 Task: Provide the results of the 2023 Victory Lane Racing Xfinity Series for the track "Circuit of the Americas".
Action: Mouse moved to (204, 398)
Screenshot: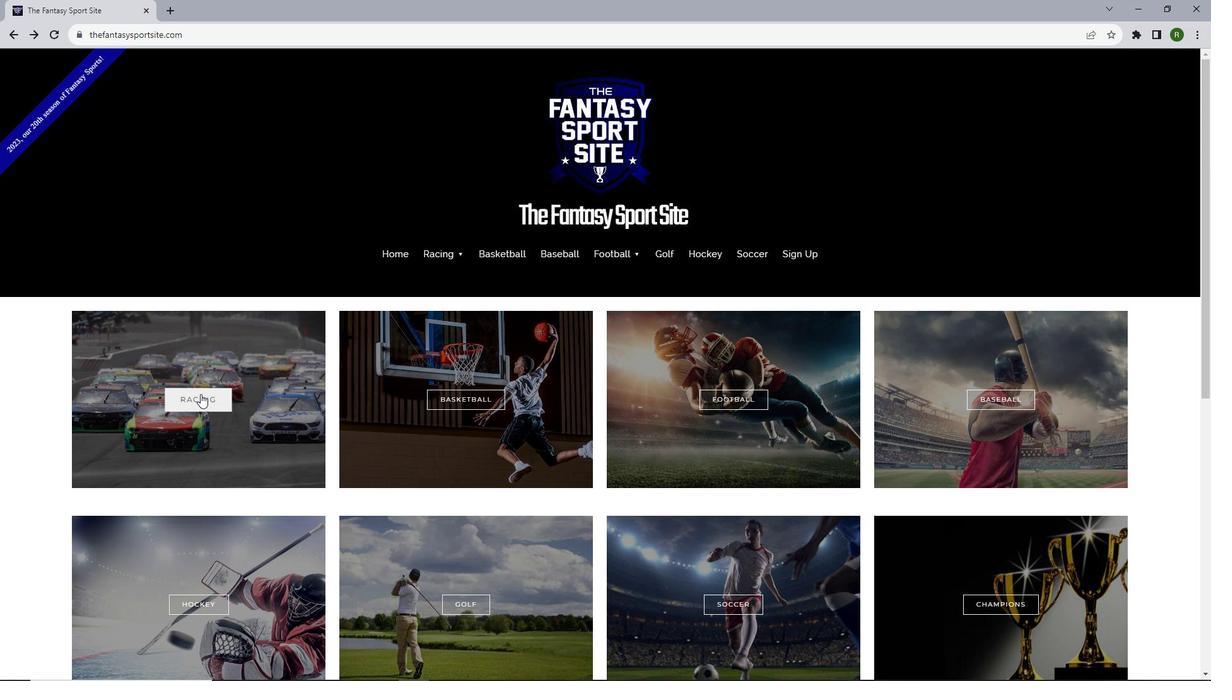 
Action: Mouse pressed left at (204, 398)
Screenshot: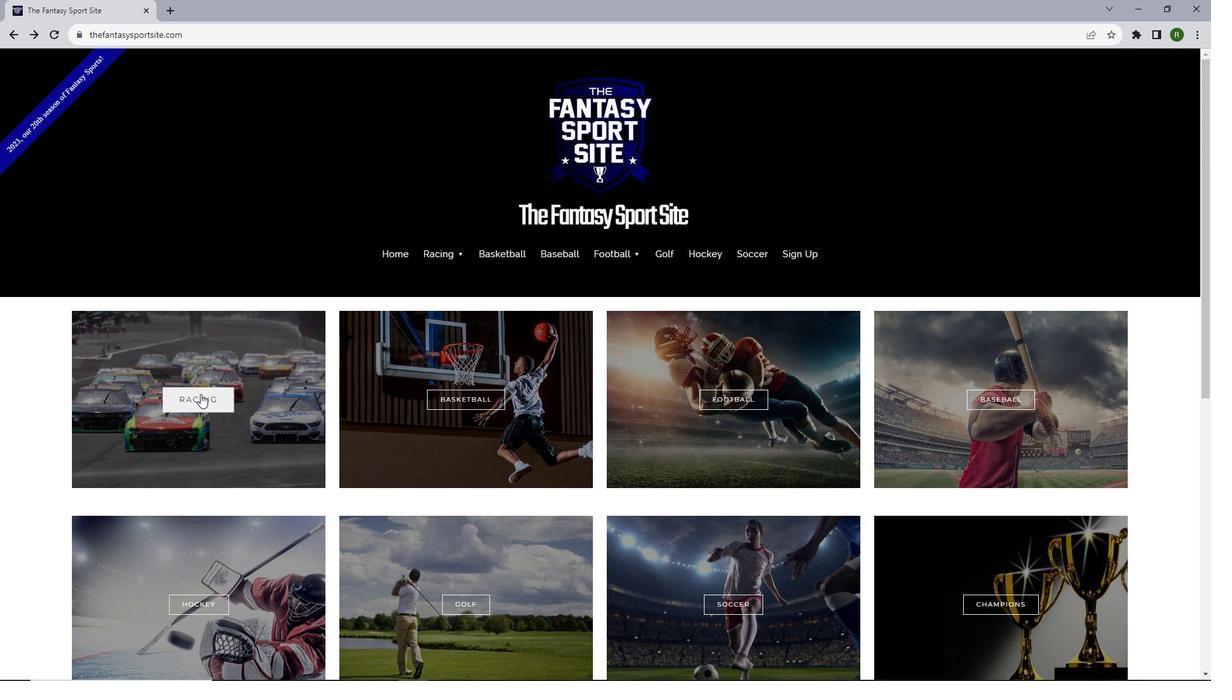 
Action: Mouse moved to (640, 563)
Screenshot: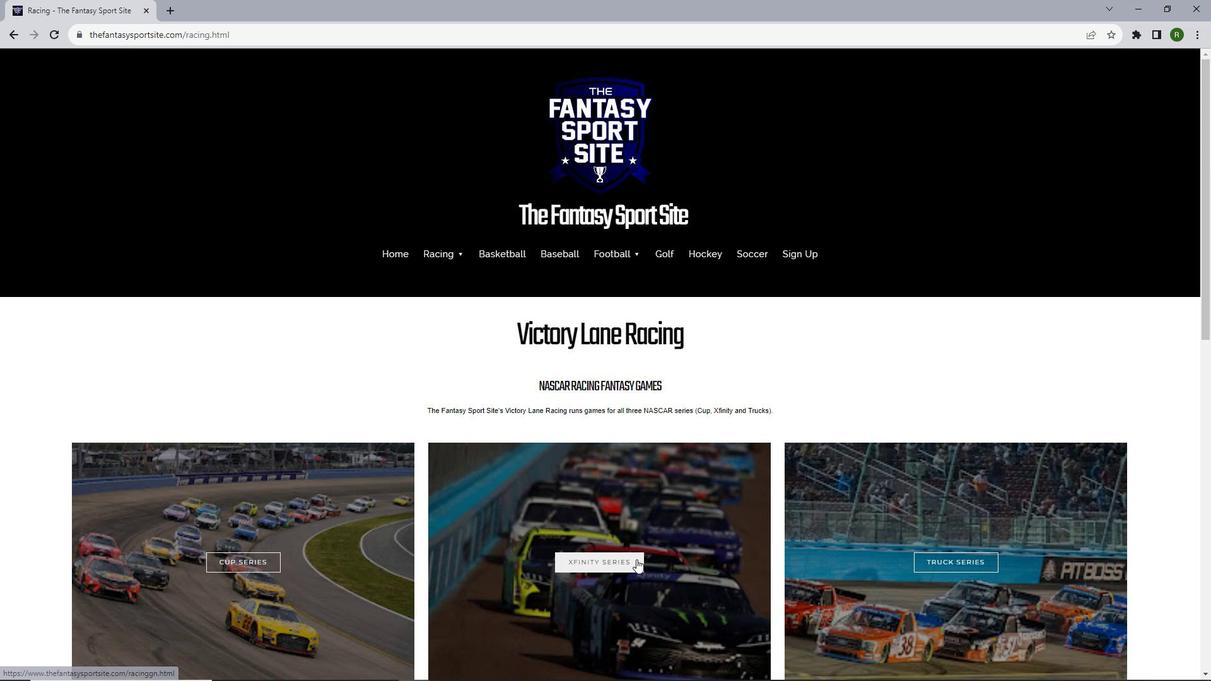 
Action: Mouse pressed left at (640, 563)
Screenshot: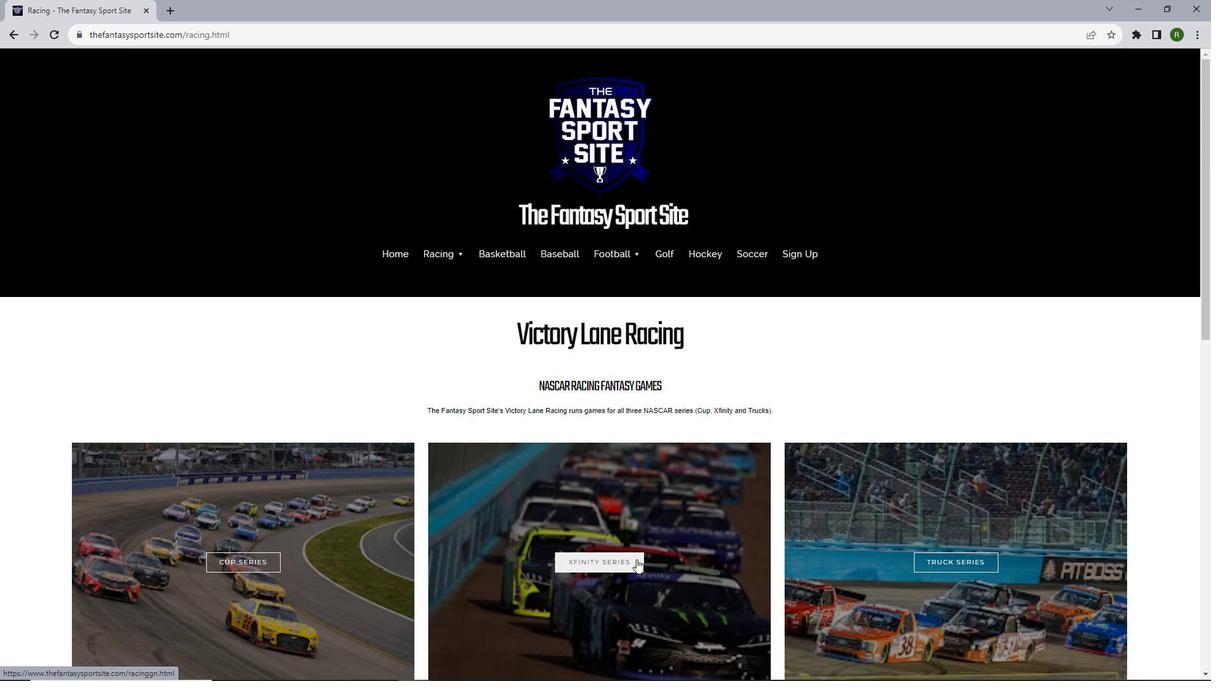 
Action: Mouse moved to (541, 418)
Screenshot: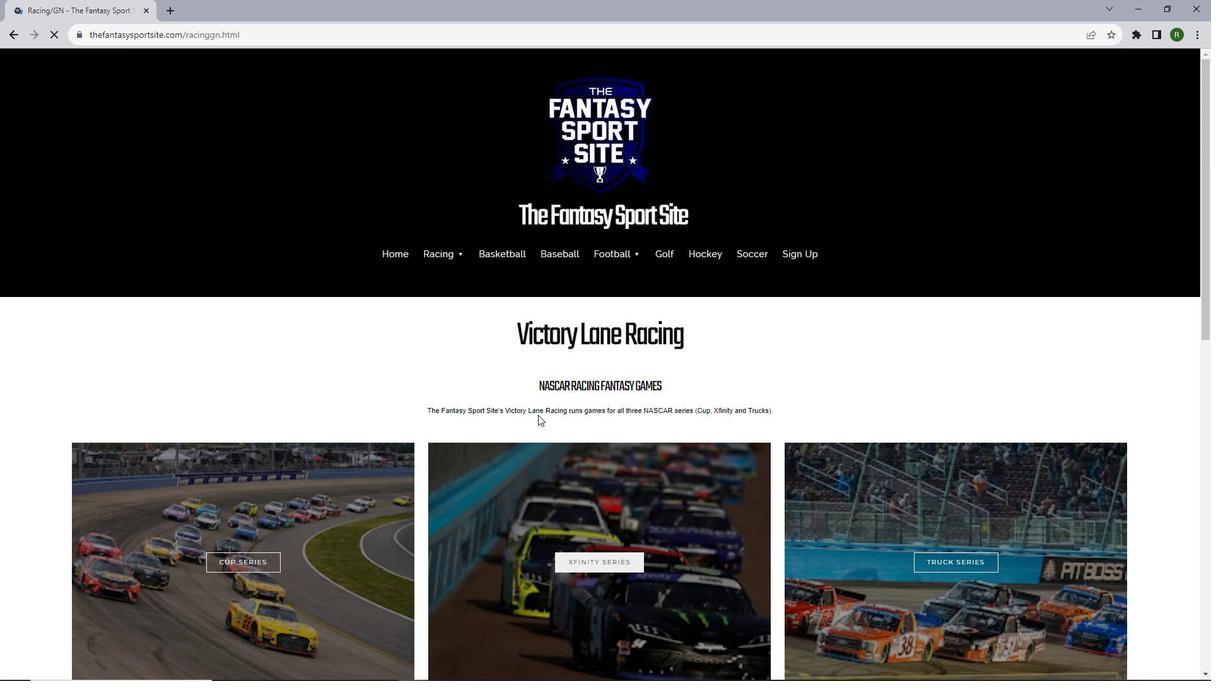 
Action: Mouse scrolled (541, 418) with delta (0, 0)
Screenshot: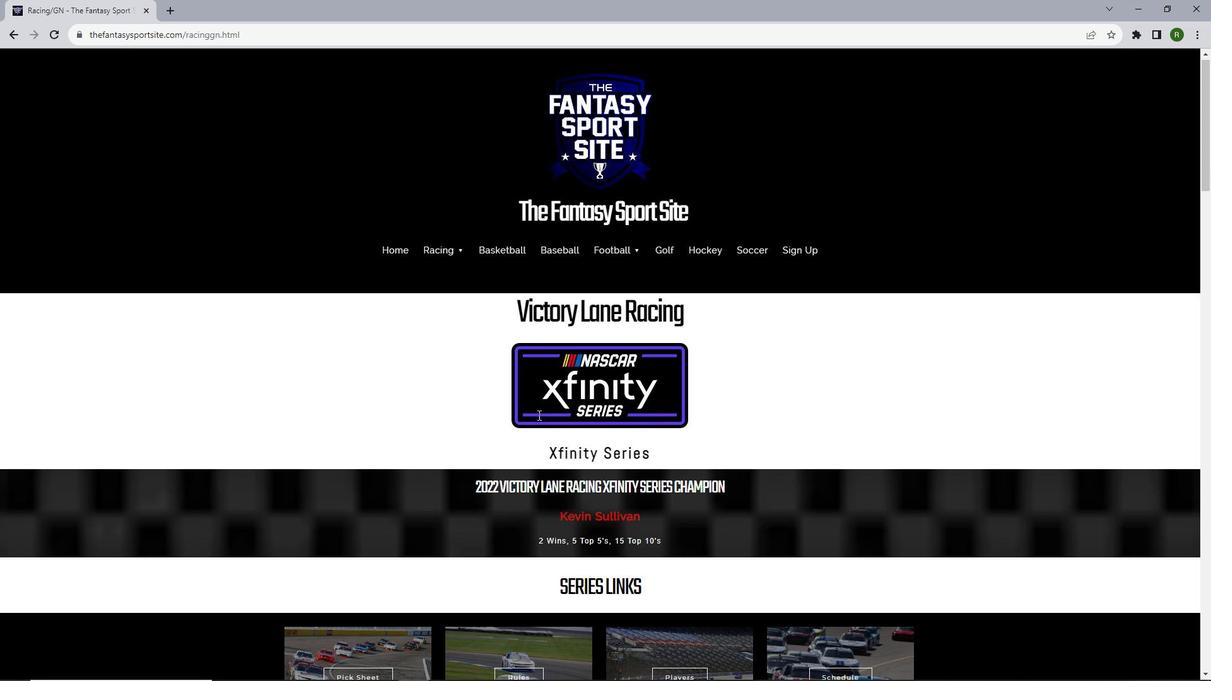 
Action: Mouse scrolled (541, 418) with delta (0, 0)
Screenshot: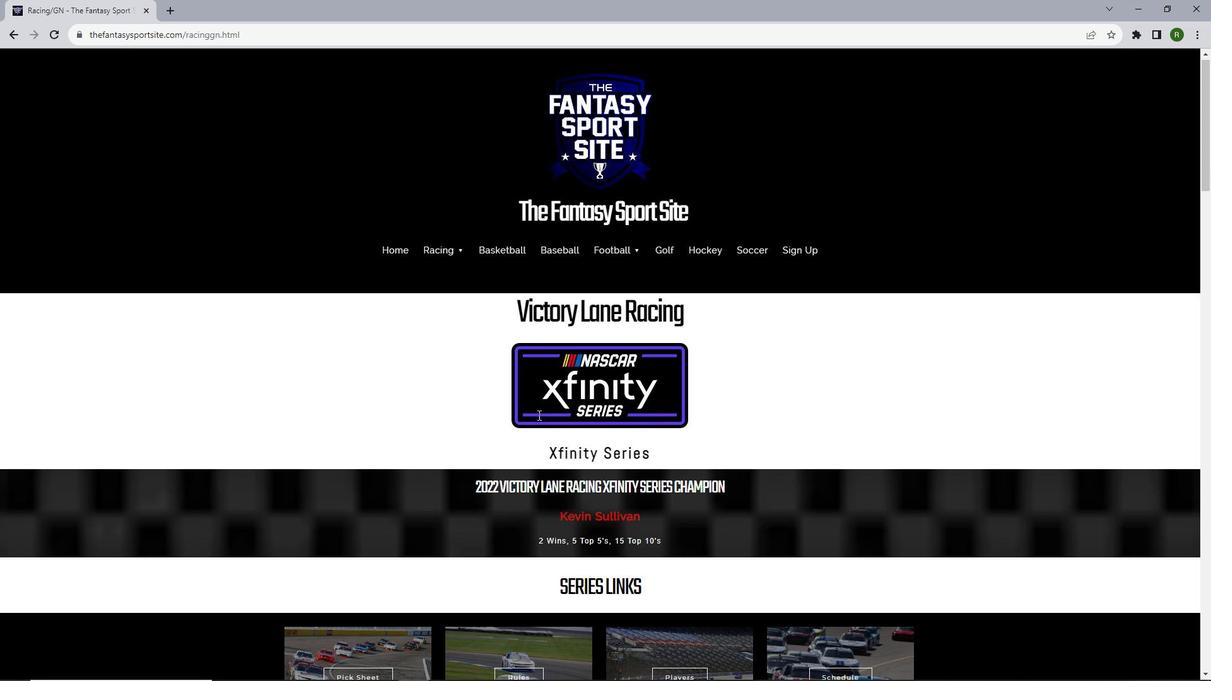 
Action: Mouse scrolled (541, 418) with delta (0, 0)
Screenshot: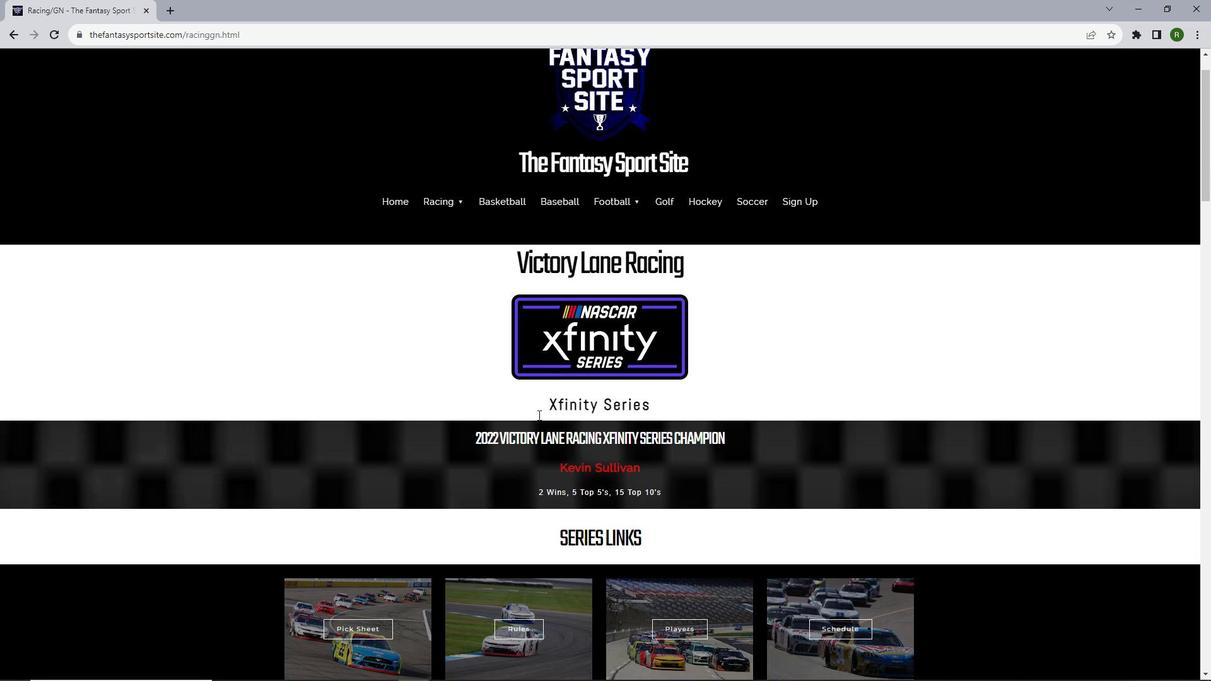 
Action: Mouse scrolled (541, 418) with delta (0, 0)
Screenshot: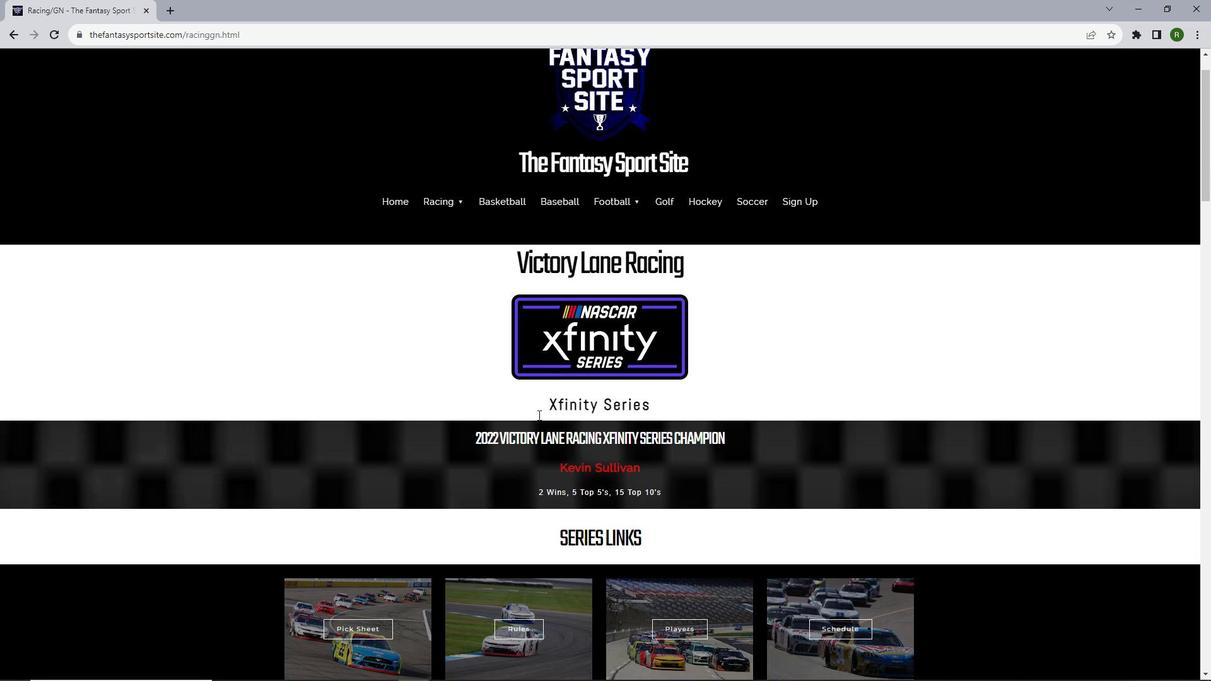 
Action: Mouse moved to (355, 550)
Screenshot: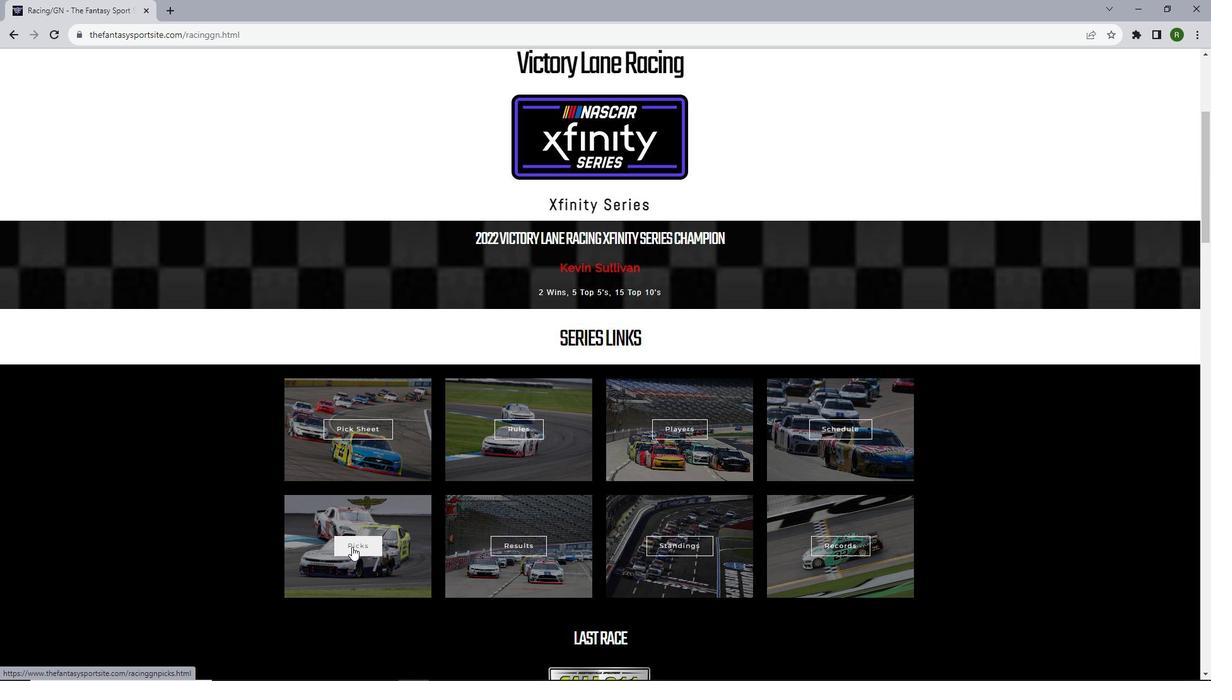 
Action: Mouse pressed left at (355, 550)
Screenshot: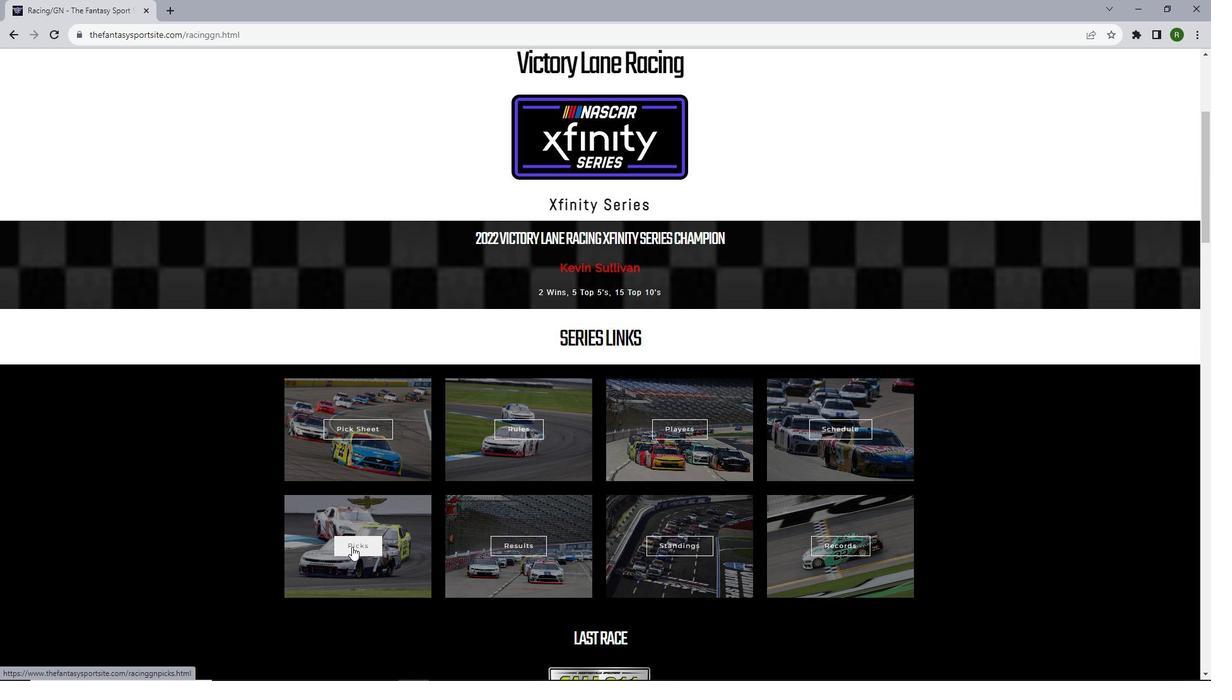 
Action: Mouse moved to (463, 454)
Screenshot: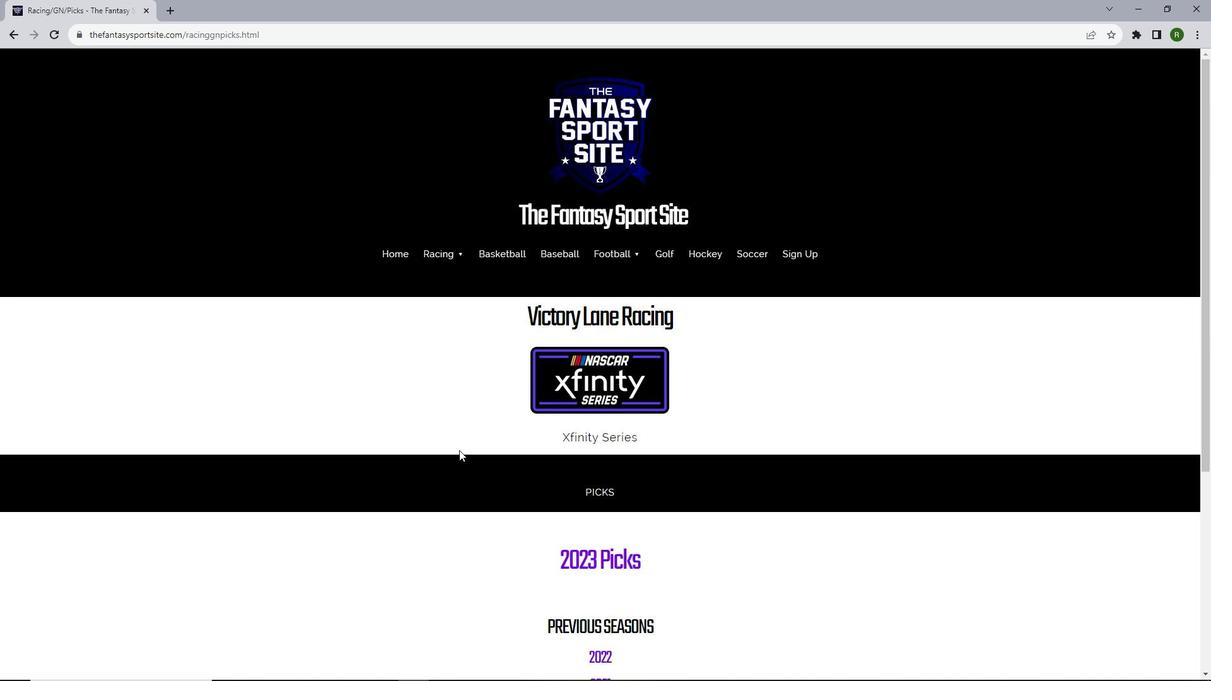 
Action: Mouse scrolled (463, 453) with delta (0, 0)
Screenshot: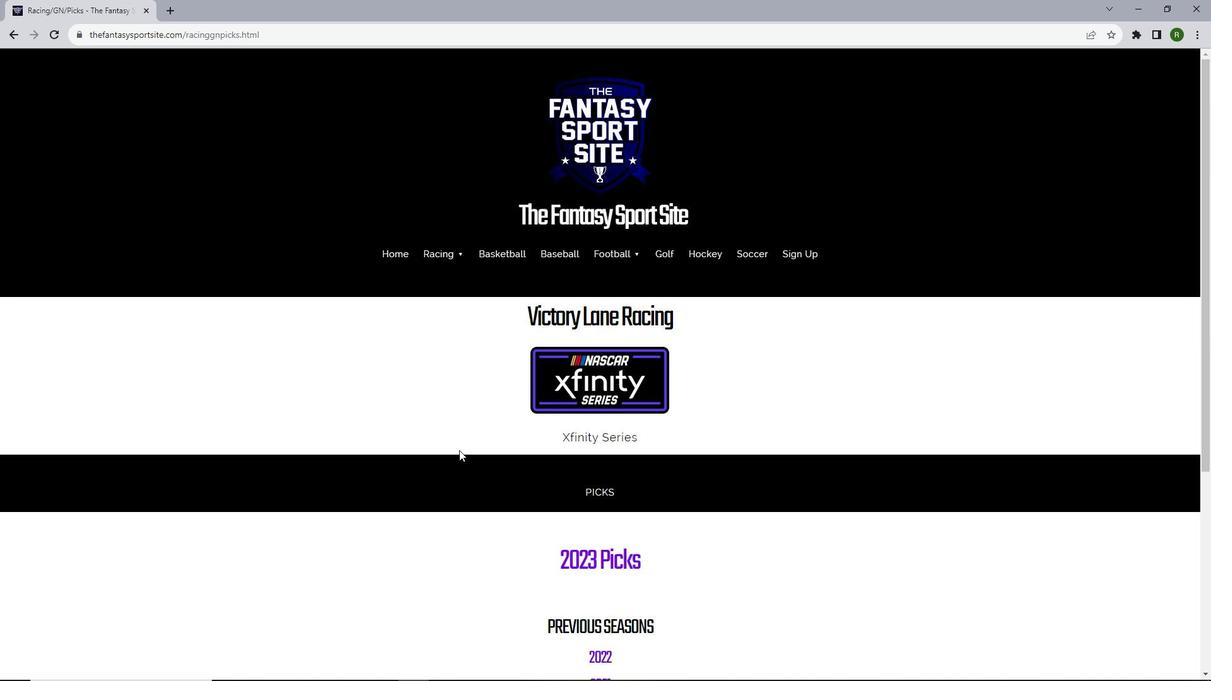 
Action: Mouse scrolled (463, 453) with delta (0, 0)
Screenshot: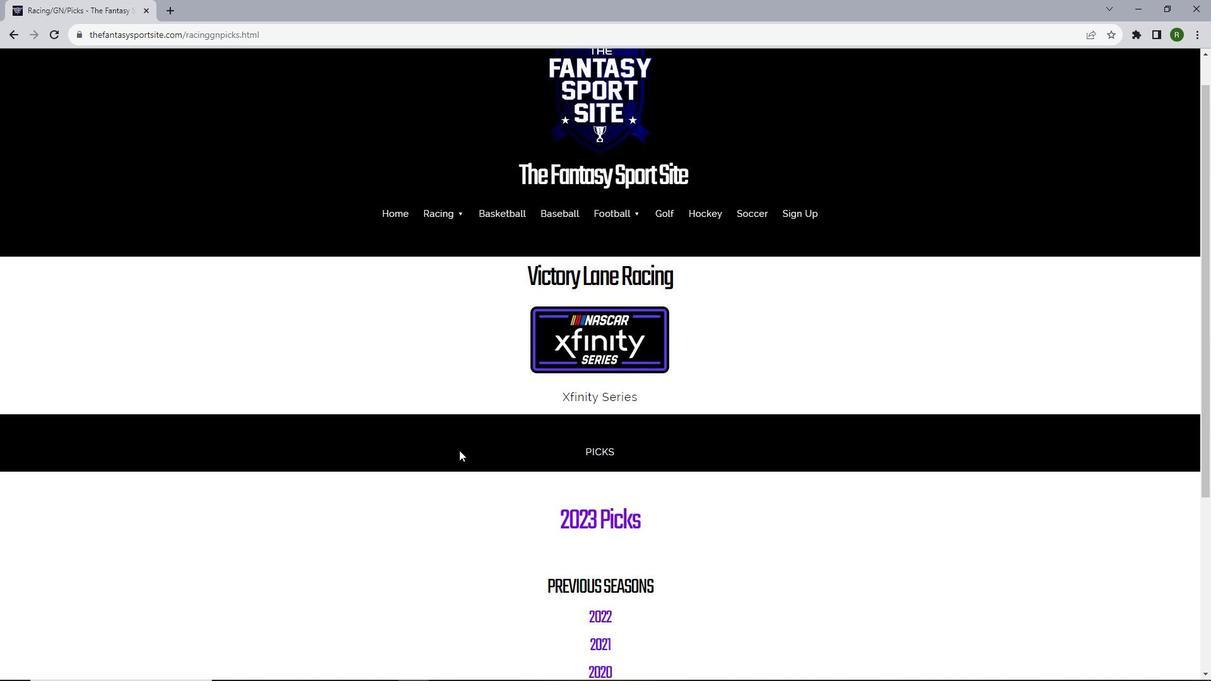 
Action: Mouse scrolled (463, 453) with delta (0, 0)
Screenshot: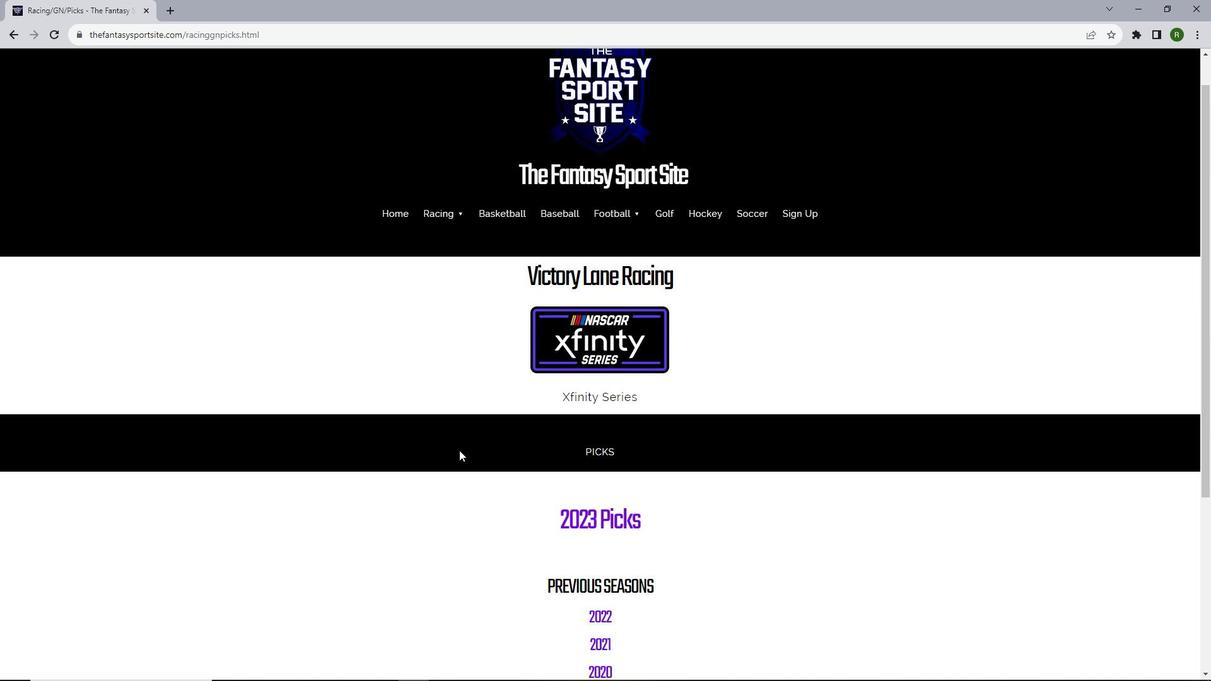 
Action: Mouse scrolled (463, 453) with delta (0, 0)
Screenshot: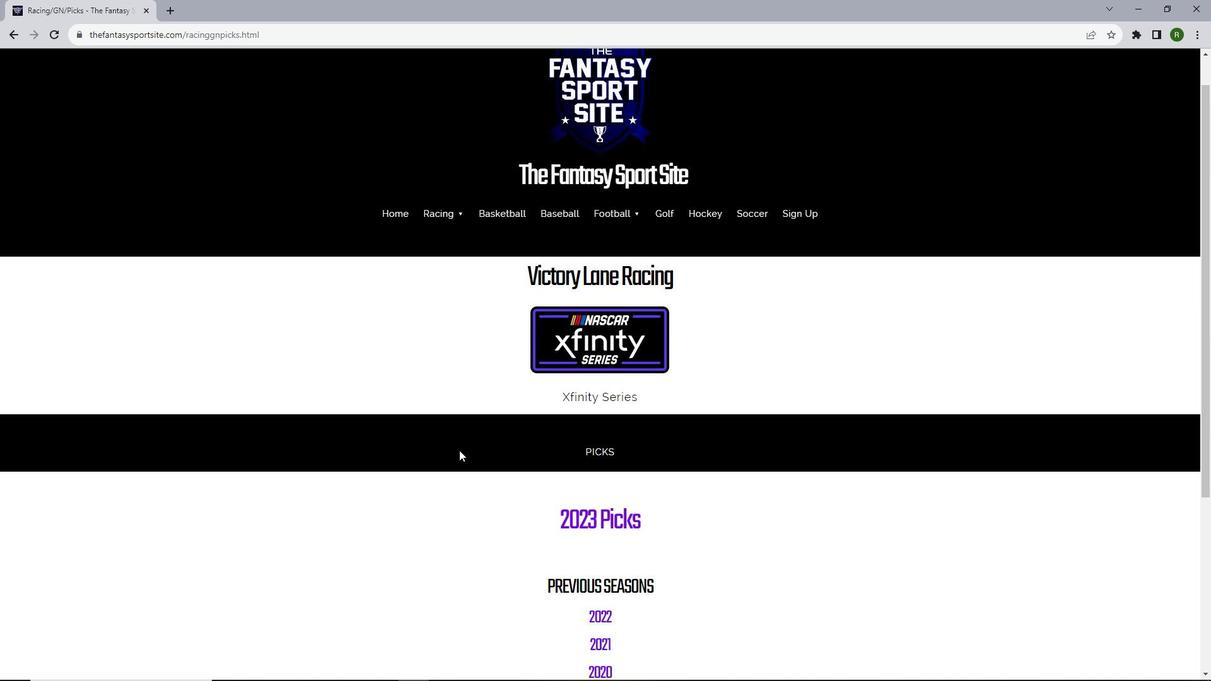 
Action: Mouse moved to (613, 308)
Screenshot: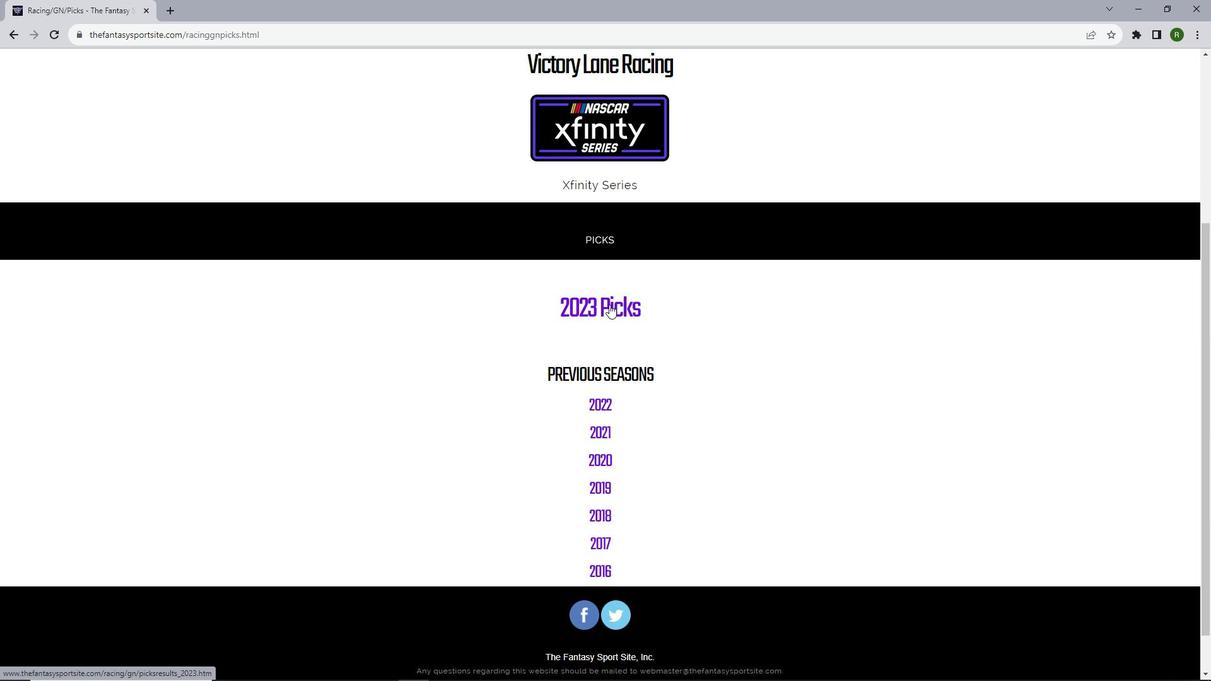 
Action: Mouse pressed left at (613, 308)
Screenshot: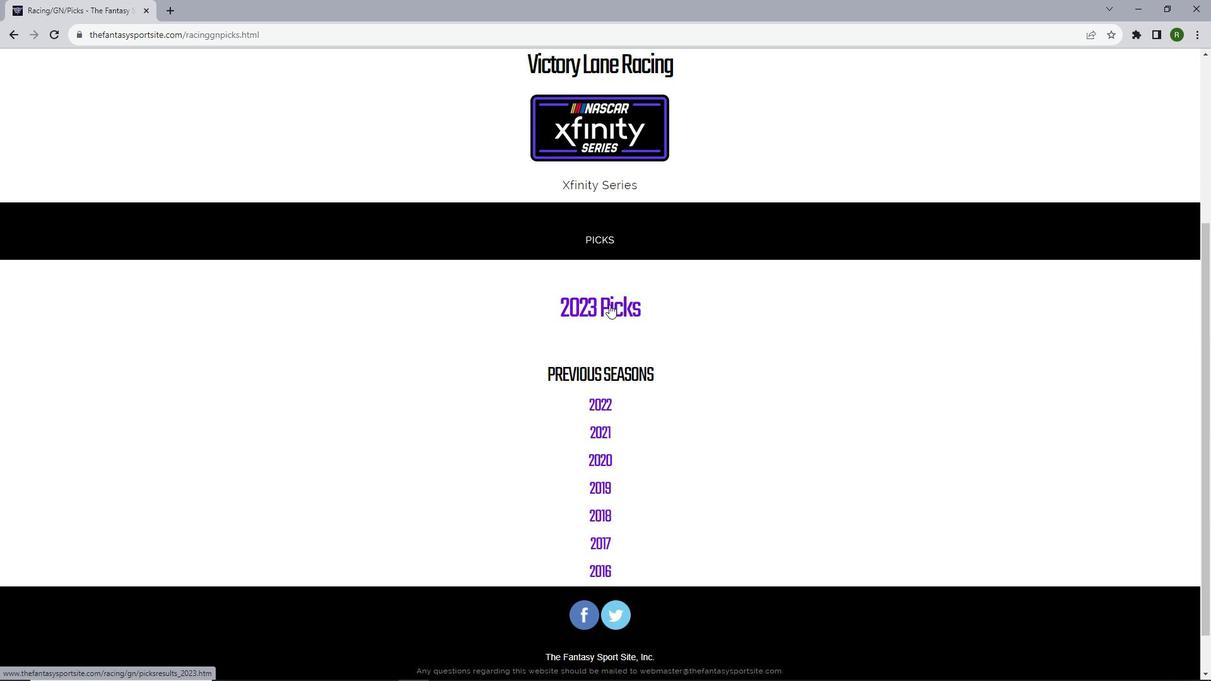
Action: Mouse moved to (701, 190)
Screenshot: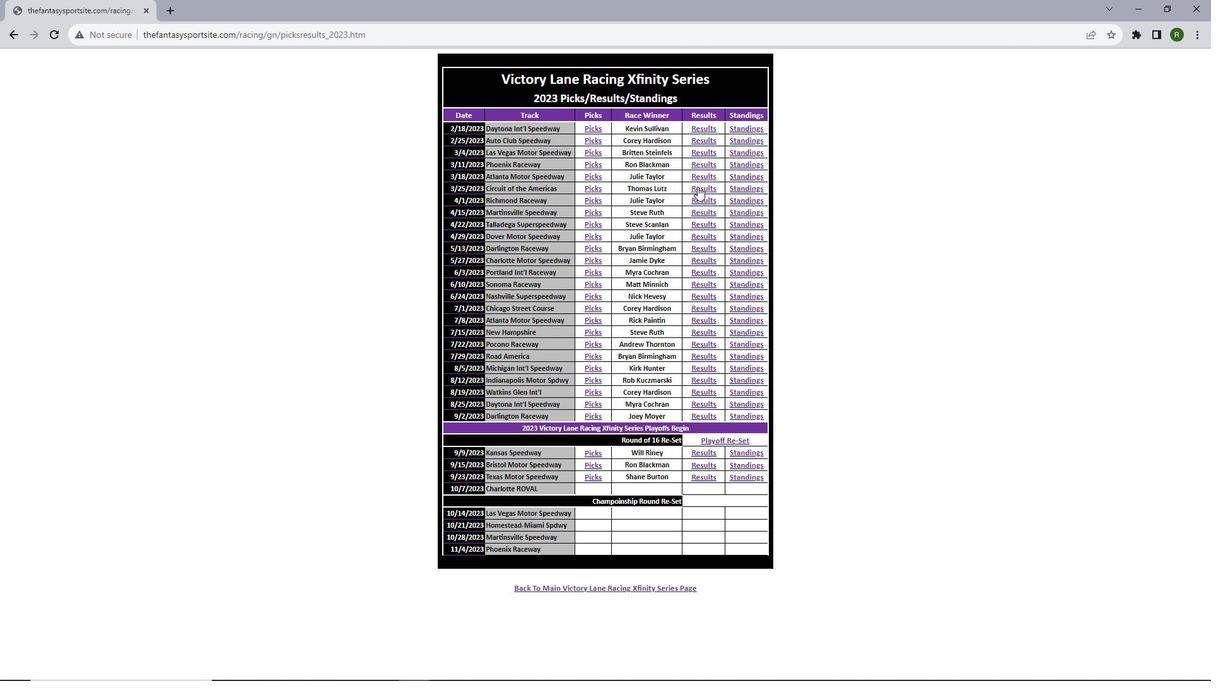 
Action: Mouse pressed left at (701, 190)
Screenshot: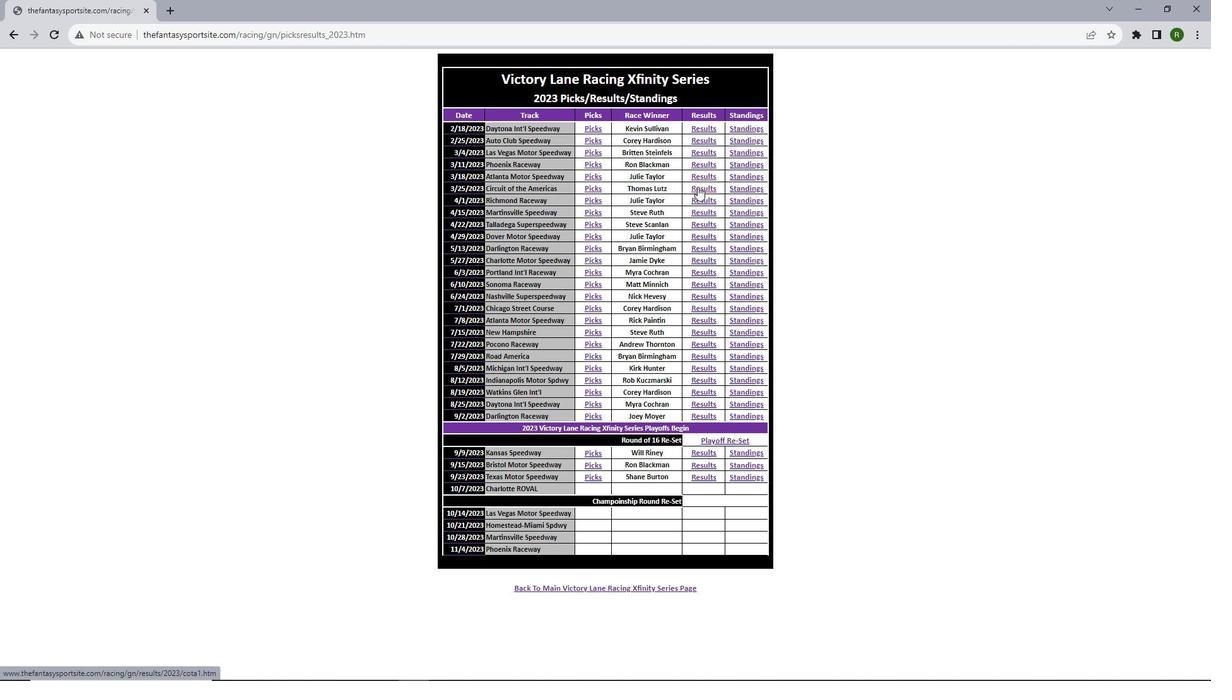 
Action: Mouse moved to (702, 190)
Screenshot: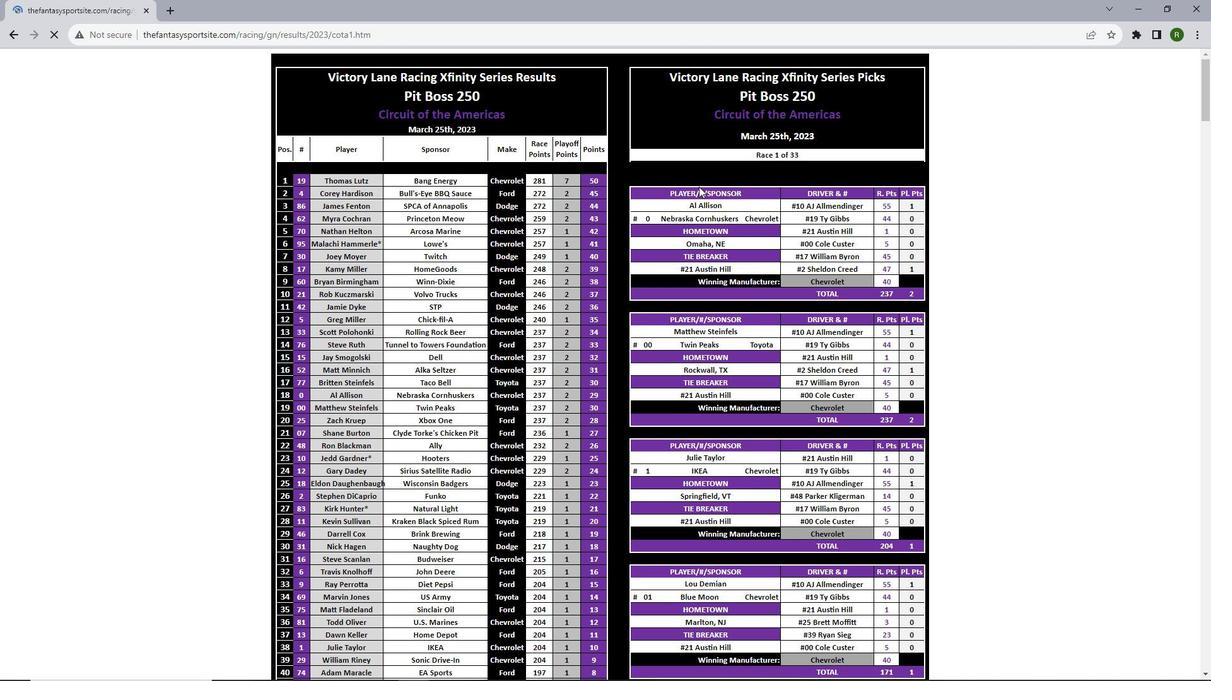 
Action: Mouse scrolled (702, 189) with delta (0, 0)
Screenshot: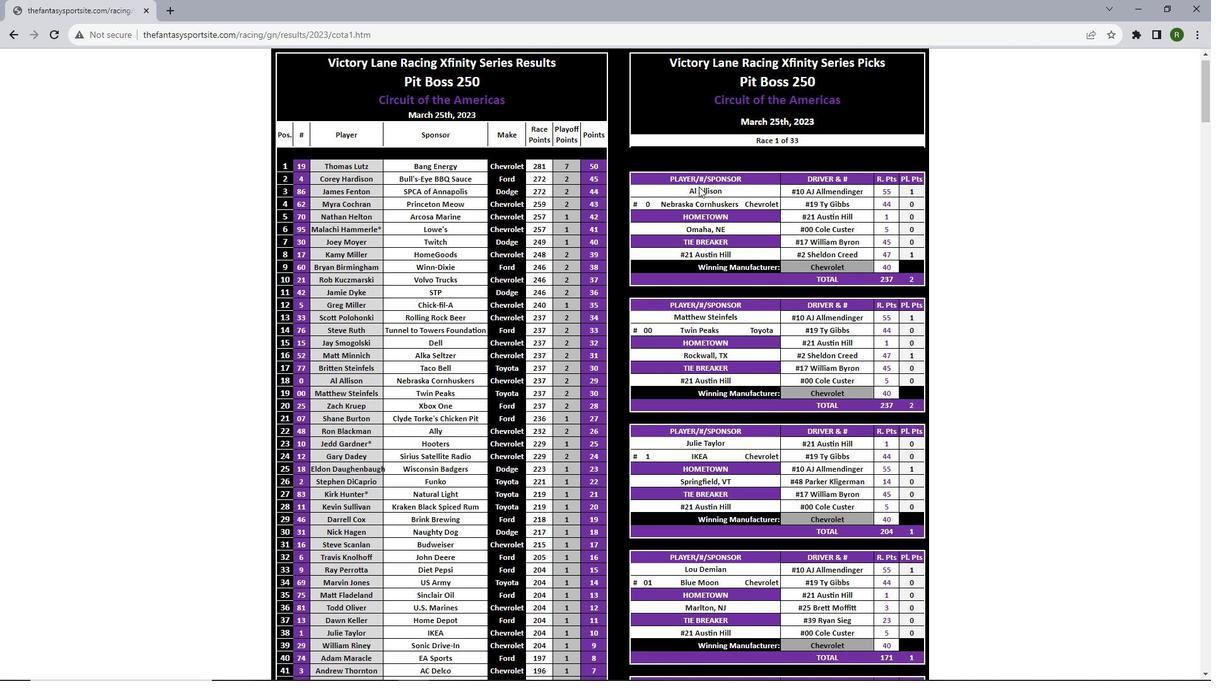 
Action: Mouse scrolled (702, 189) with delta (0, 0)
Screenshot: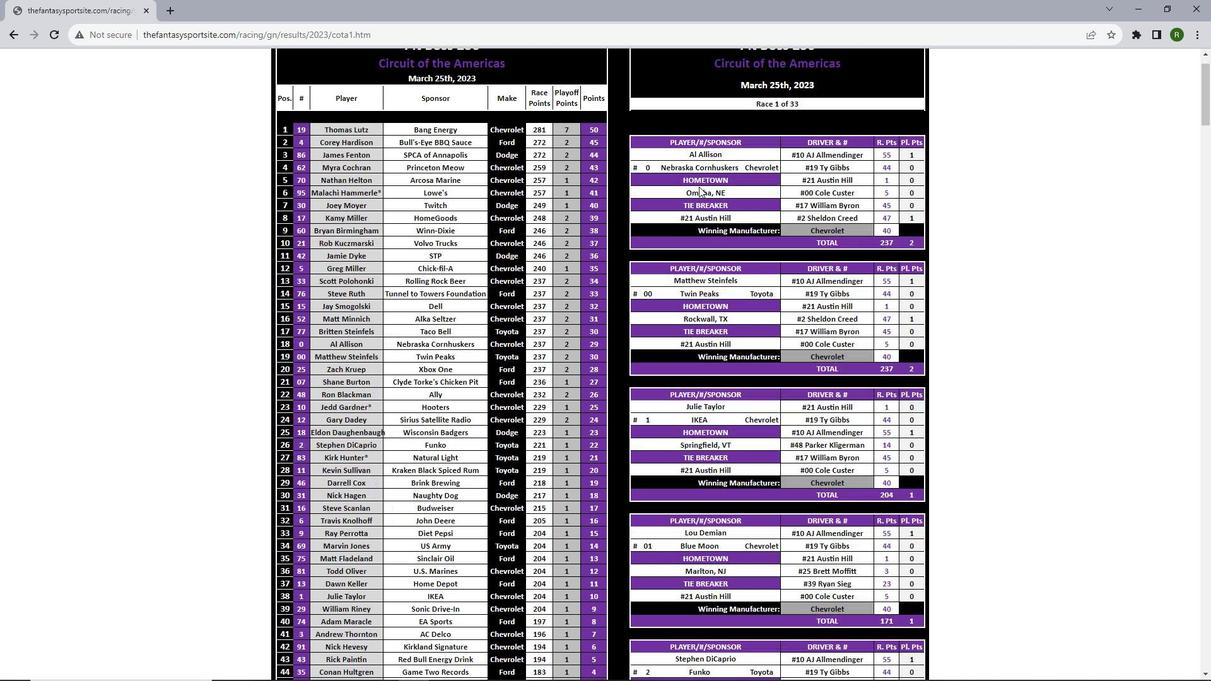 
Action: Mouse scrolled (702, 189) with delta (0, 0)
Screenshot: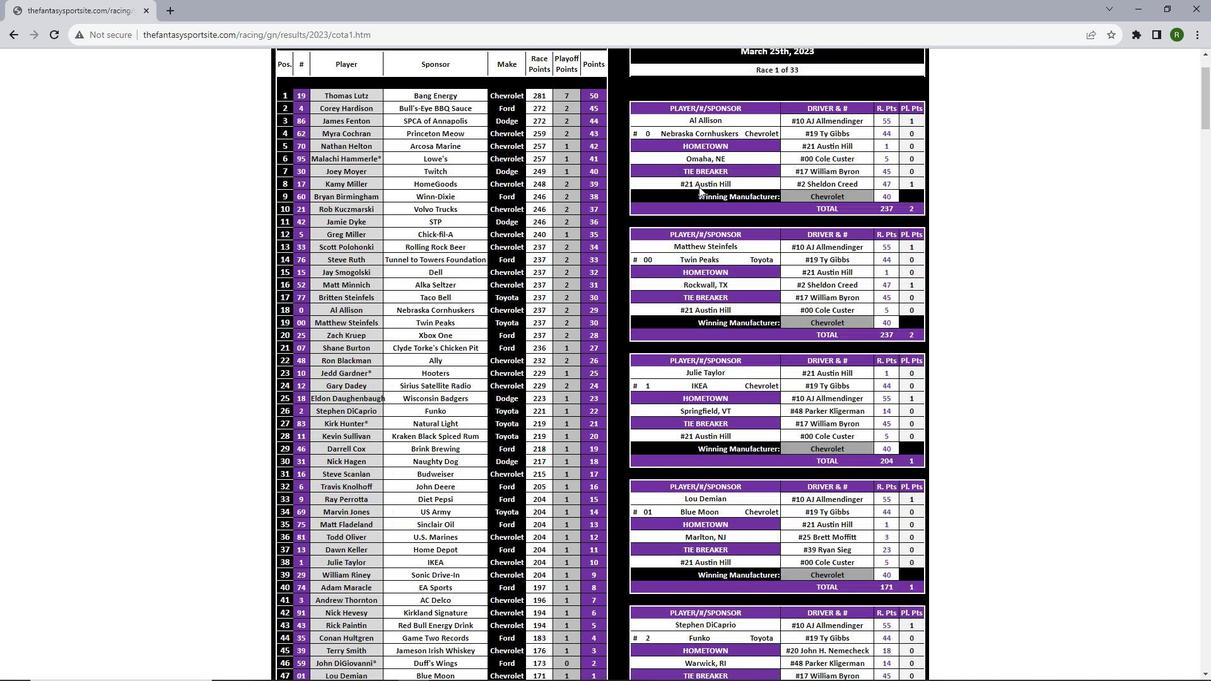 
Action: Mouse scrolled (702, 189) with delta (0, 0)
Screenshot: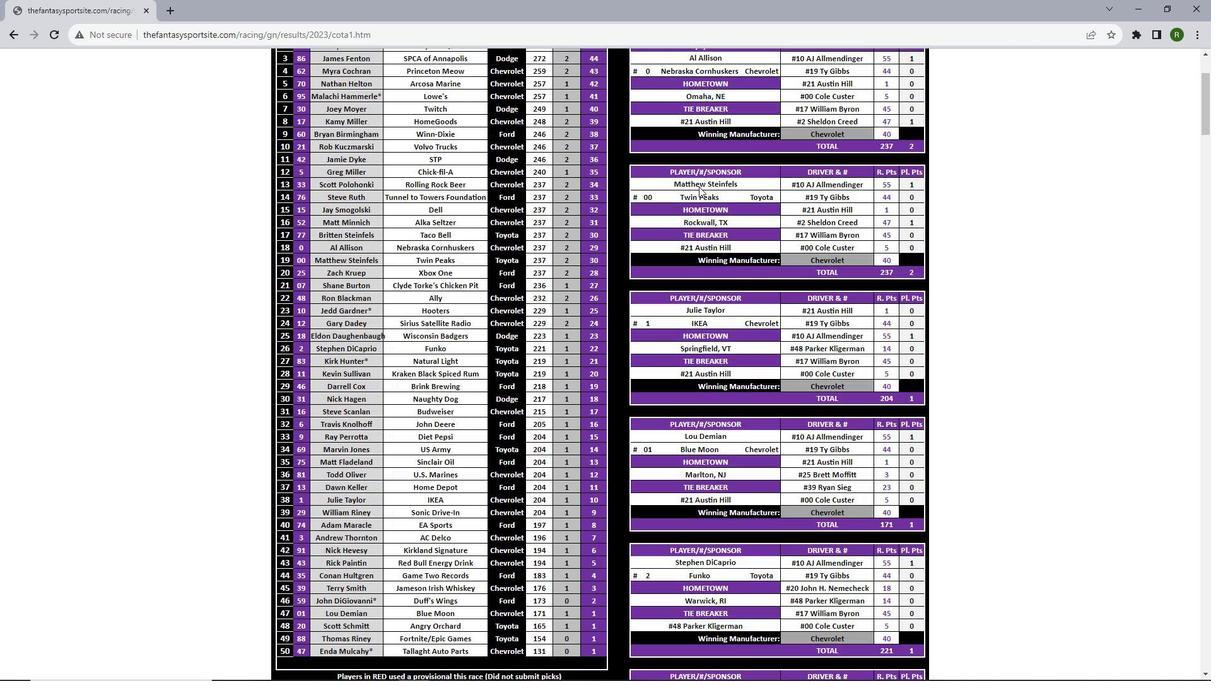 
Action: Mouse scrolled (702, 189) with delta (0, 0)
Screenshot: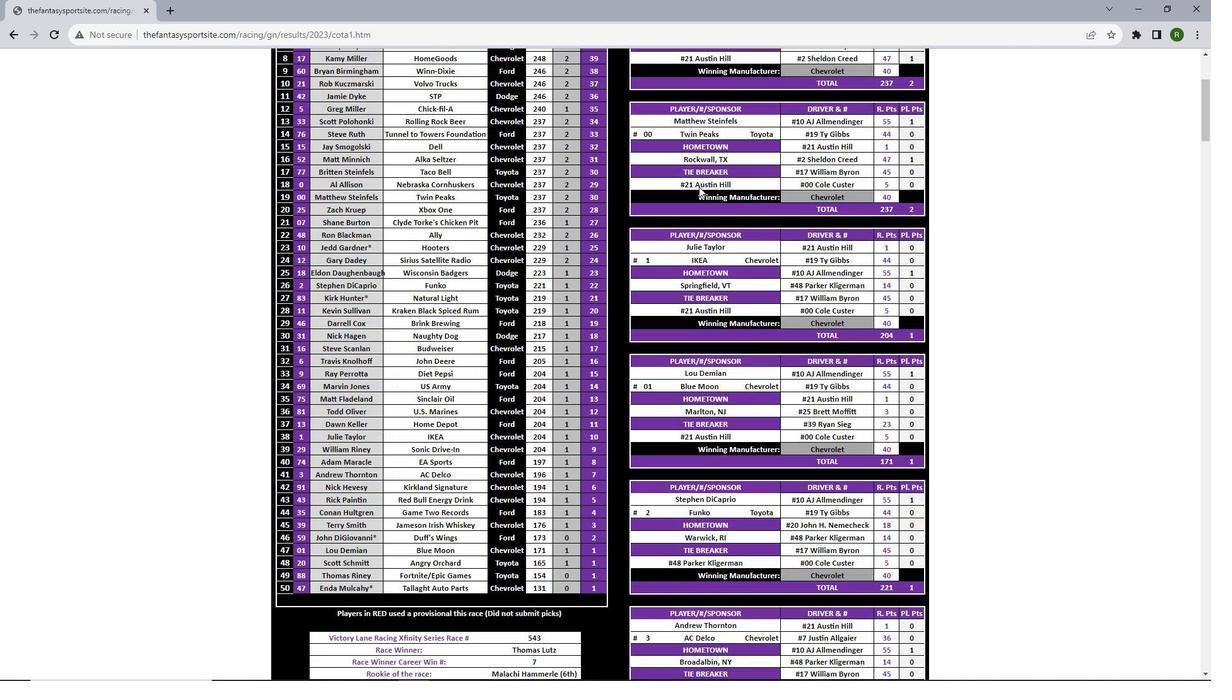 
Action: Mouse scrolled (702, 189) with delta (0, 0)
Screenshot: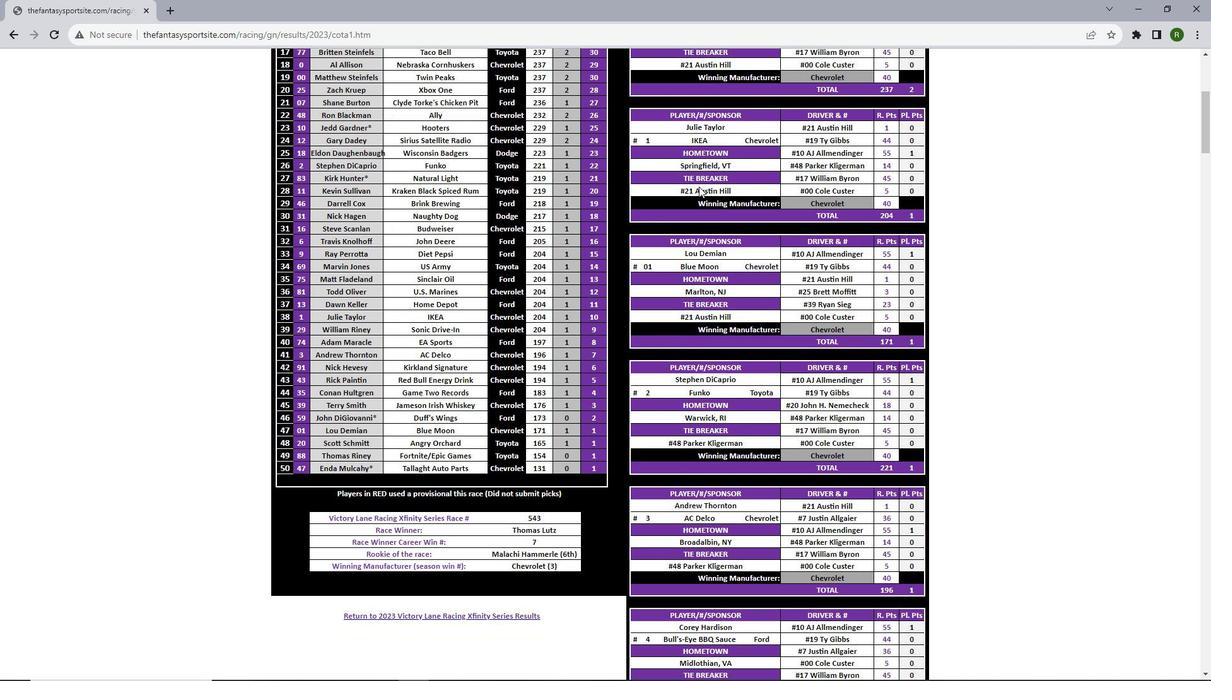 
Action: Mouse scrolled (702, 189) with delta (0, 0)
Screenshot: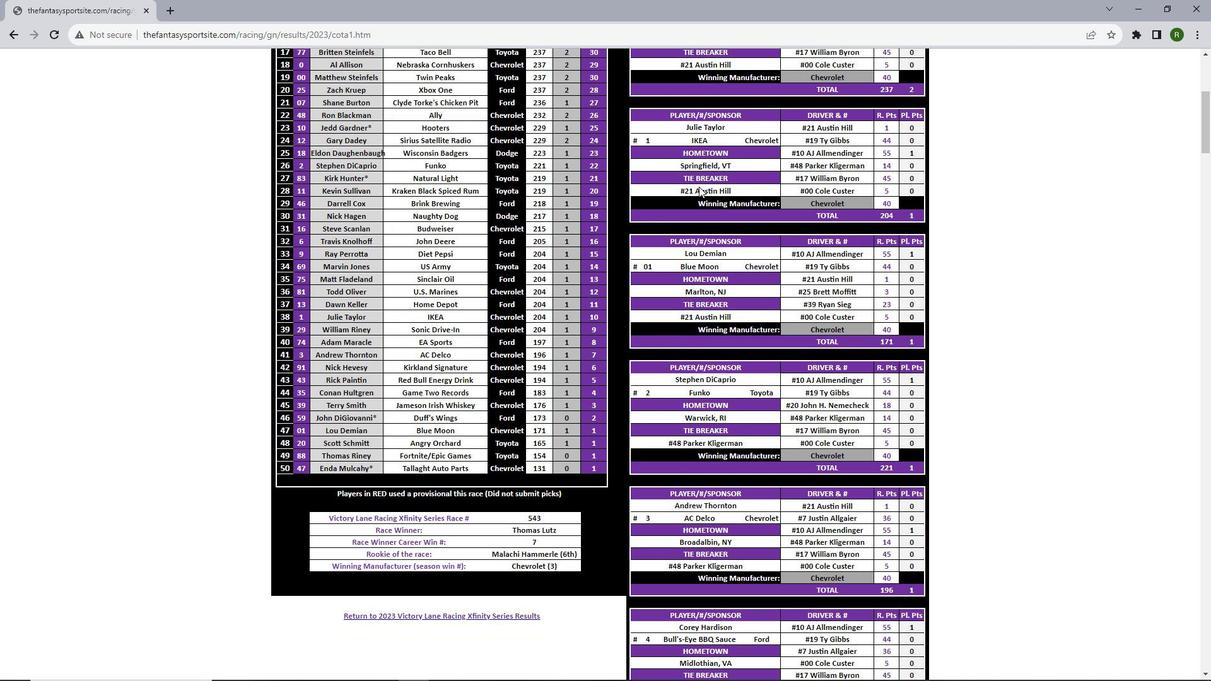 
Action: Mouse scrolled (702, 189) with delta (0, 0)
Screenshot: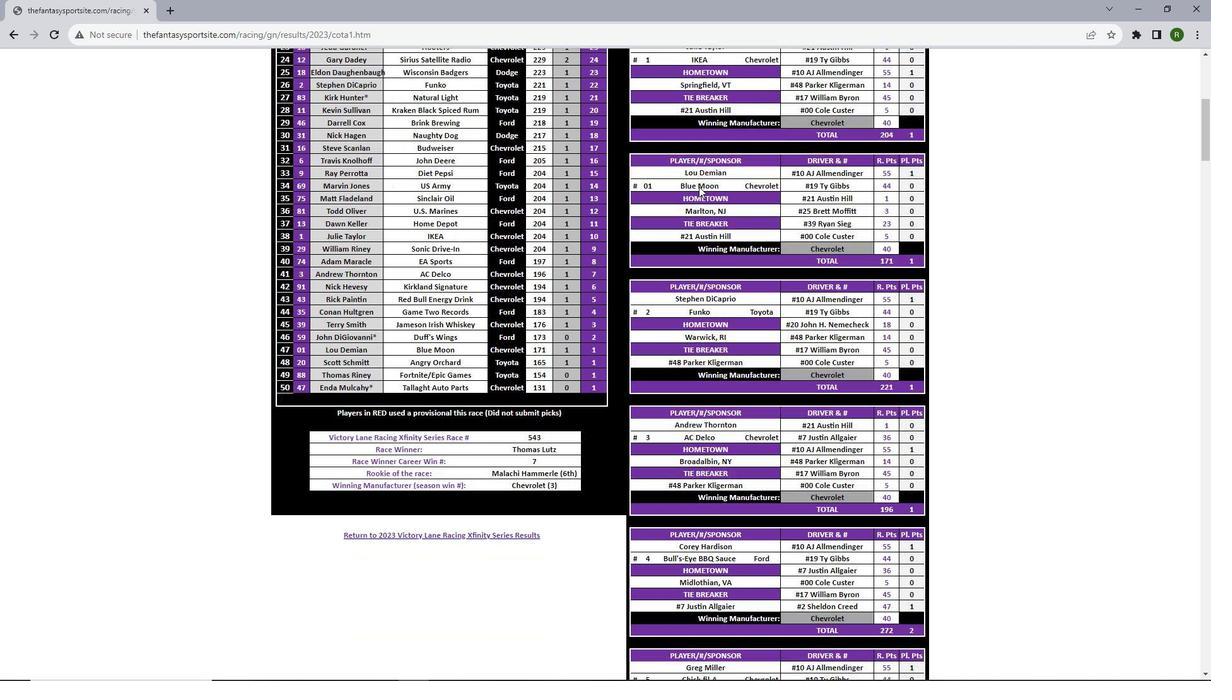 
Action: Mouse scrolled (702, 189) with delta (0, 0)
Screenshot: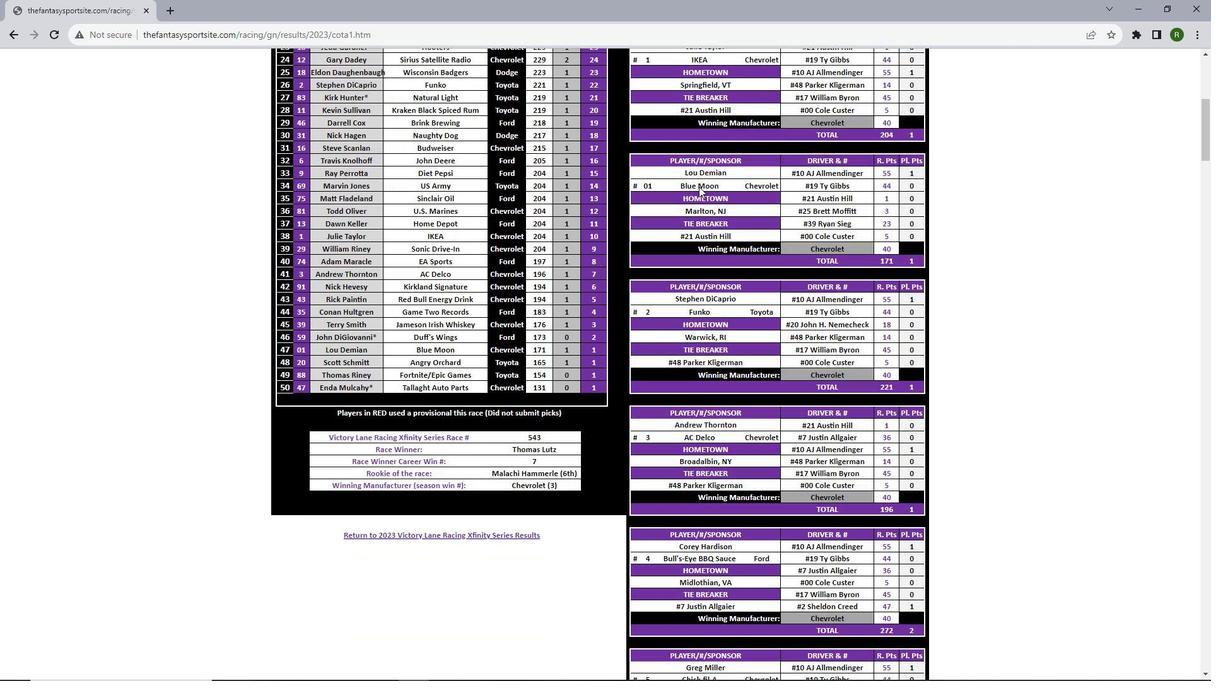
Action: Mouse scrolled (702, 189) with delta (0, 0)
Screenshot: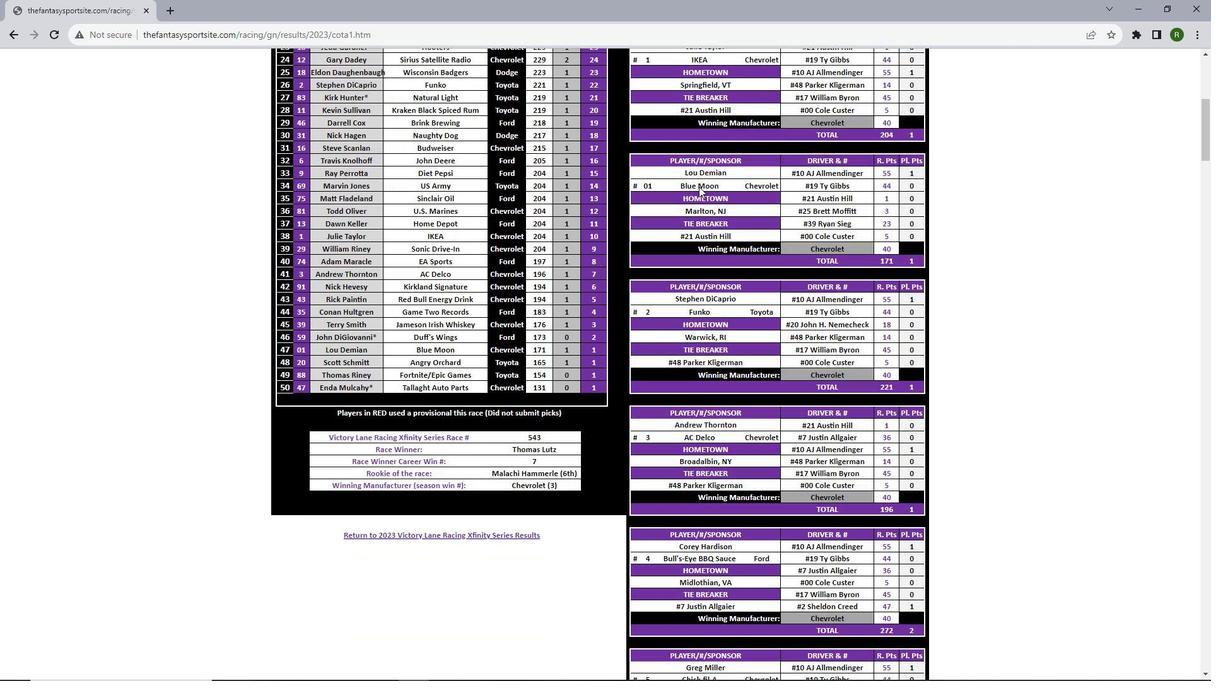 
Action: Mouse scrolled (702, 189) with delta (0, 0)
Screenshot: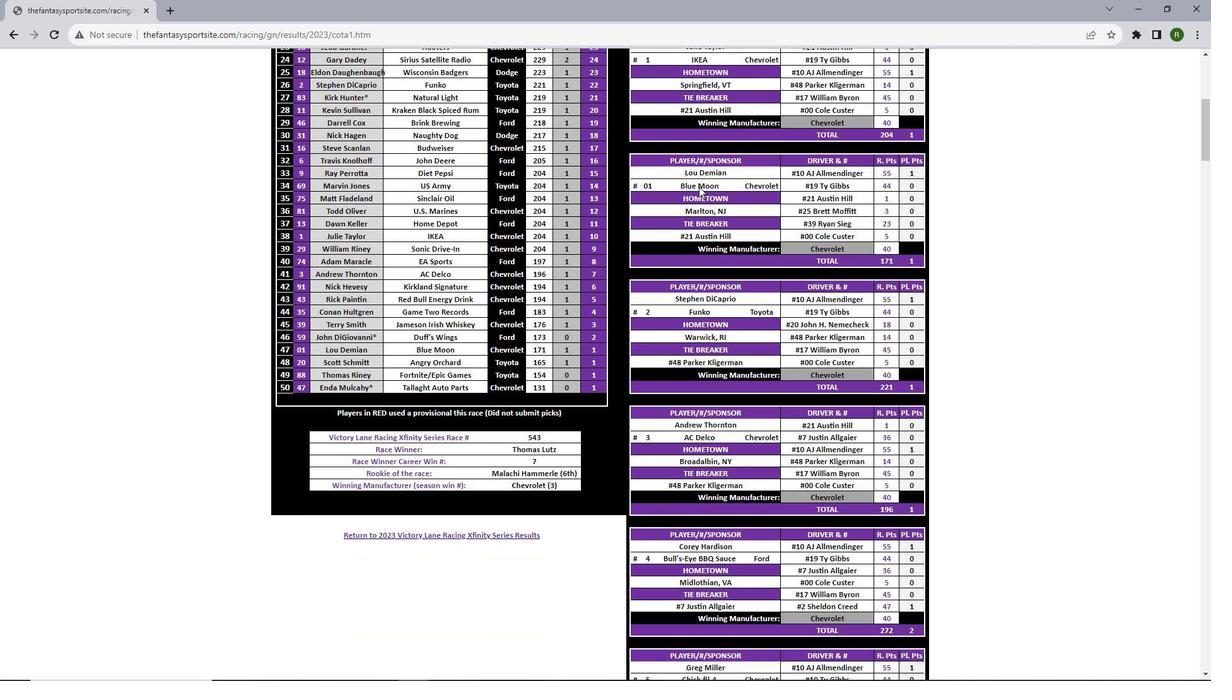
Action: Mouse moved to (709, 193)
Screenshot: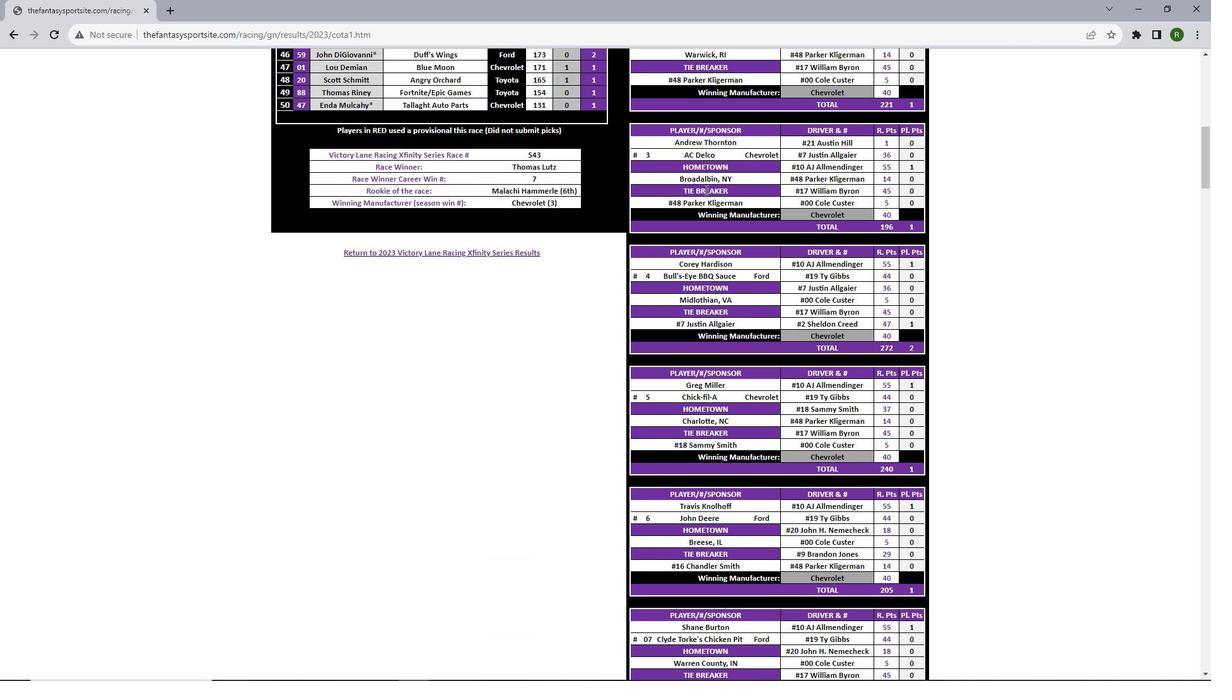 
Action: Mouse scrolled (709, 193) with delta (0, 0)
Screenshot: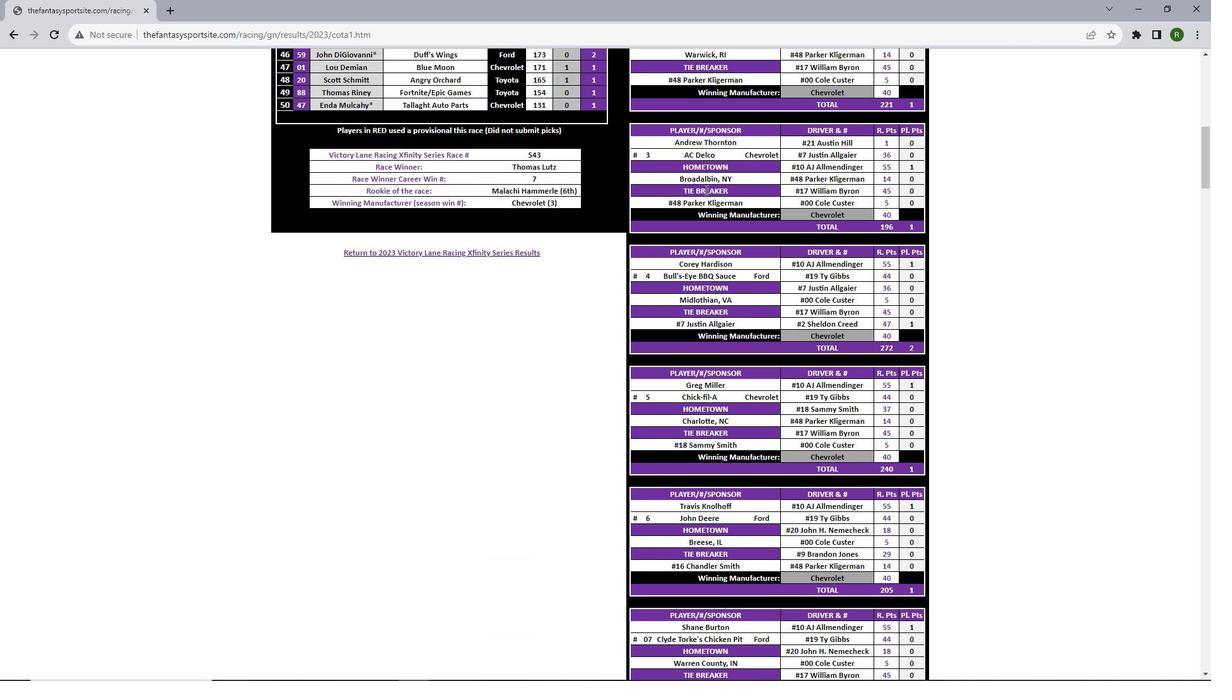 
Action: Mouse scrolled (709, 193) with delta (0, 0)
Screenshot: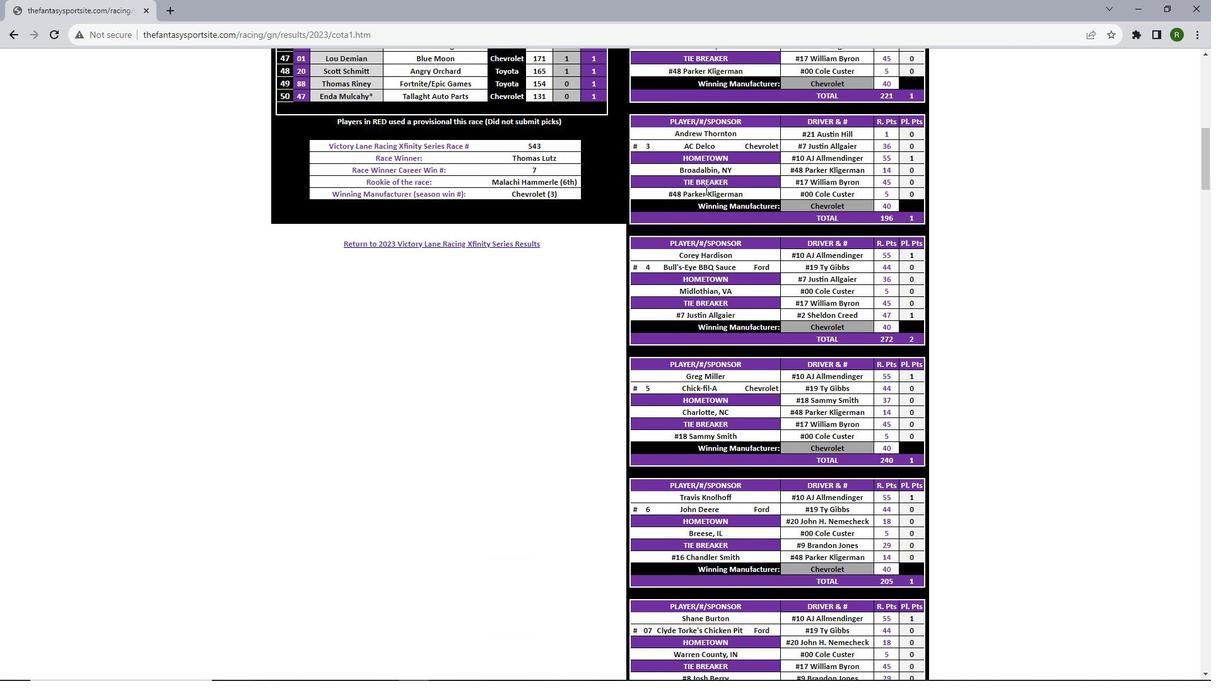 
Action: Mouse scrolled (709, 193) with delta (0, 0)
Screenshot: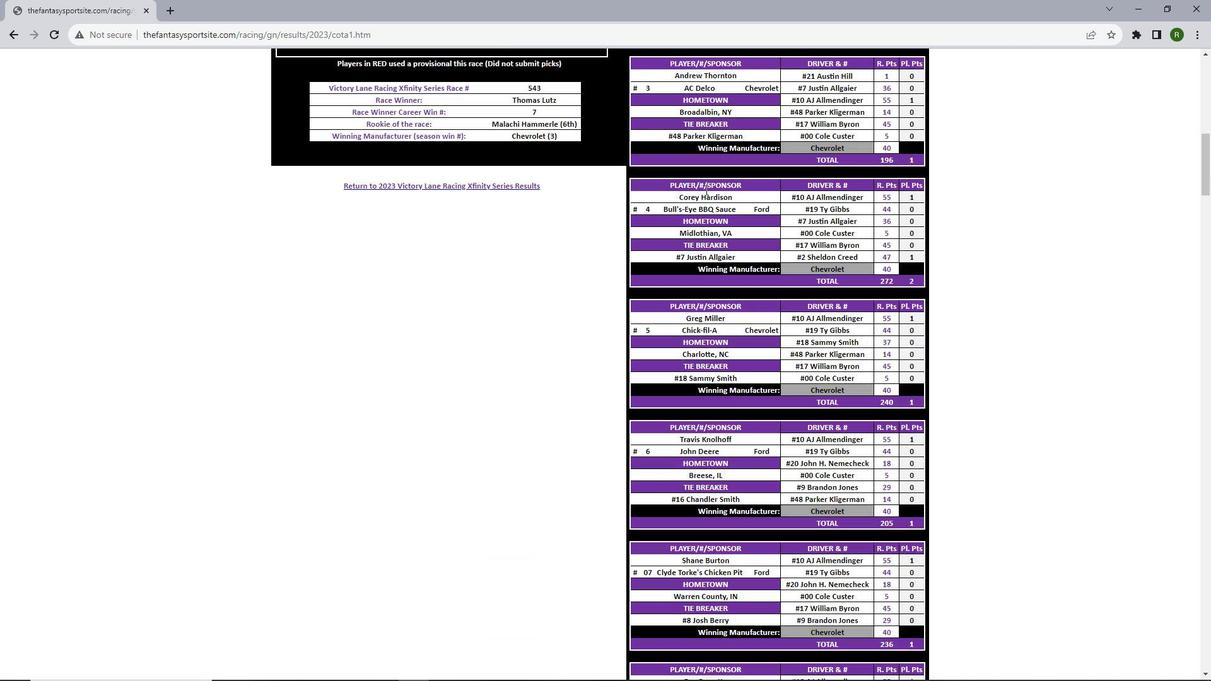 
Action: Mouse scrolled (709, 193) with delta (0, 0)
Screenshot: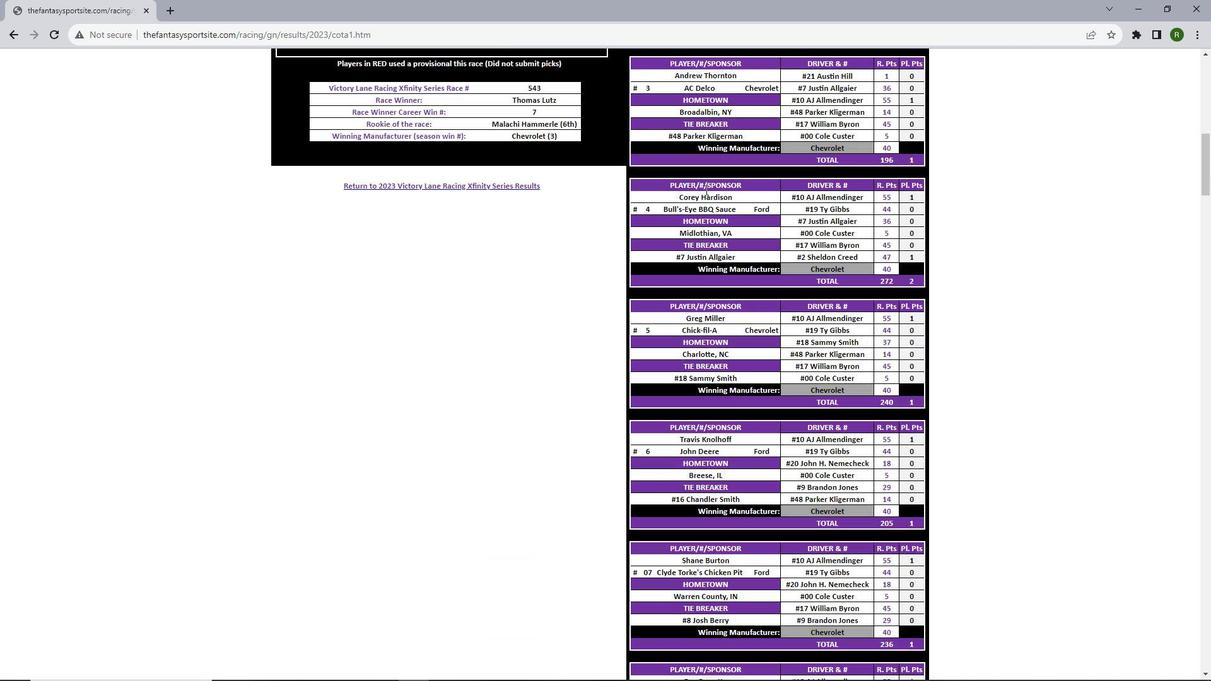 
Action: Mouse scrolled (709, 193) with delta (0, 0)
Screenshot: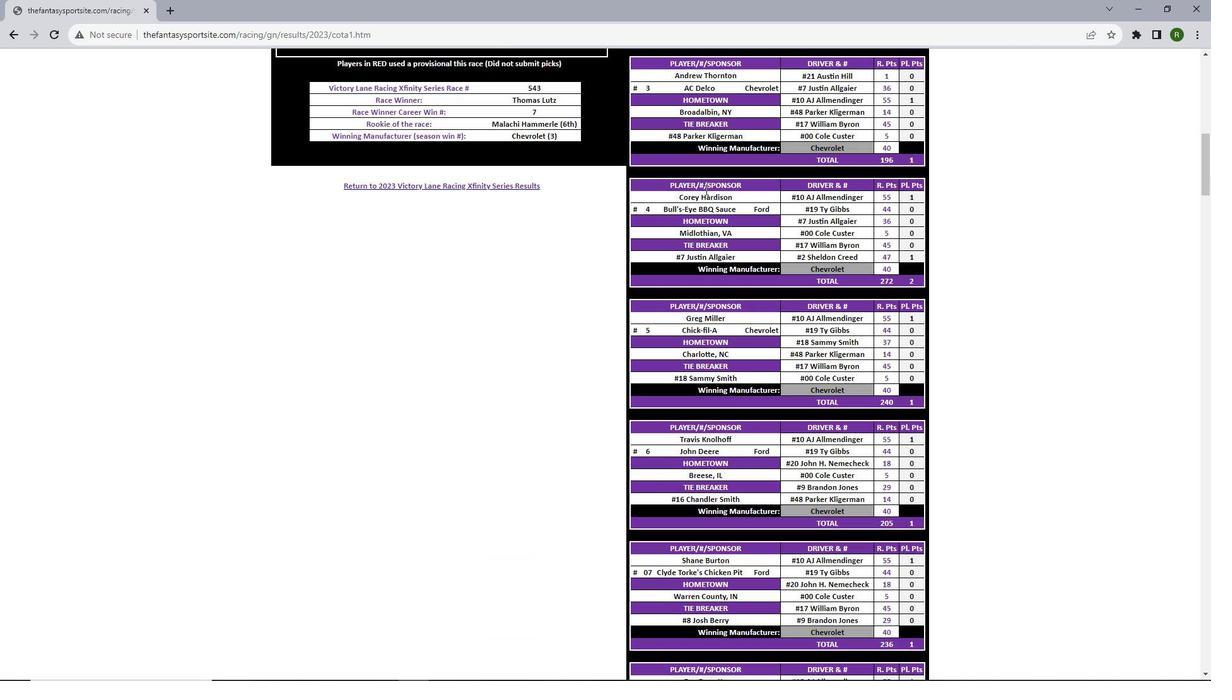 
Action: Mouse scrolled (709, 193) with delta (0, 0)
Screenshot: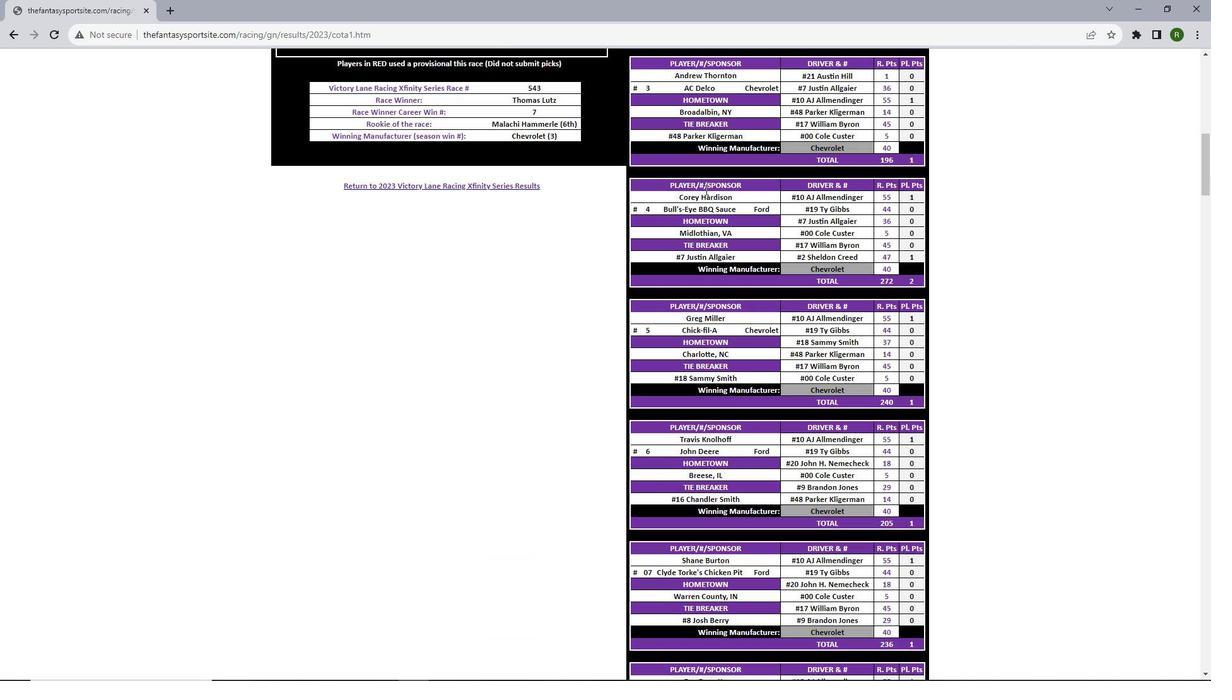 
Action: Mouse scrolled (709, 193) with delta (0, 0)
Screenshot: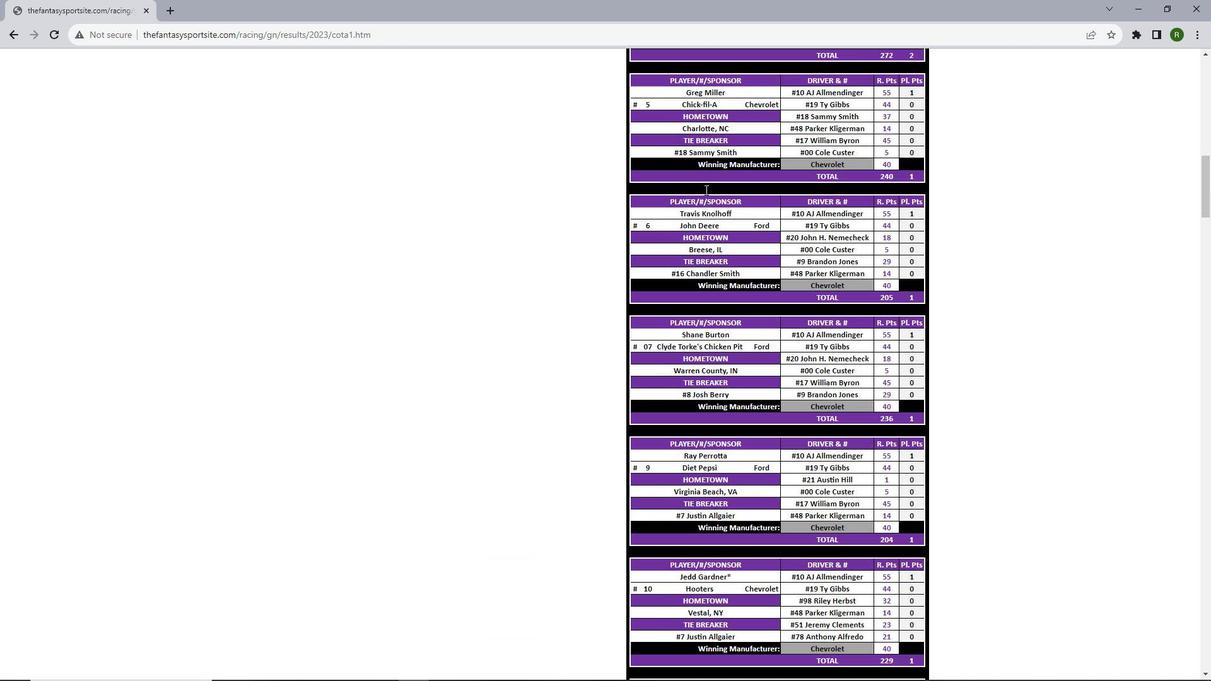 
Action: Mouse moved to (709, 194)
Screenshot: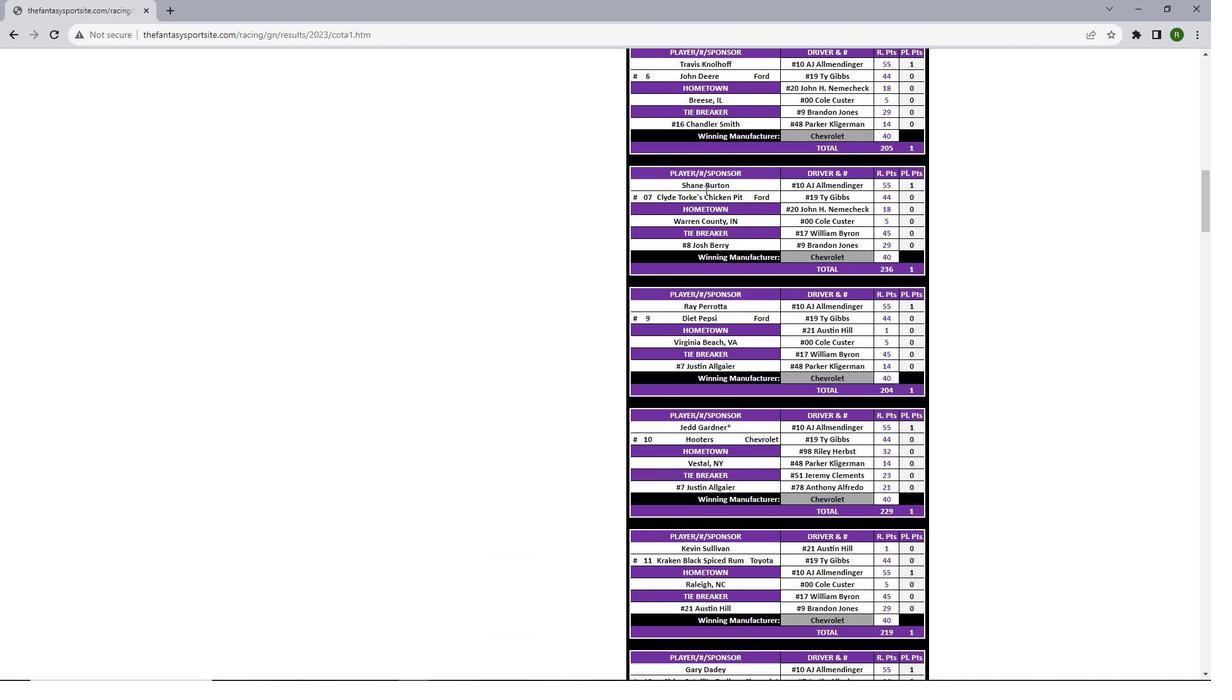 
Action: Mouse scrolled (709, 193) with delta (0, 0)
Screenshot: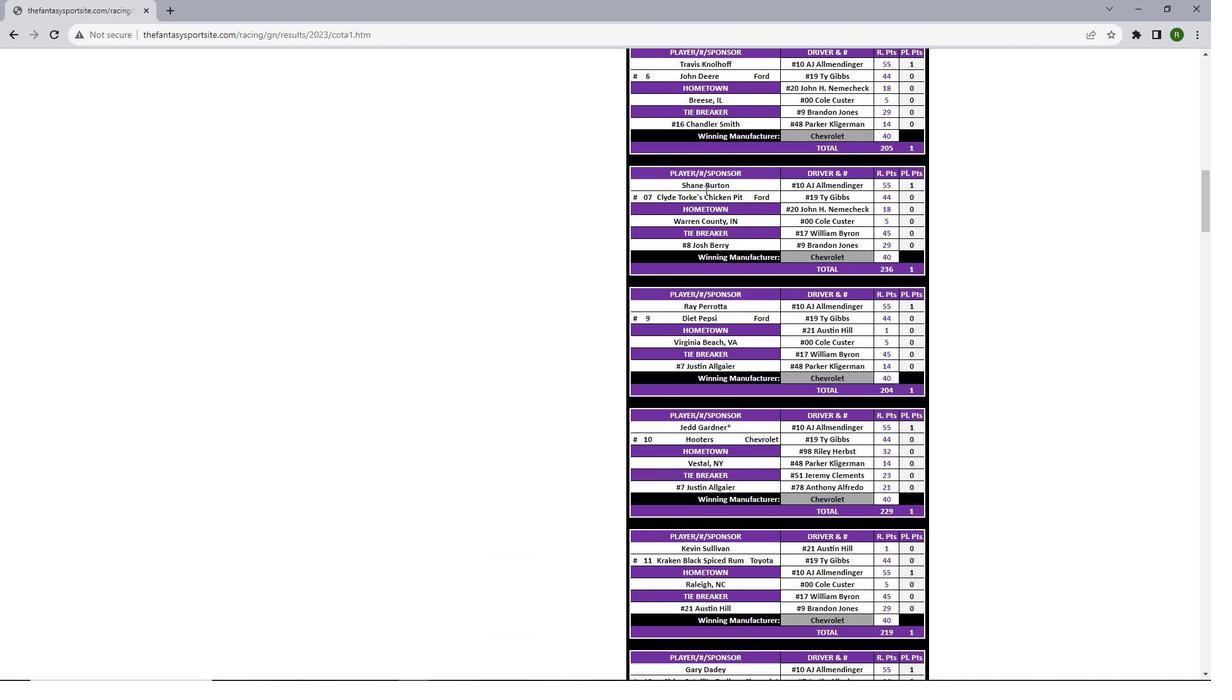 
Action: Mouse scrolled (709, 193) with delta (0, 0)
Screenshot: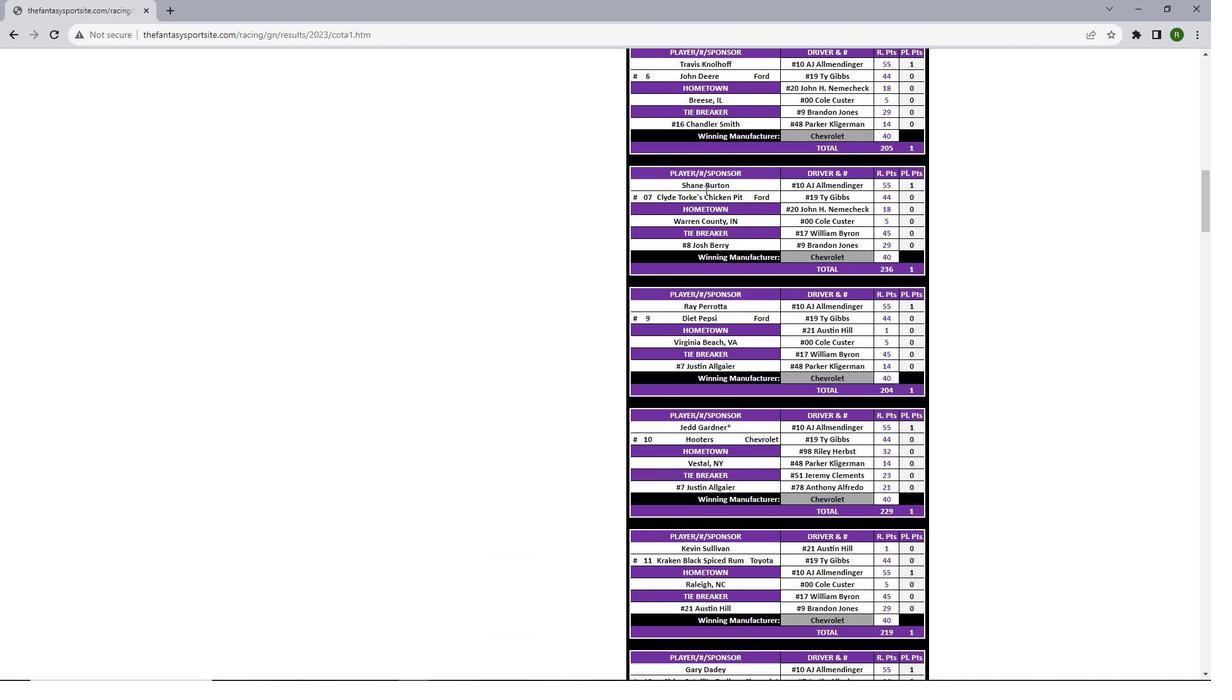
Action: Mouse scrolled (709, 193) with delta (0, 0)
Screenshot: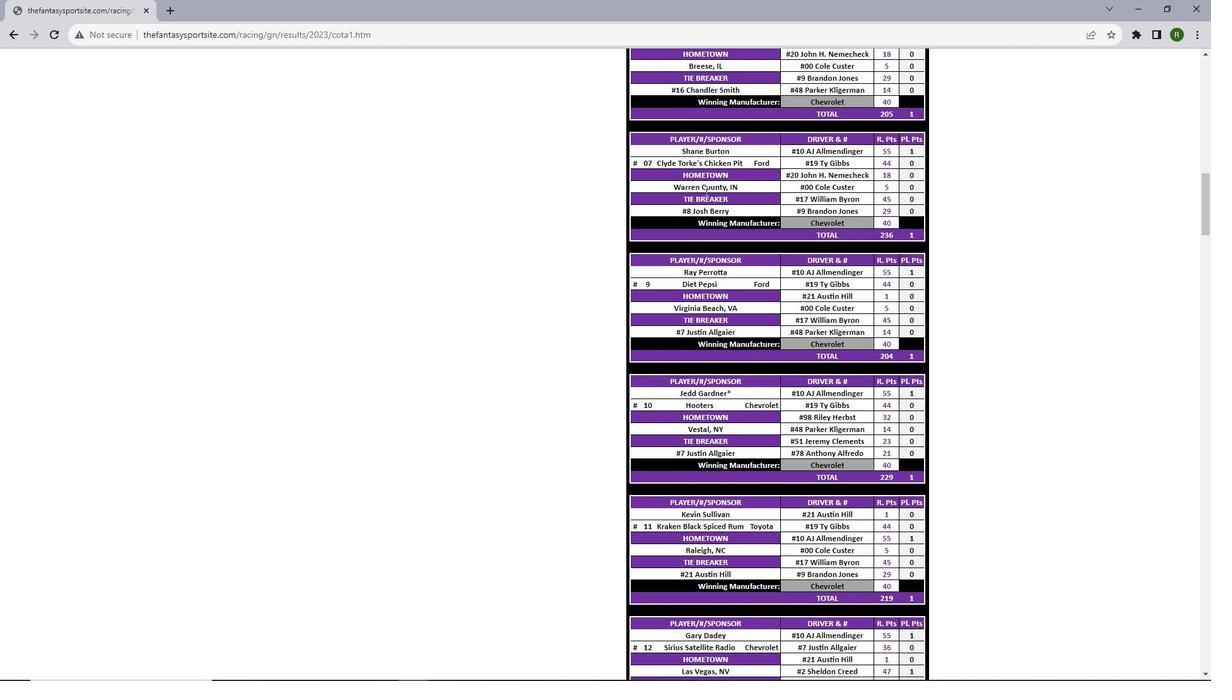 
Action: Mouse scrolled (709, 193) with delta (0, 0)
Screenshot: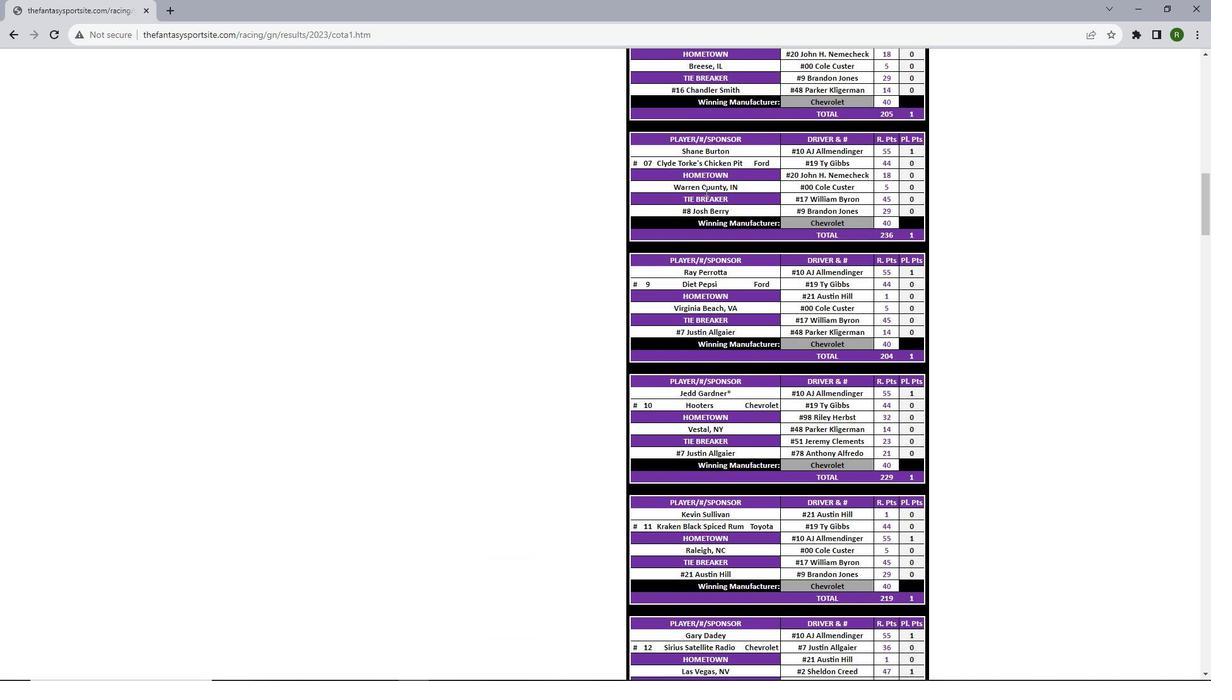 
Action: Mouse scrolled (709, 193) with delta (0, 0)
Screenshot: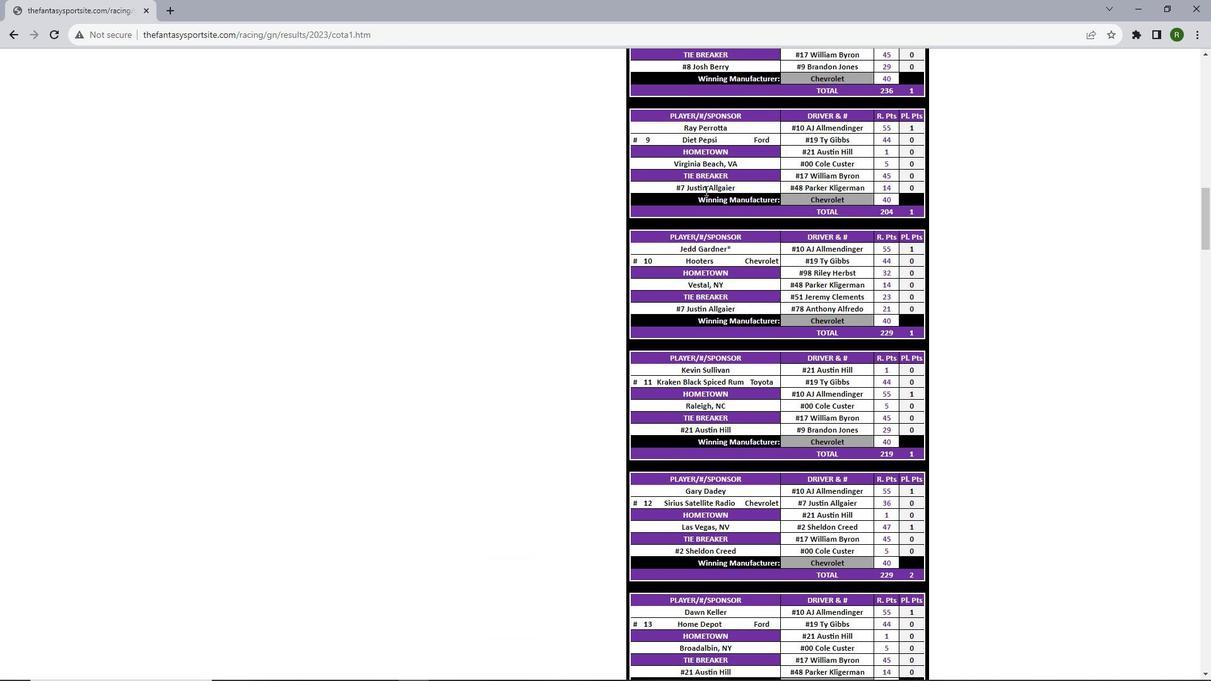 
Action: Mouse scrolled (709, 193) with delta (0, 0)
Screenshot: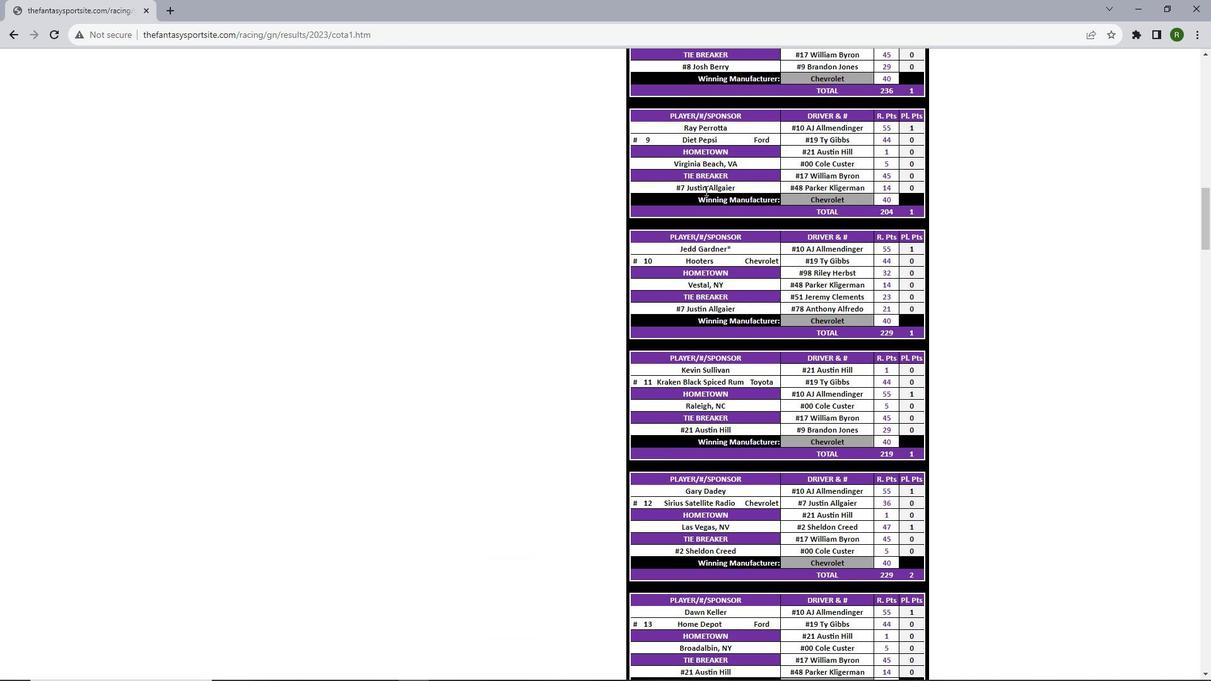 
Action: Mouse scrolled (709, 193) with delta (0, 0)
Screenshot: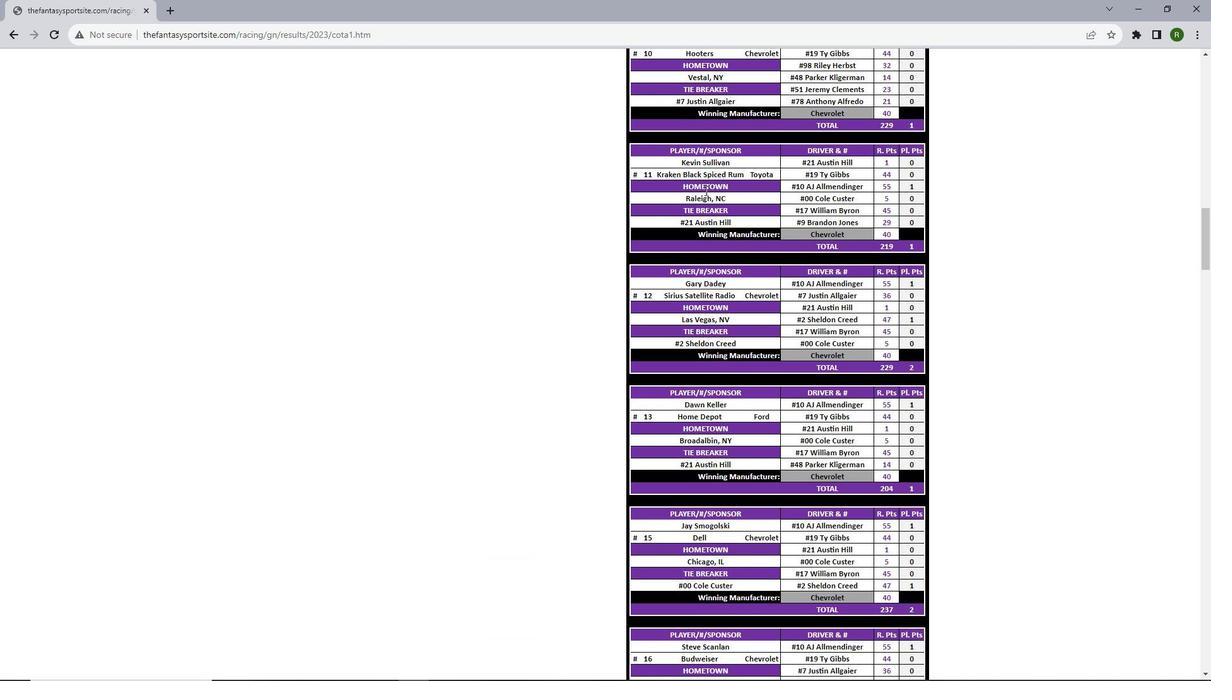 
Action: Mouse scrolled (709, 193) with delta (0, 0)
Screenshot: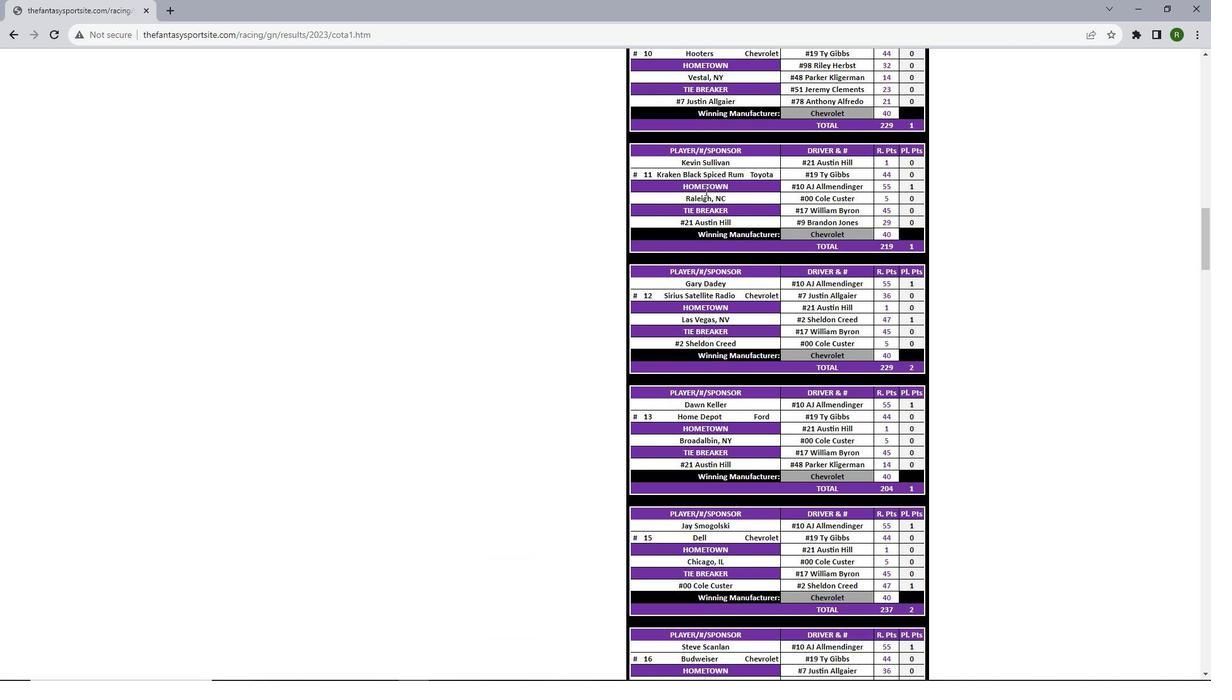 
Action: Mouse scrolled (709, 193) with delta (0, 0)
Screenshot: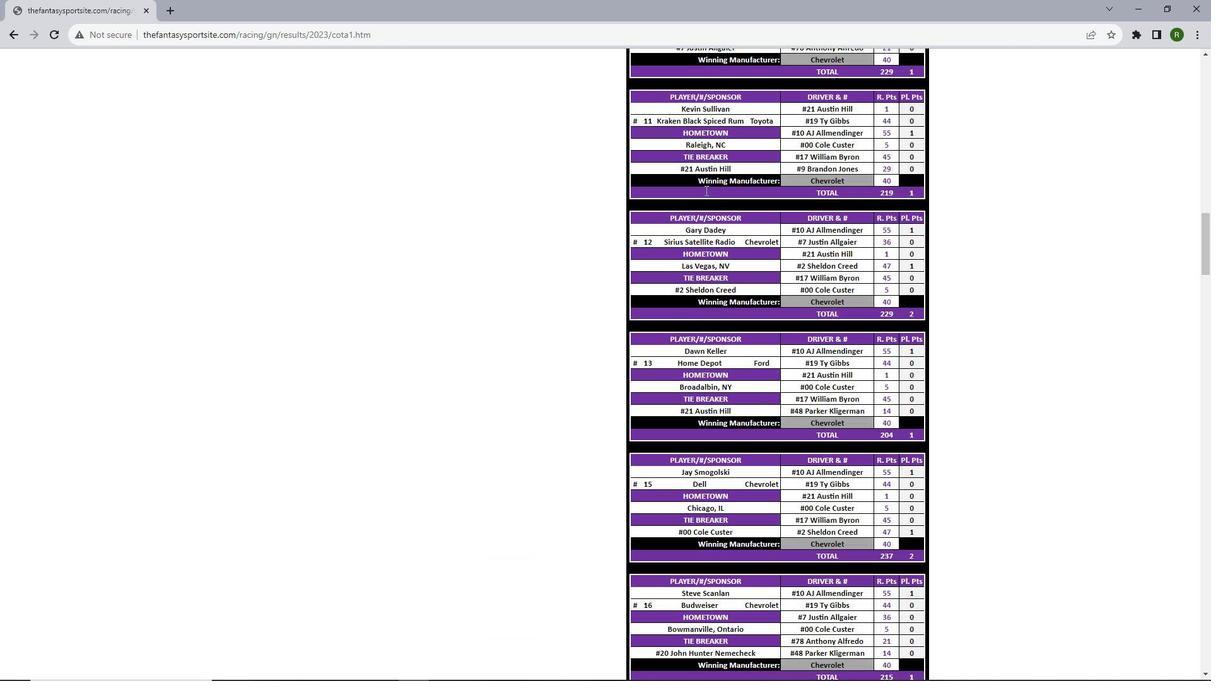 
Action: Mouse scrolled (709, 193) with delta (0, 0)
Screenshot: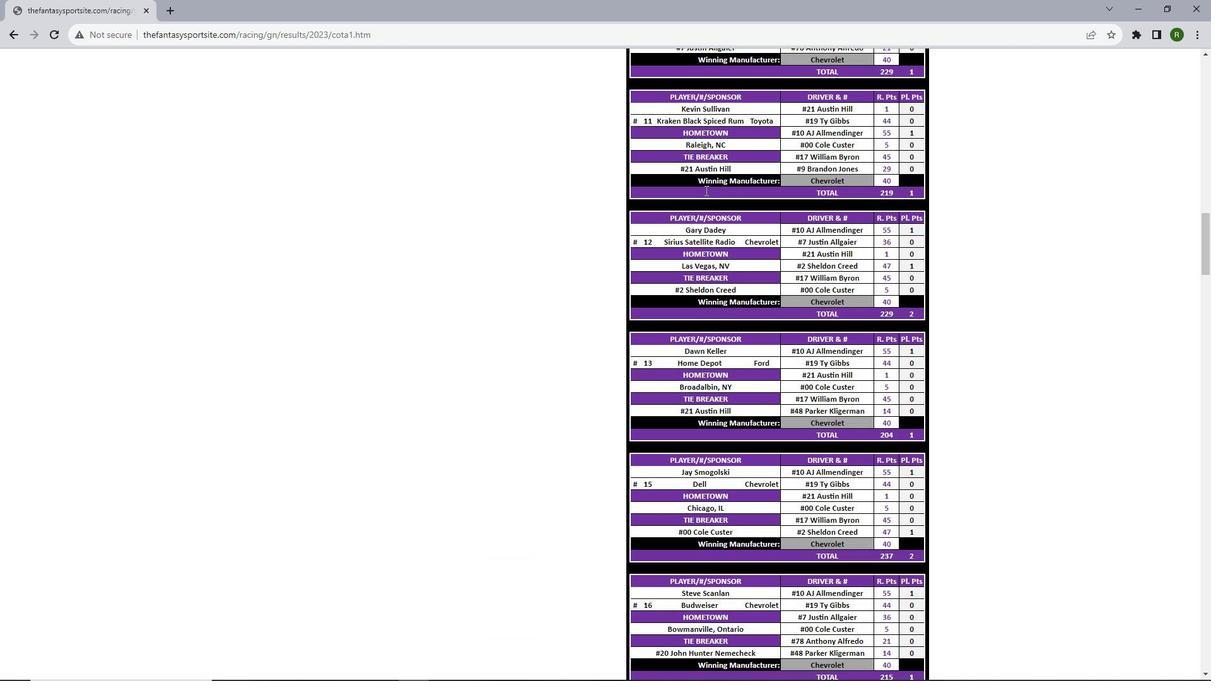 
Action: Mouse scrolled (709, 193) with delta (0, 0)
Screenshot: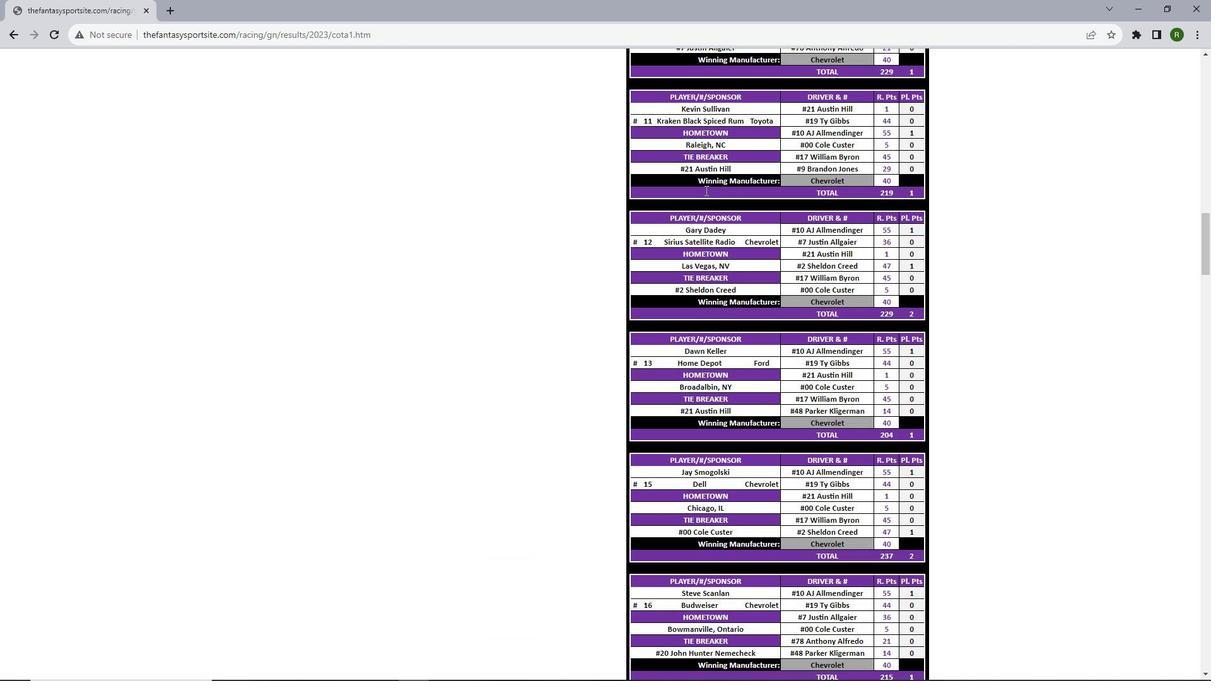 
Action: Mouse scrolled (709, 193) with delta (0, 0)
Screenshot: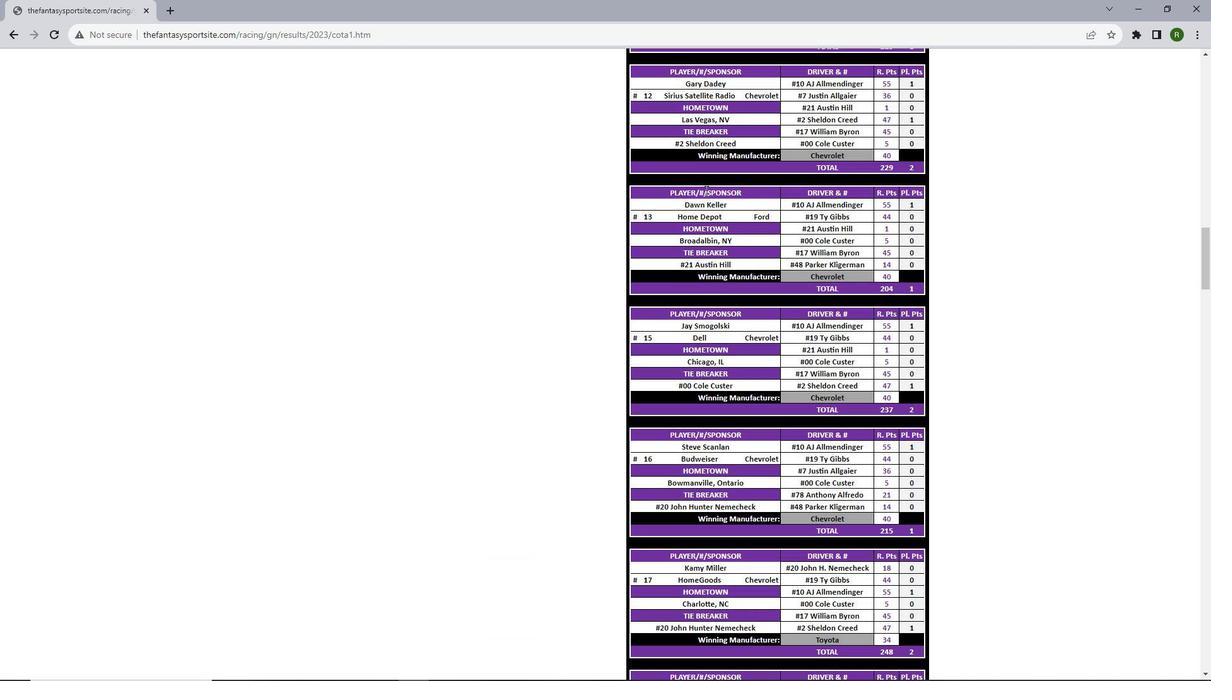 
Action: Mouse scrolled (709, 193) with delta (0, 0)
Screenshot: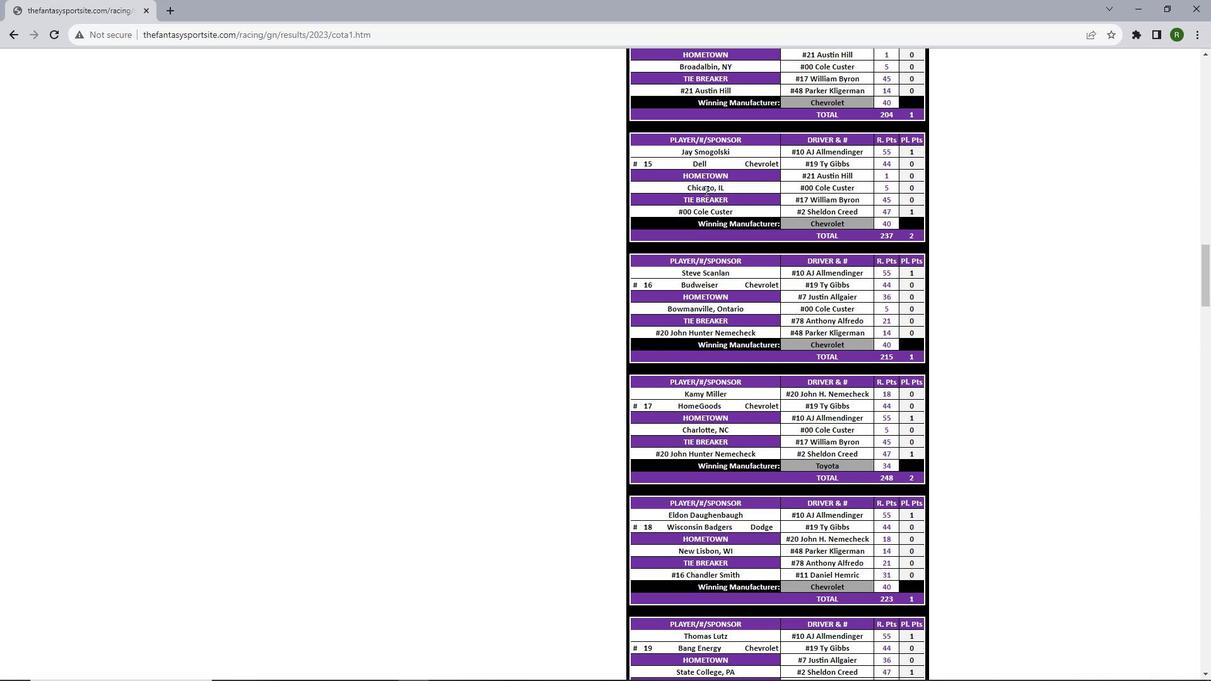 
Action: Mouse scrolled (709, 193) with delta (0, 0)
Screenshot: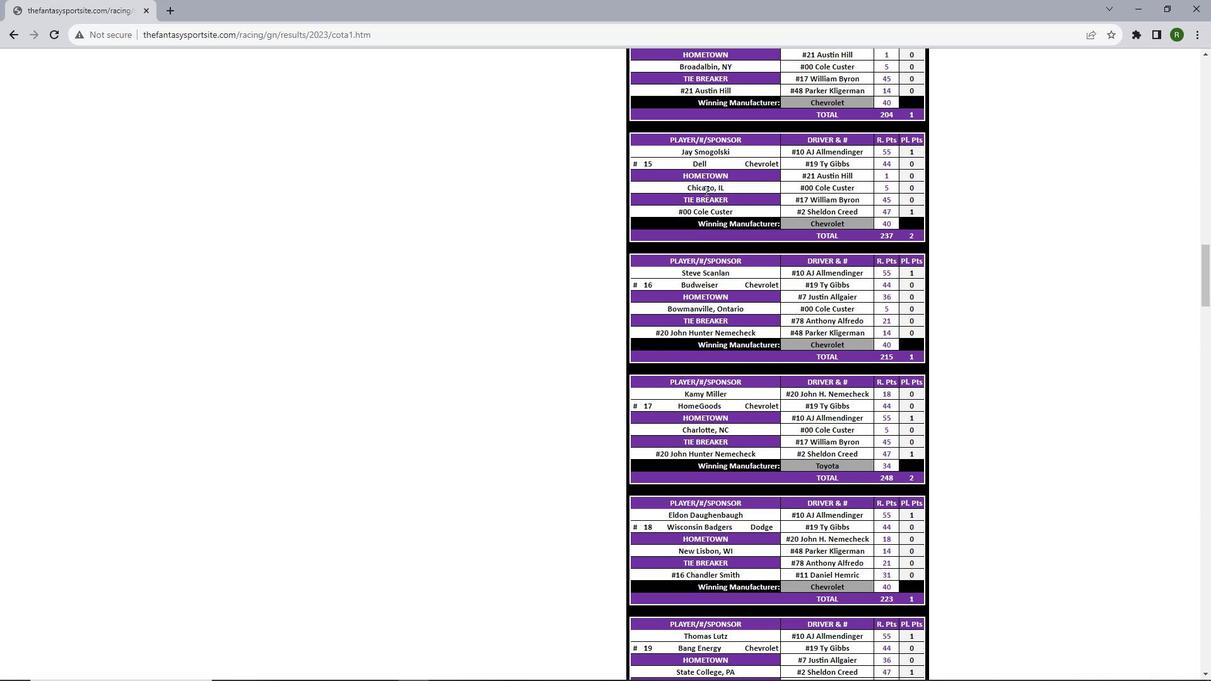 
Action: Mouse scrolled (709, 193) with delta (0, 0)
Screenshot: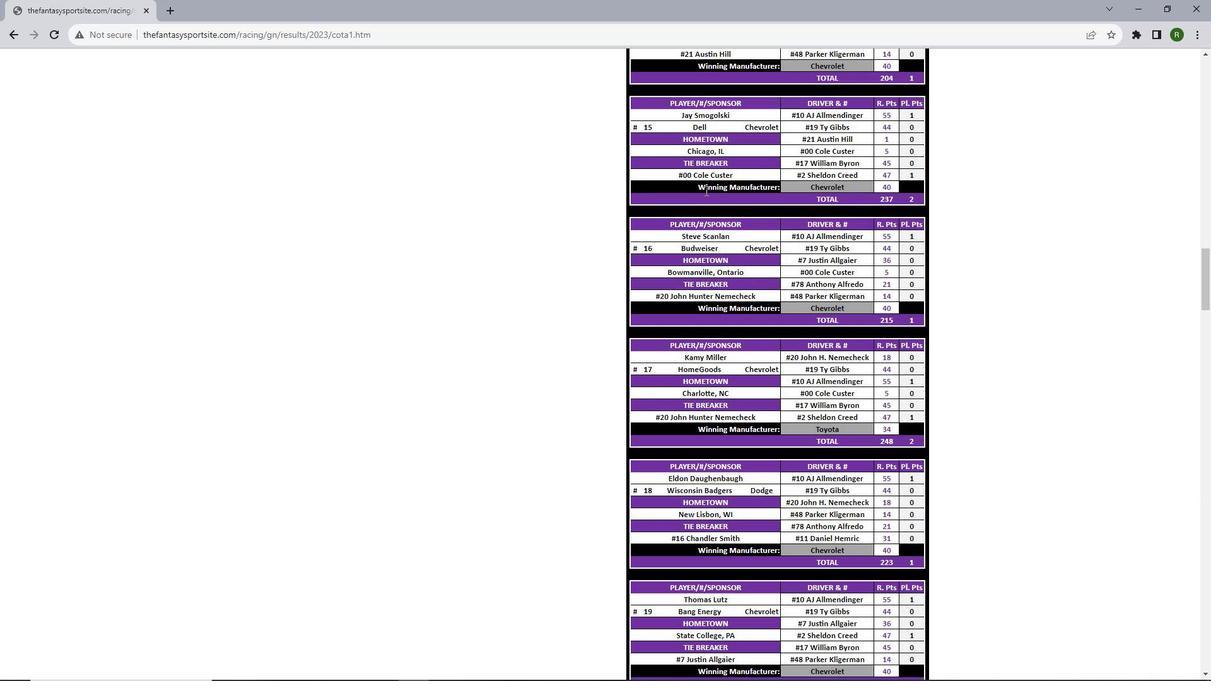 
Action: Mouse scrolled (709, 193) with delta (0, 0)
Screenshot: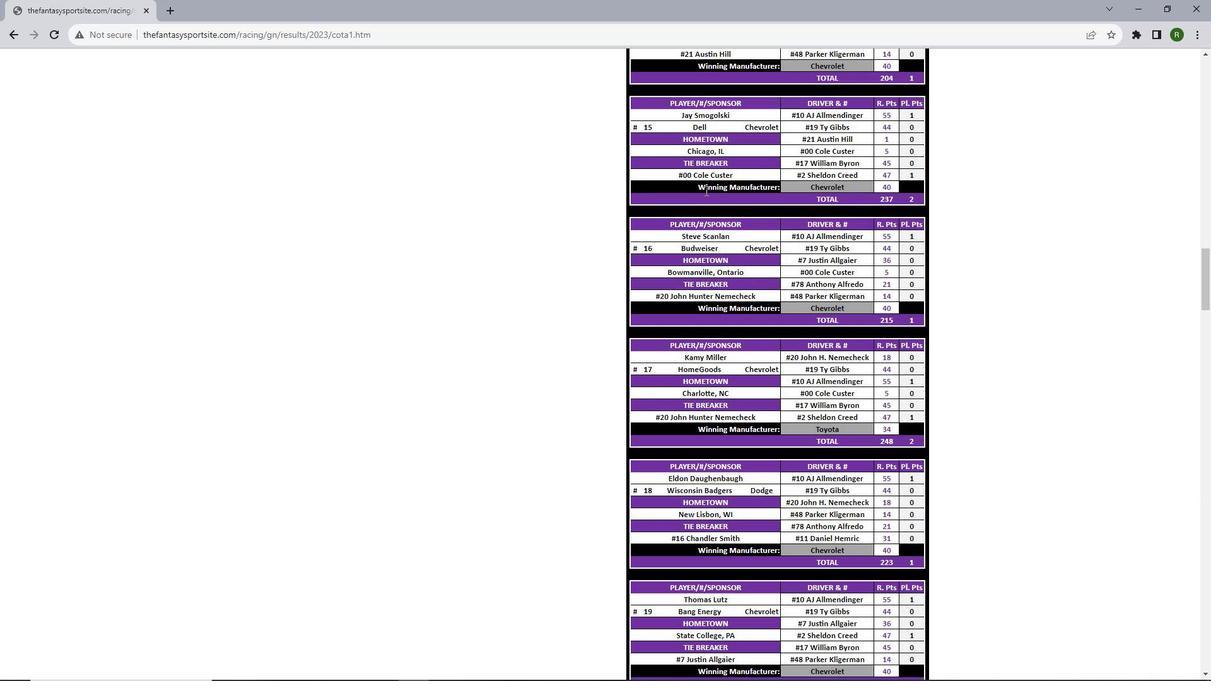 
Action: Mouse scrolled (709, 193) with delta (0, 0)
Screenshot: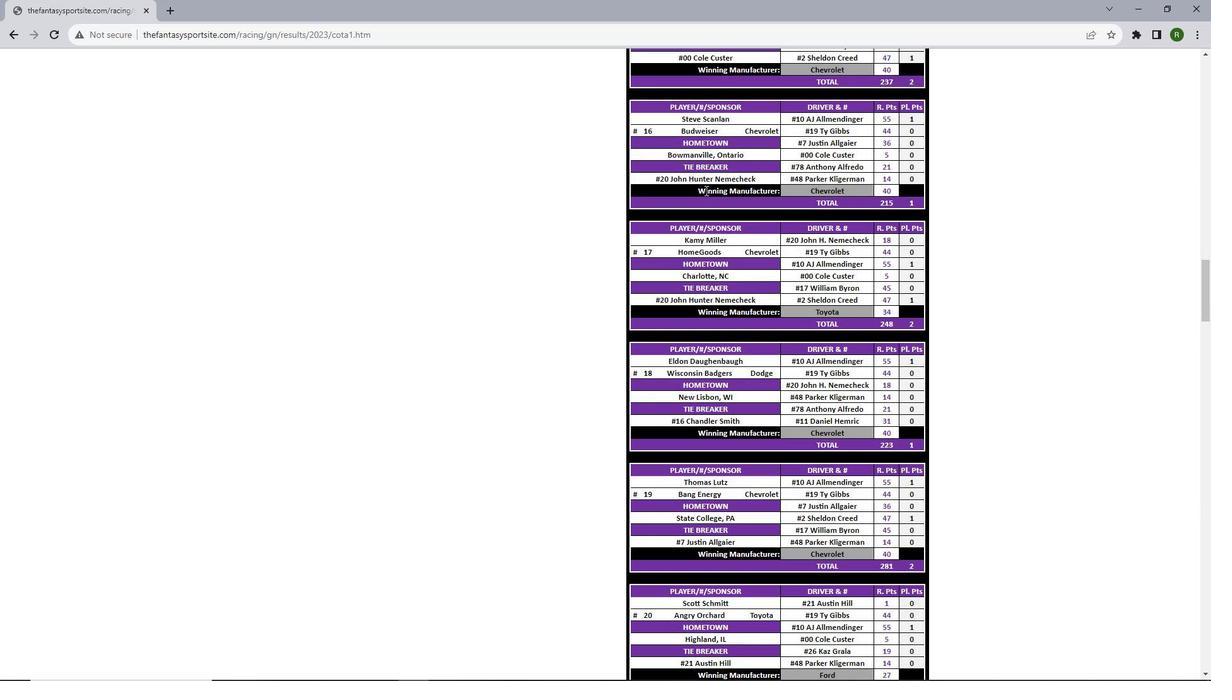 
Action: Mouse scrolled (709, 193) with delta (0, 0)
Screenshot: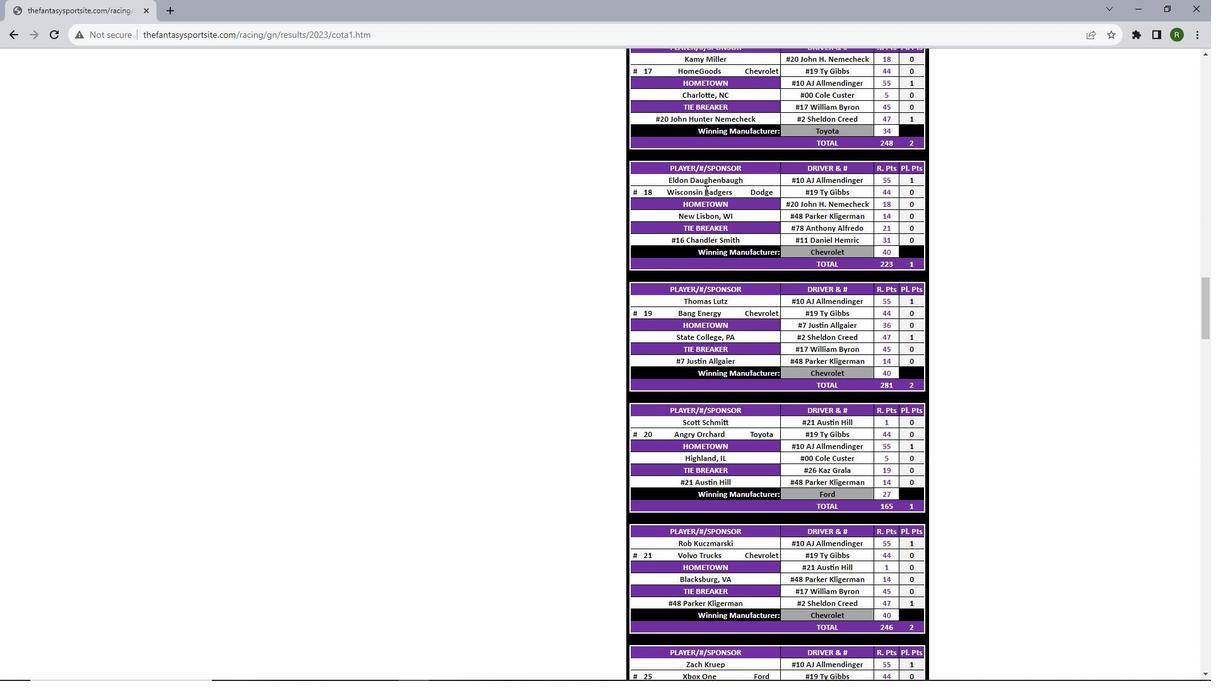 
Action: Mouse scrolled (709, 193) with delta (0, 0)
Screenshot: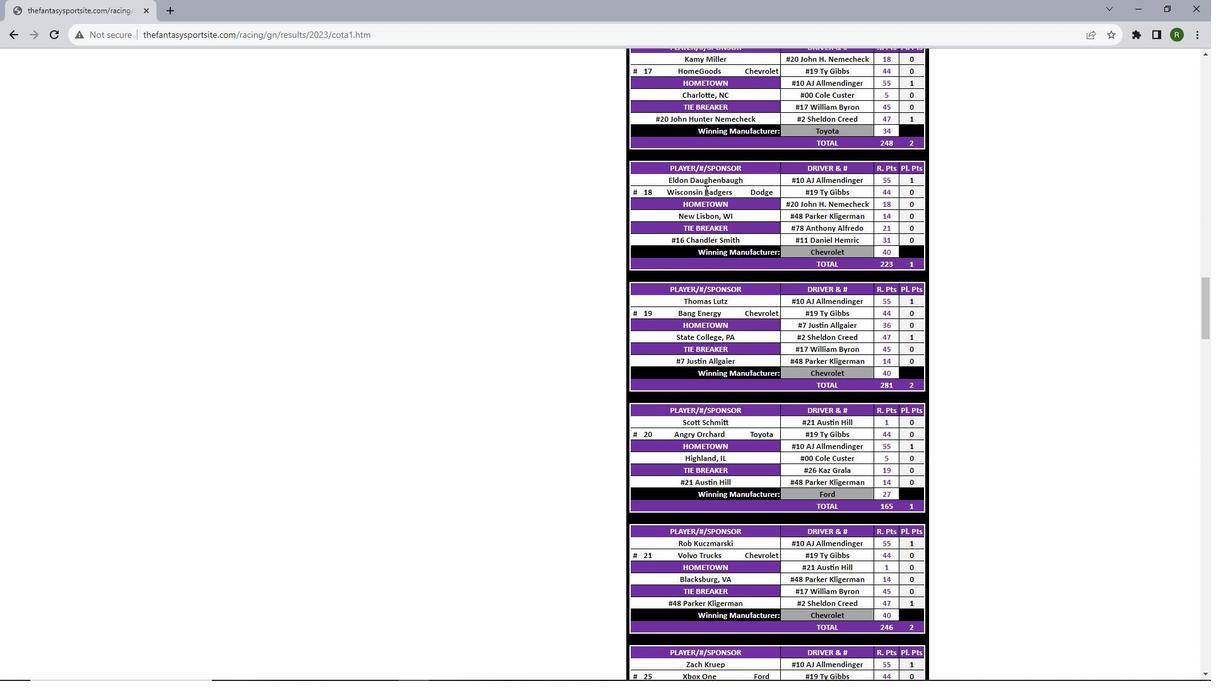 
Action: Mouse scrolled (709, 193) with delta (0, 0)
Screenshot: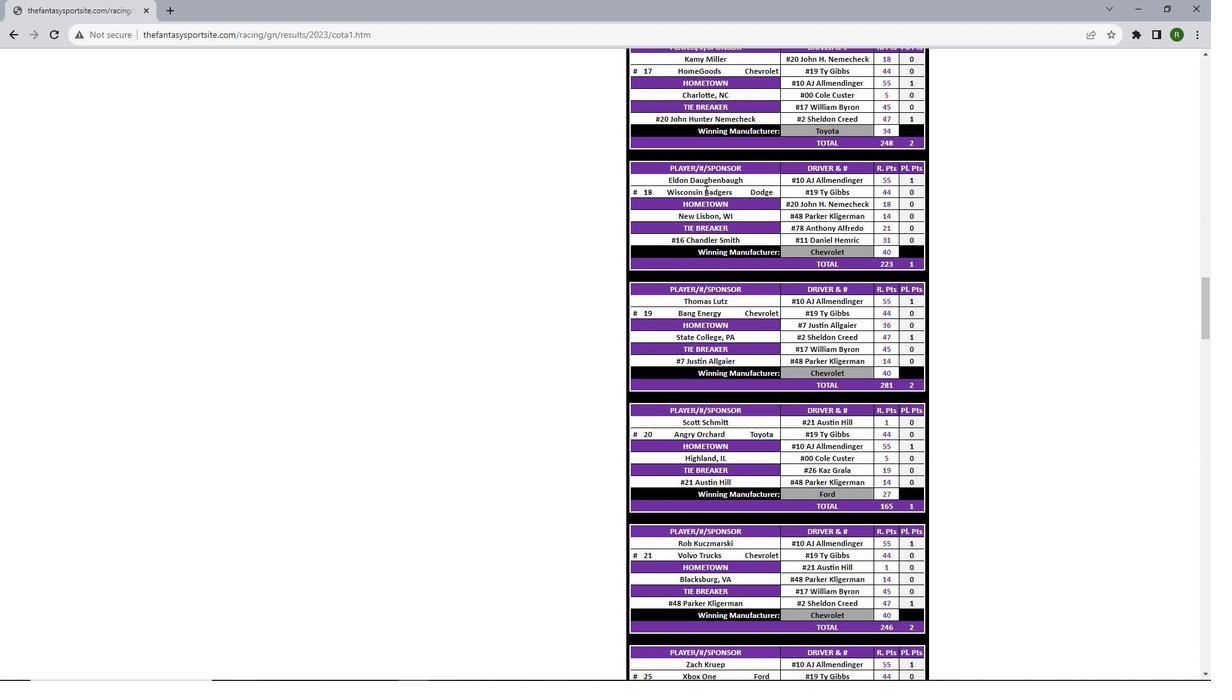 
Action: Mouse scrolled (709, 193) with delta (0, 0)
Screenshot: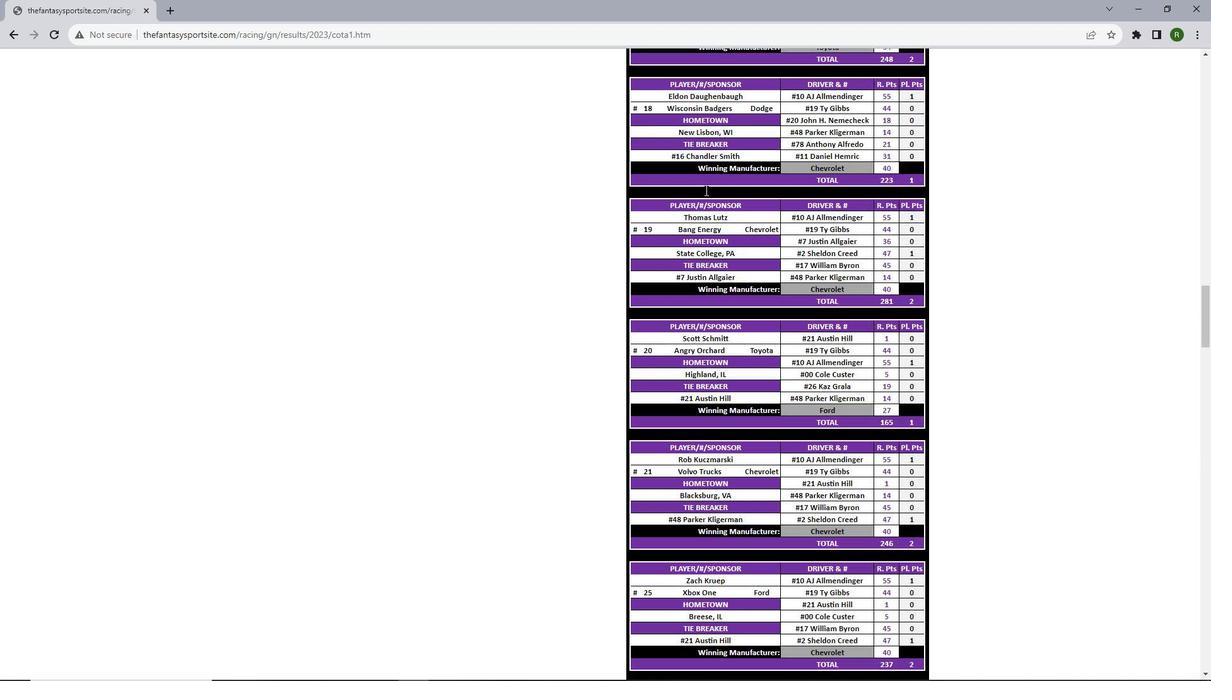 
Action: Mouse scrolled (709, 193) with delta (0, 0)
Screenshot: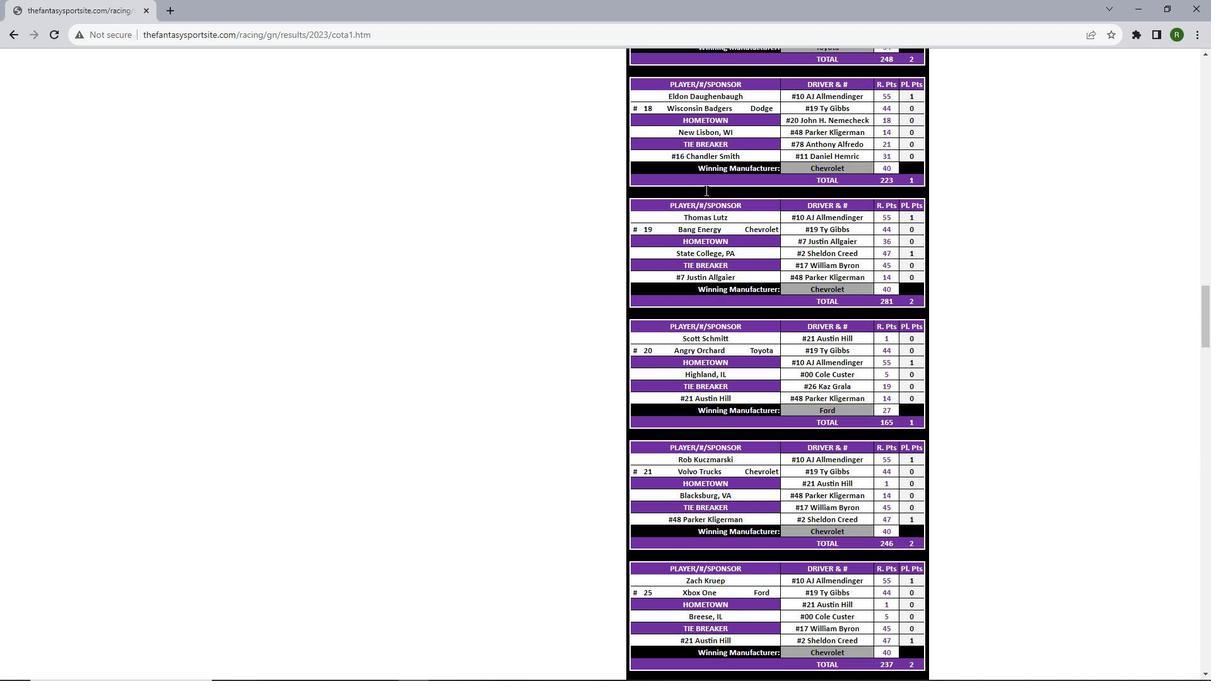 
Action: Mouse scrolled (709, 193) with delta (0, 0)
Screenshot: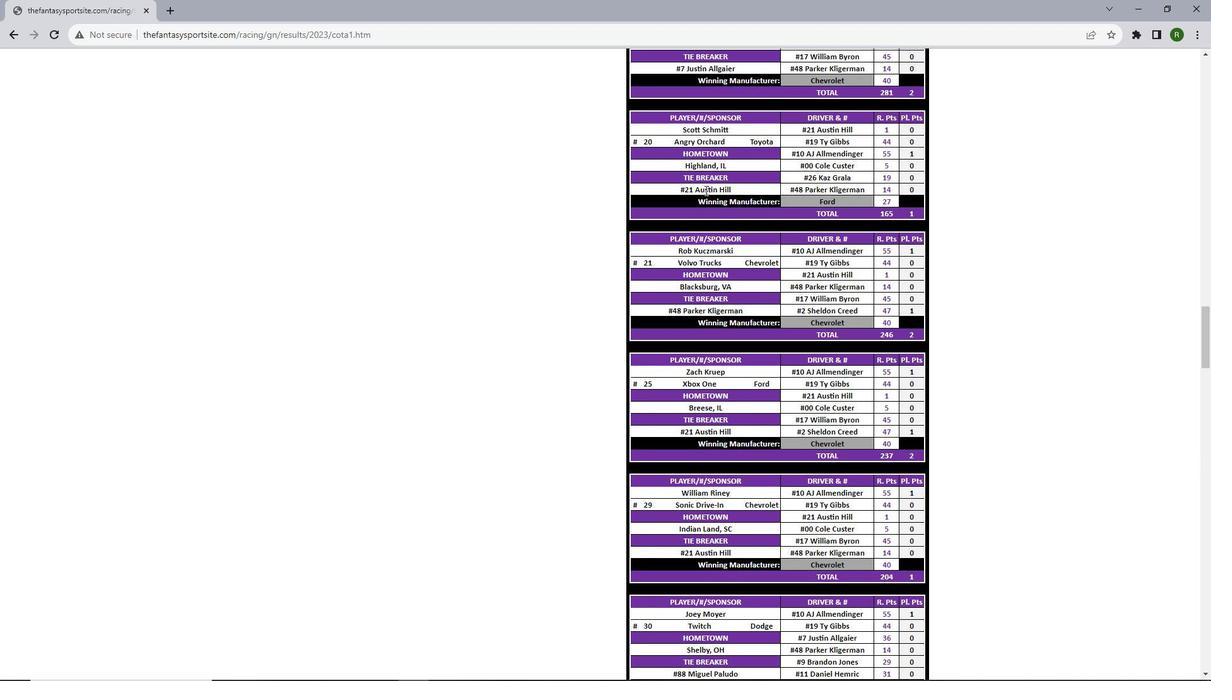 
Action: Mouse scrolled (709, 193) with delta (0, 0)
Screenshot: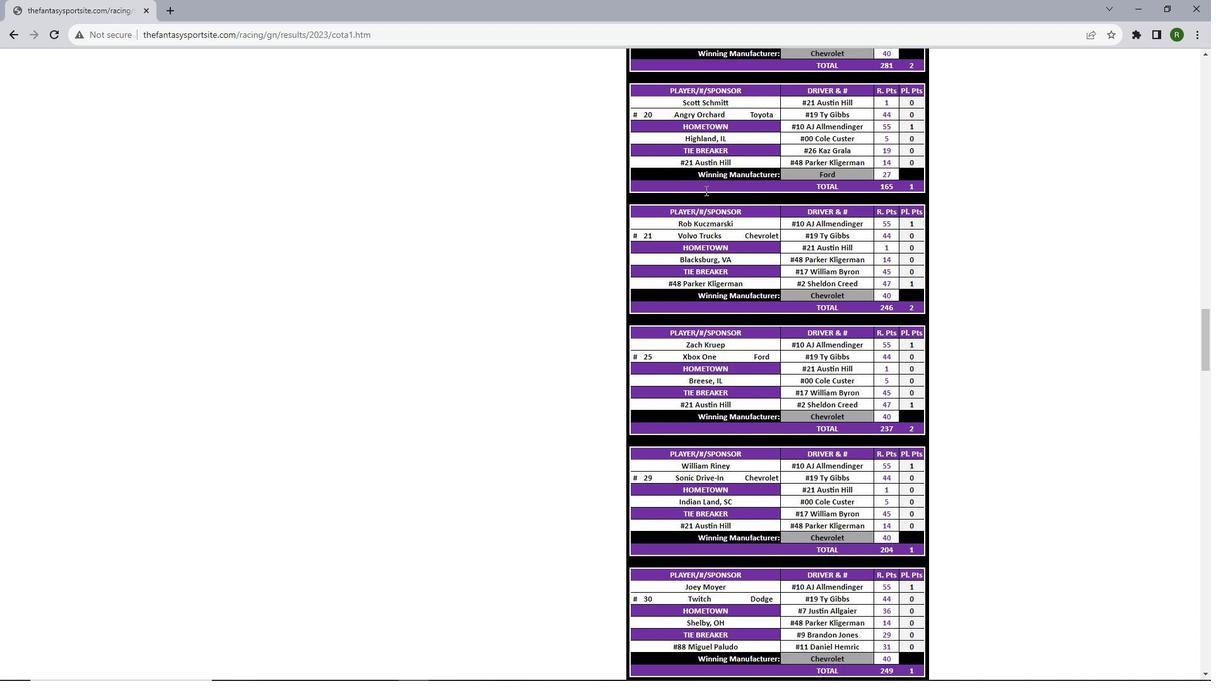 
Action: Mouse scrolled (709, 193) with delta (0, 0)
Screenshot: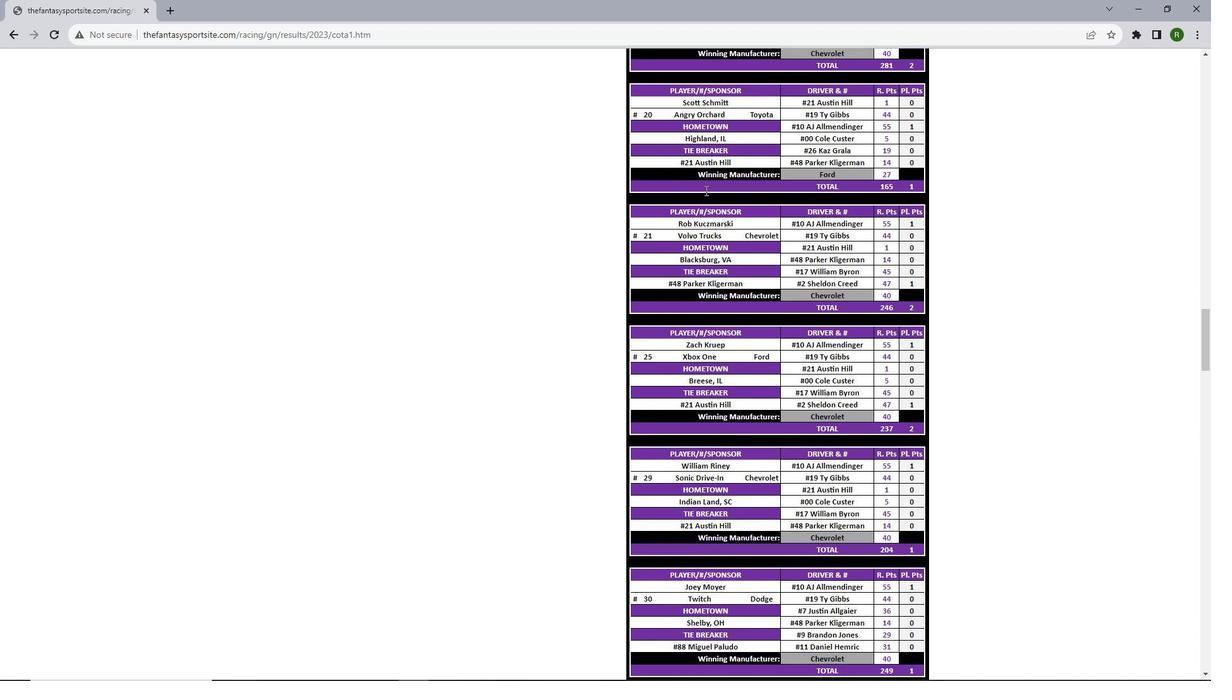 
Action: Mouse scrolled (709, 193) with delta (0, 0)
Screenshot: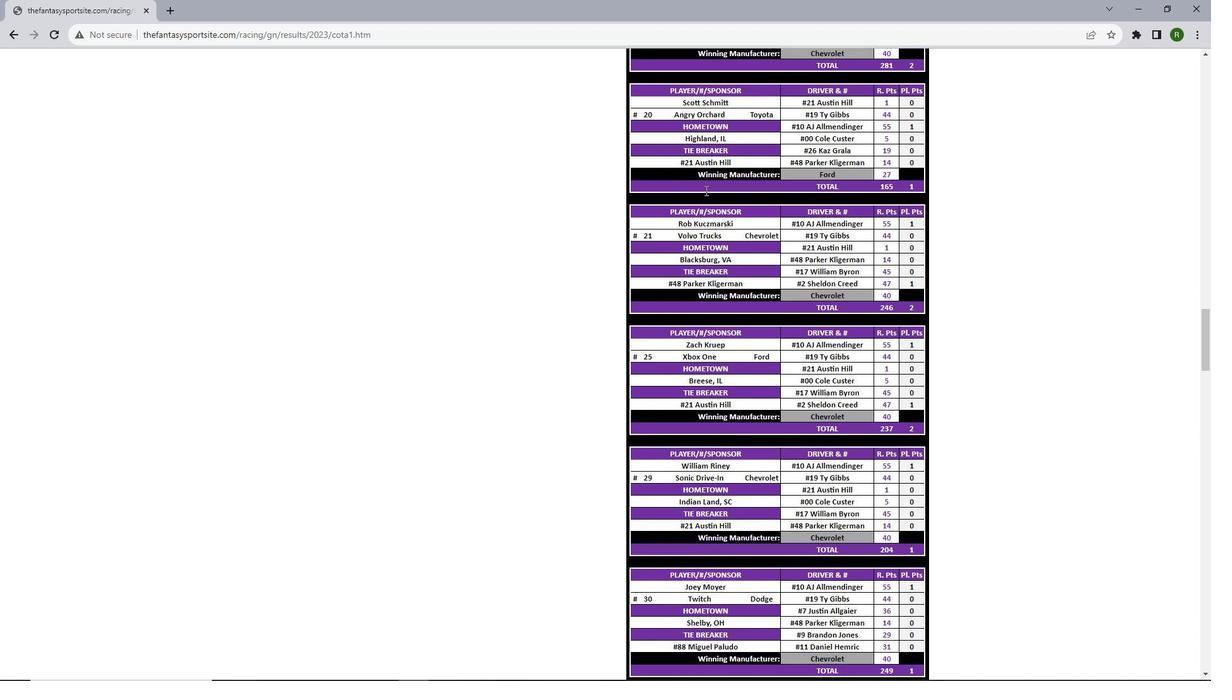 
Action: Mouse scrolled (709, 193) with delta (0, 0)
Screenshot: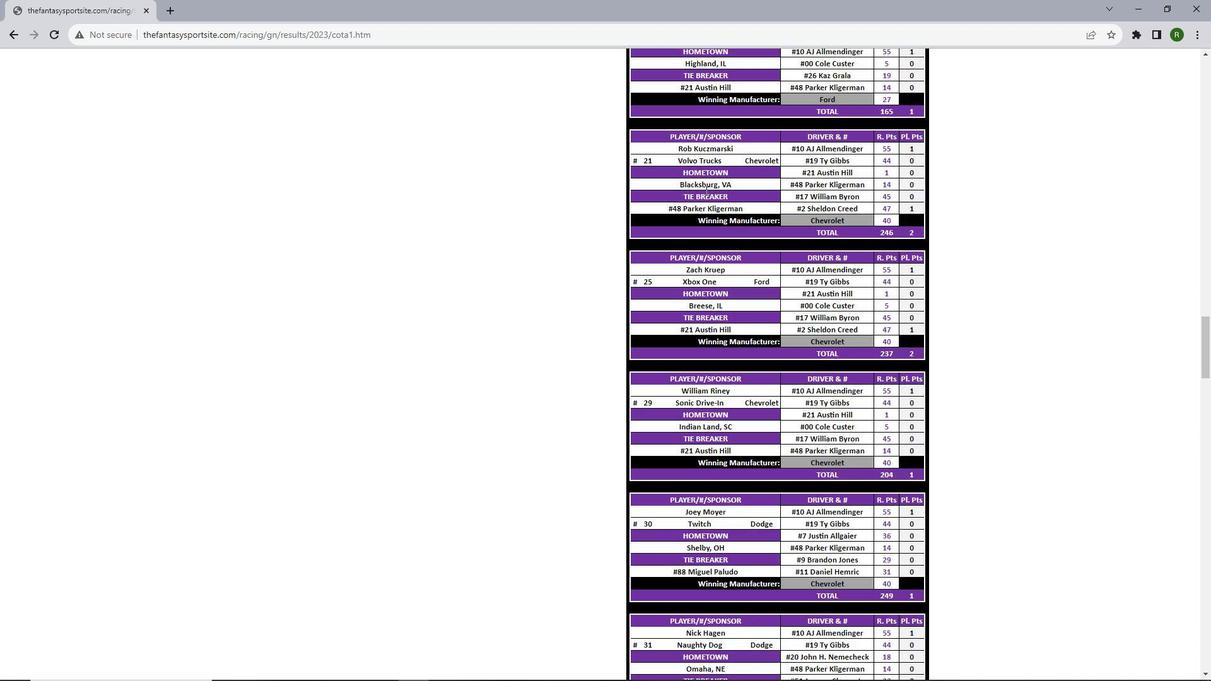 
Action: Mouse scrolled (709, 193) with delta (0, 0)
Screenshot: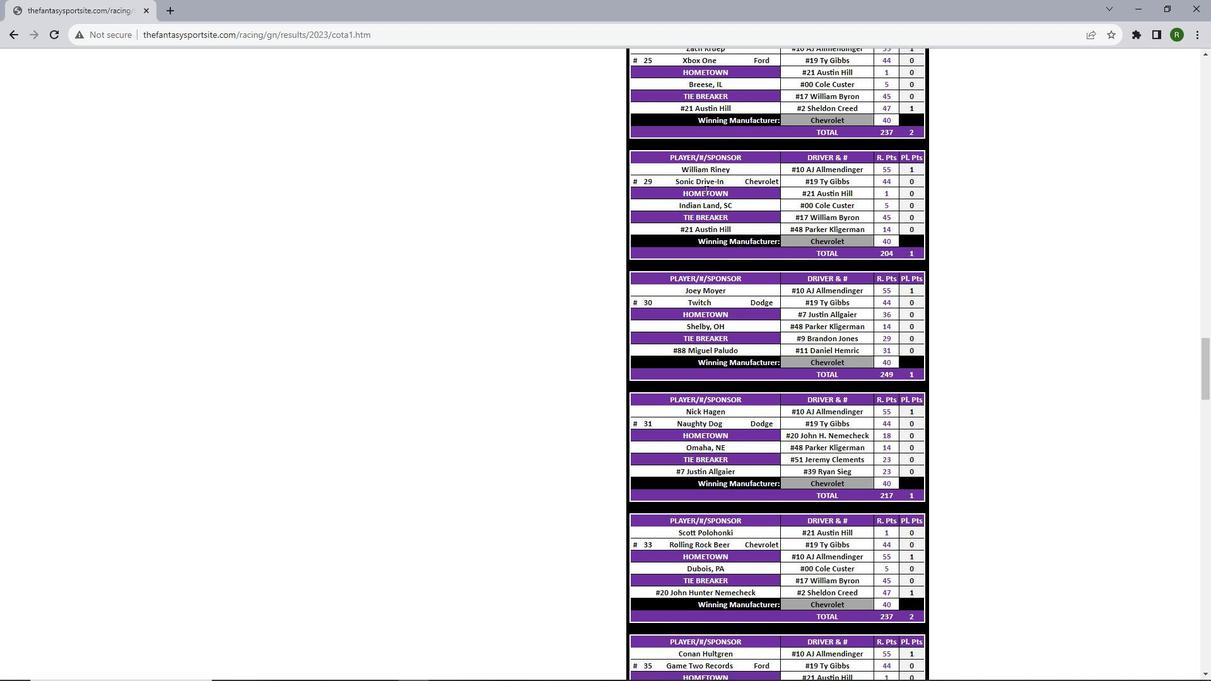 
Action: Mouse scrolled (709, 193) with delta (0, 0)
Screenshot: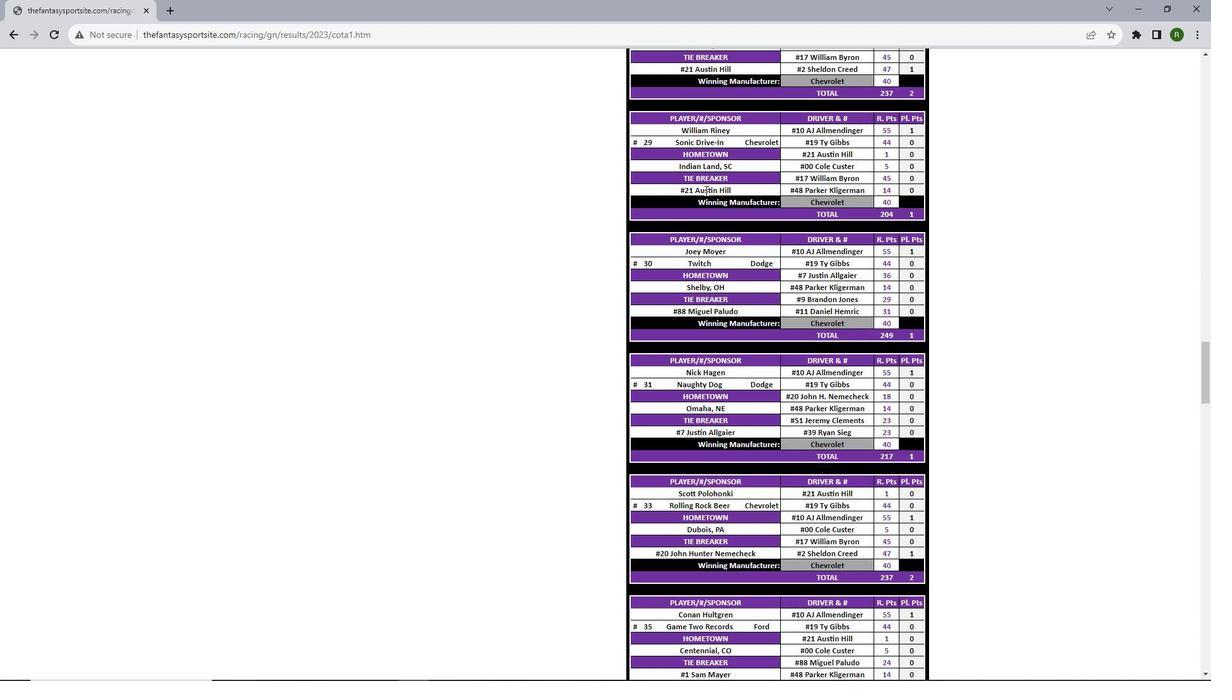 
Action: Mouse scrolled (709, 193) with delta (0, 0)
Screenshot: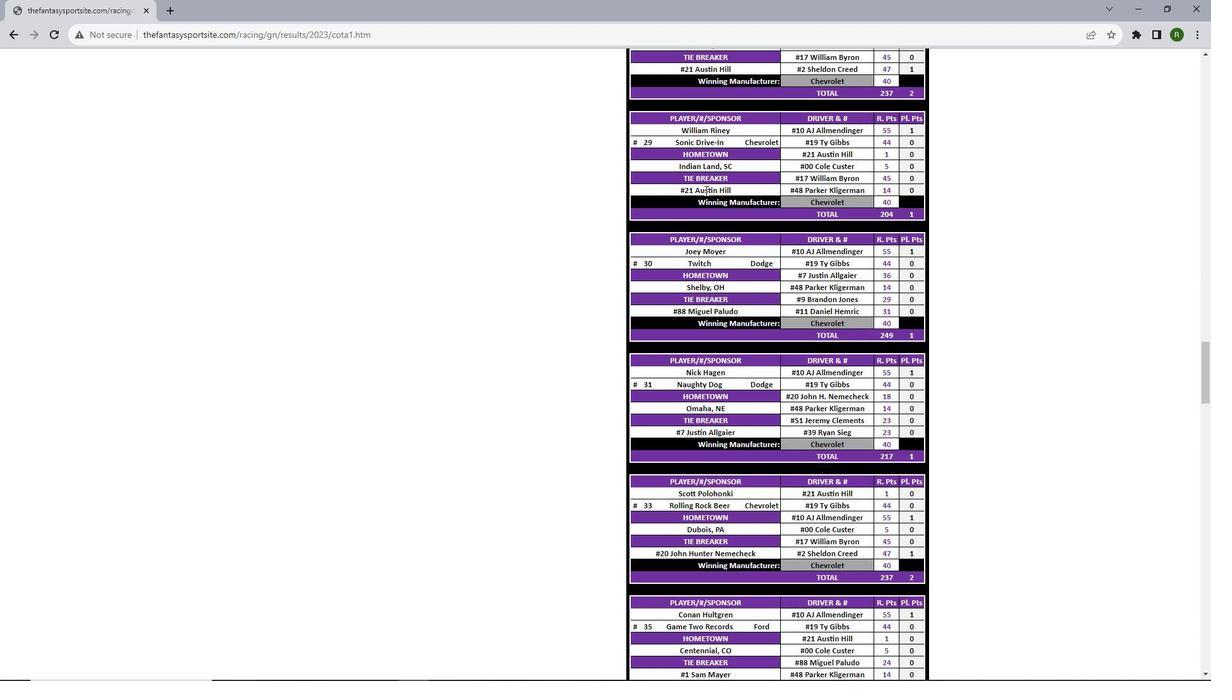 
Action: Mouse scrolled (709, 193) with delta (0, 0)
Screenshot: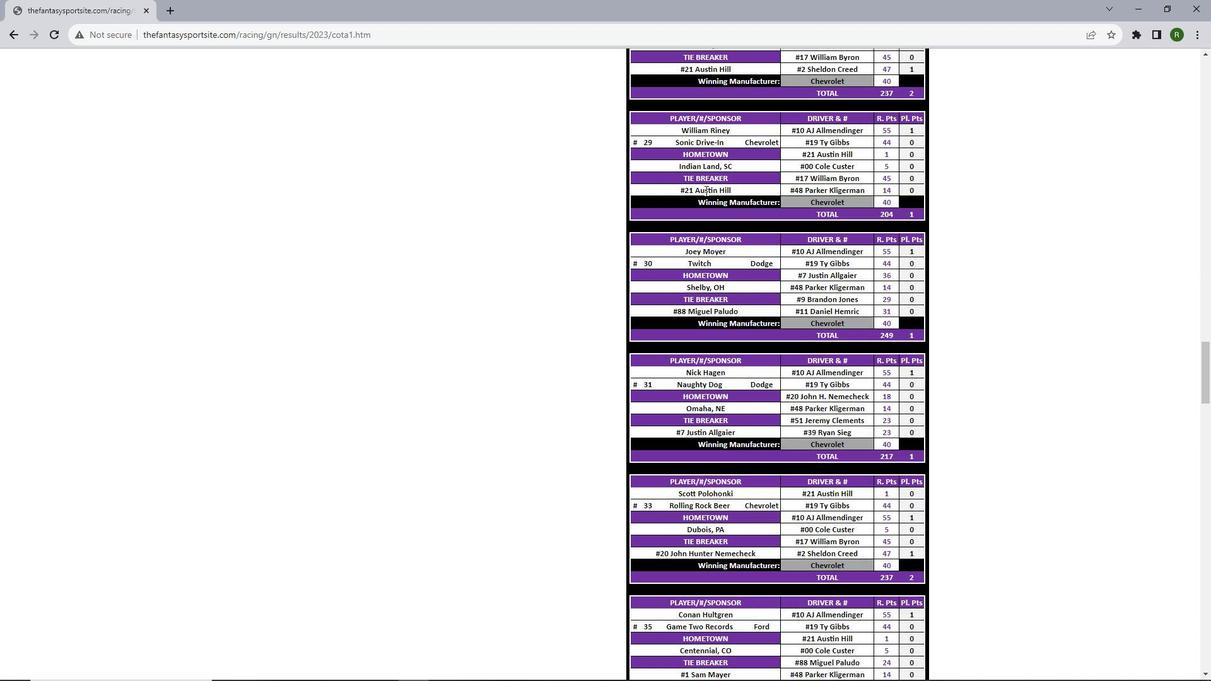 
Action: Mouse scrolled (709, 193) with delta (0, 0)
Screenshot: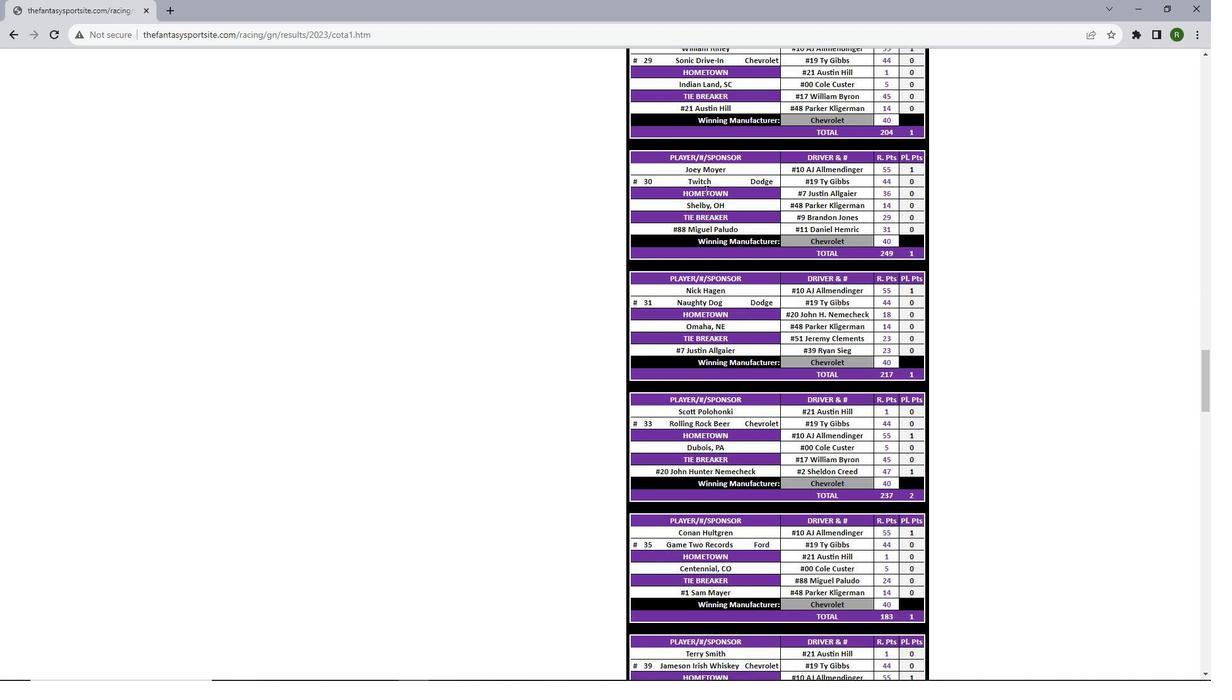 
Action: Mouse scrolled (709, 193) with delta (0, 0)
Screenshot: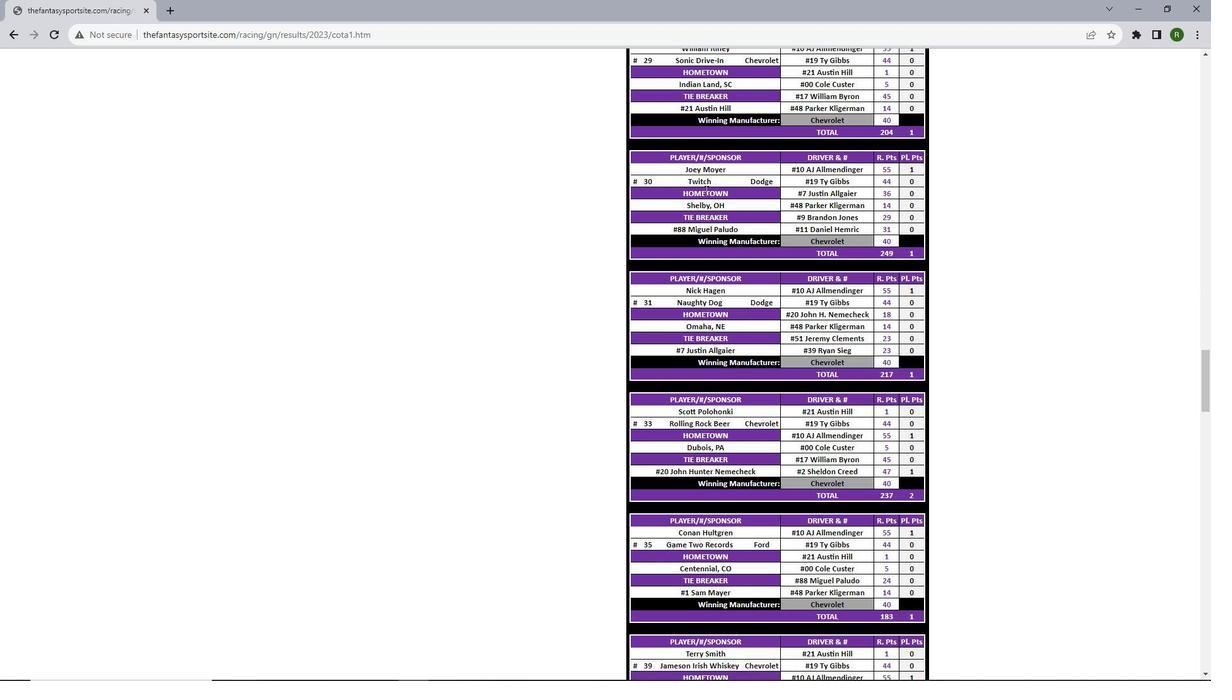 
Action: Mouse scrolled (709, 193) with delta (0, 0)
Screenshot: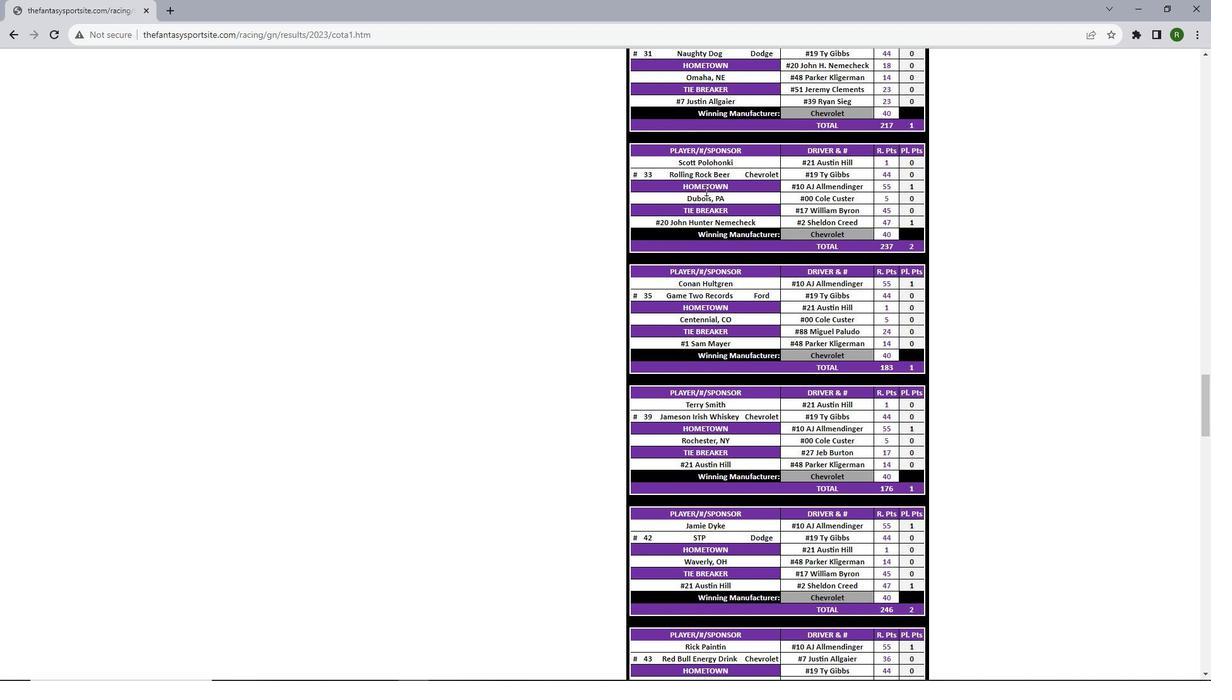 
Action: Mouse scrolled (709, 193) with delta (0, 0)
Screenshot: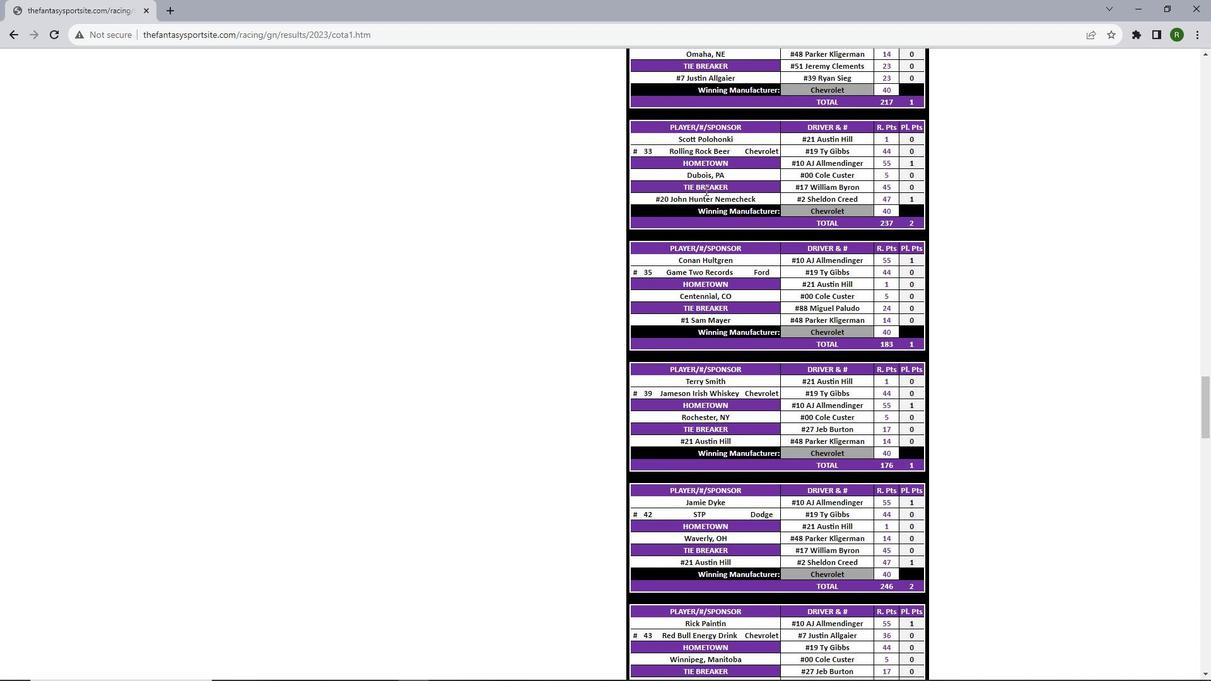 
Action: Mouse scrolled (709, 193) with delta (0, 0)
Screenshot: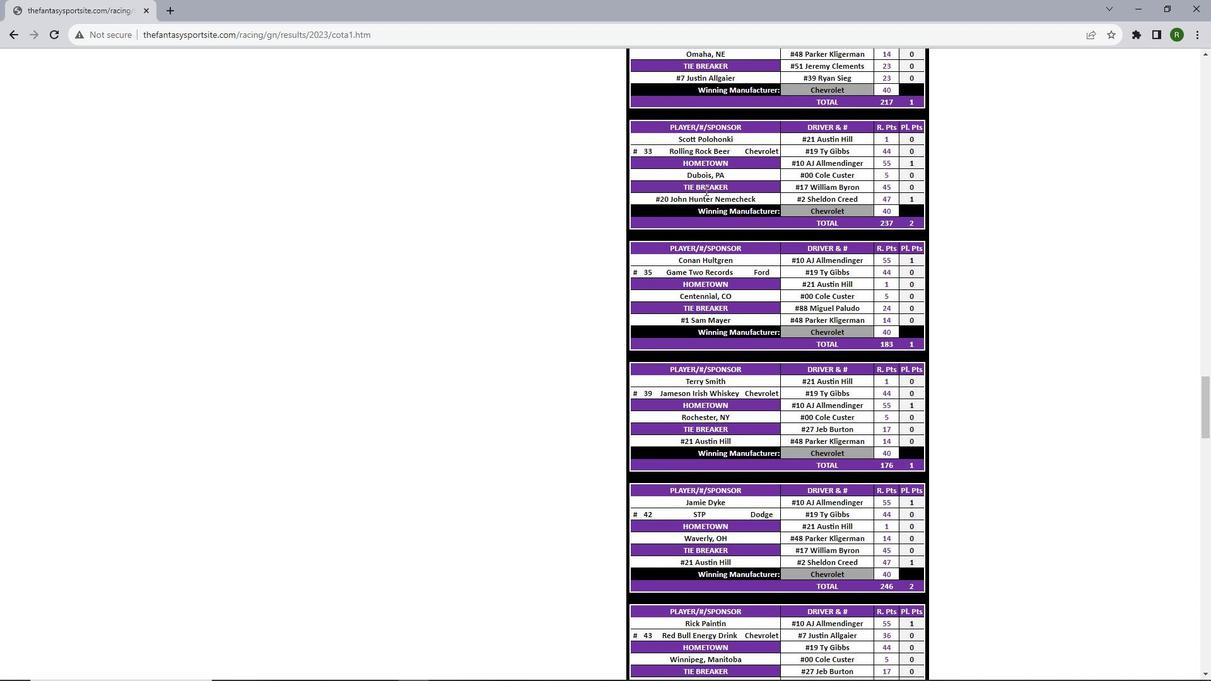 
Action: Mouse scrolled (709, 193) with delta (0, 0)
Screenshot: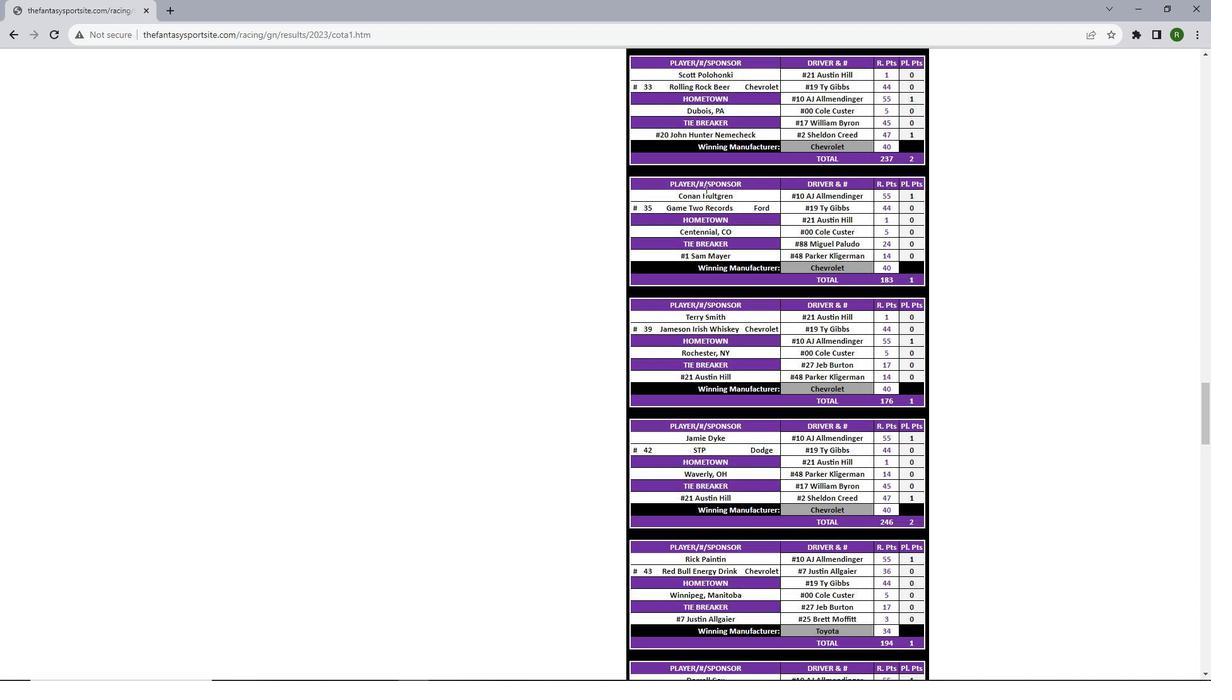 
Action: Mouse scrolled (709, 193) with delta (0, 0)
Screenshot: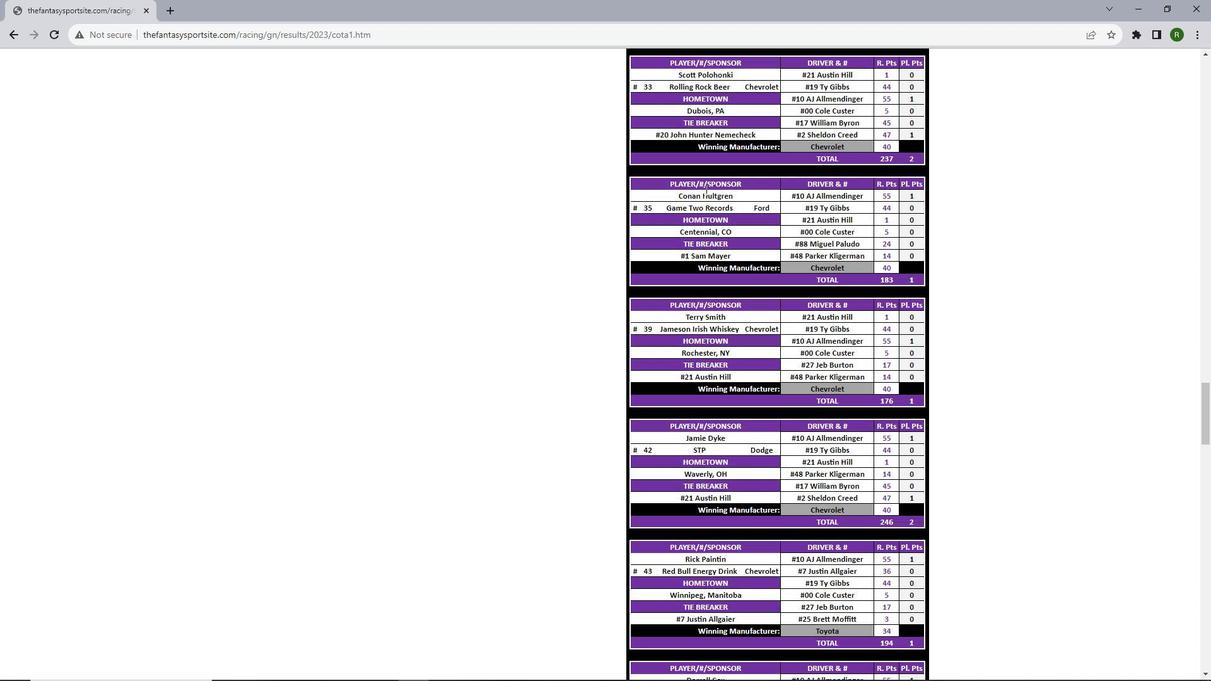 
Action: Mouse scrolled (709, 193) with delta (0, 0)
Screenshot: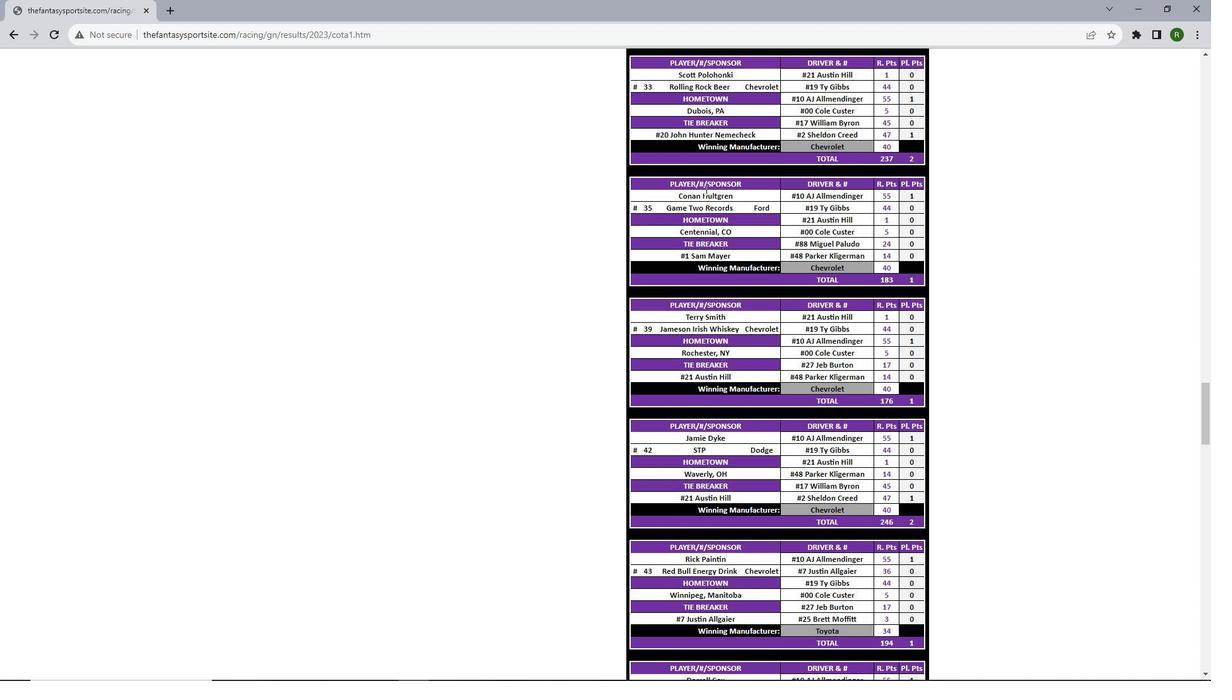 
Action: Mouse scrolled (709, 193) with delta (0, 0)
Screenshot: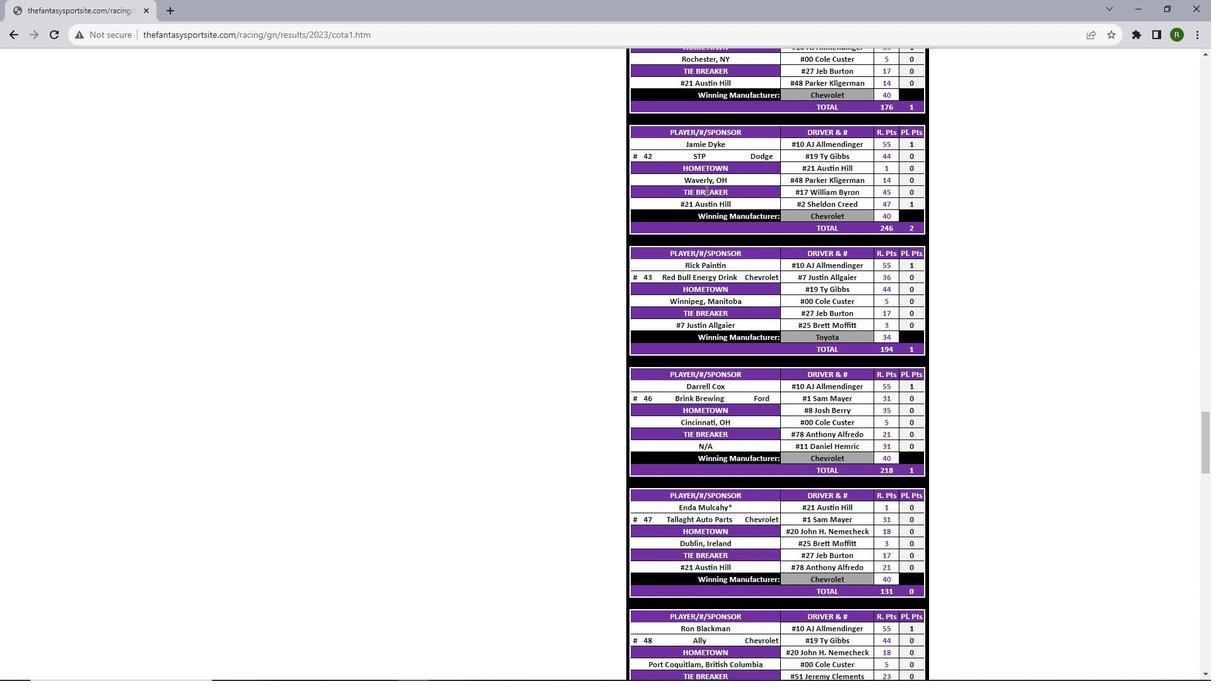 
Action: Mouse scrolled (709, 193) with delta (0, 0)
Screenshot: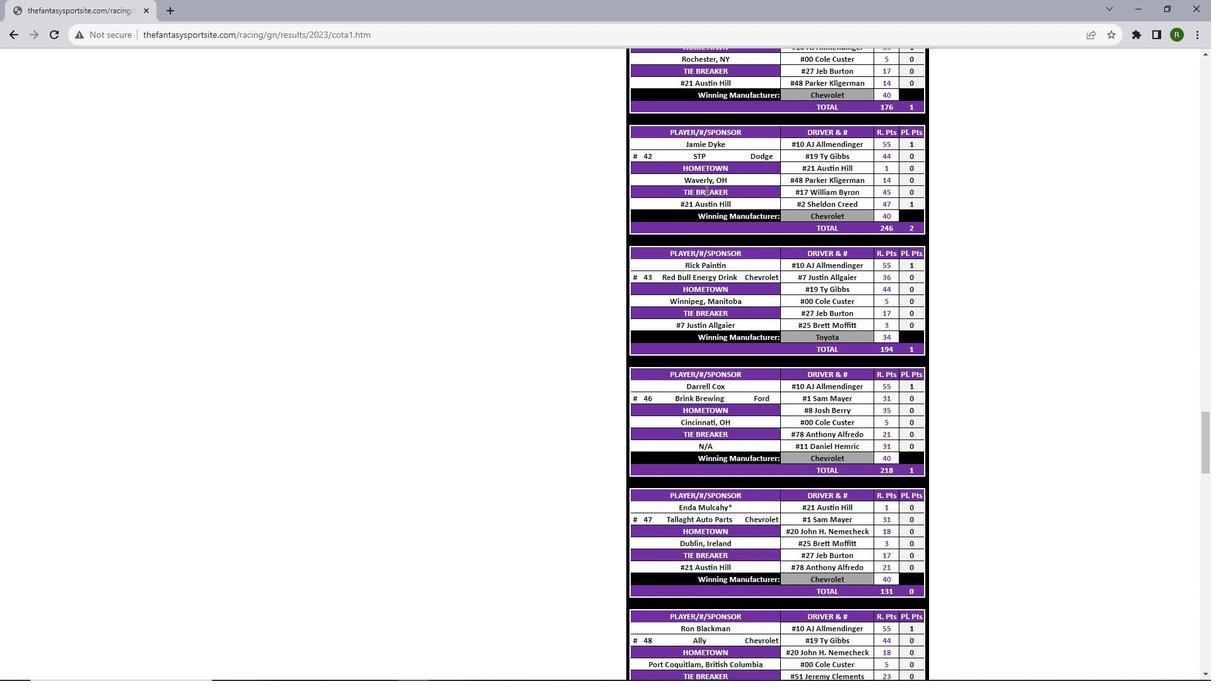 
Action: Mouse scrolled (709, 193) with delta (0, 0)
Screenshot: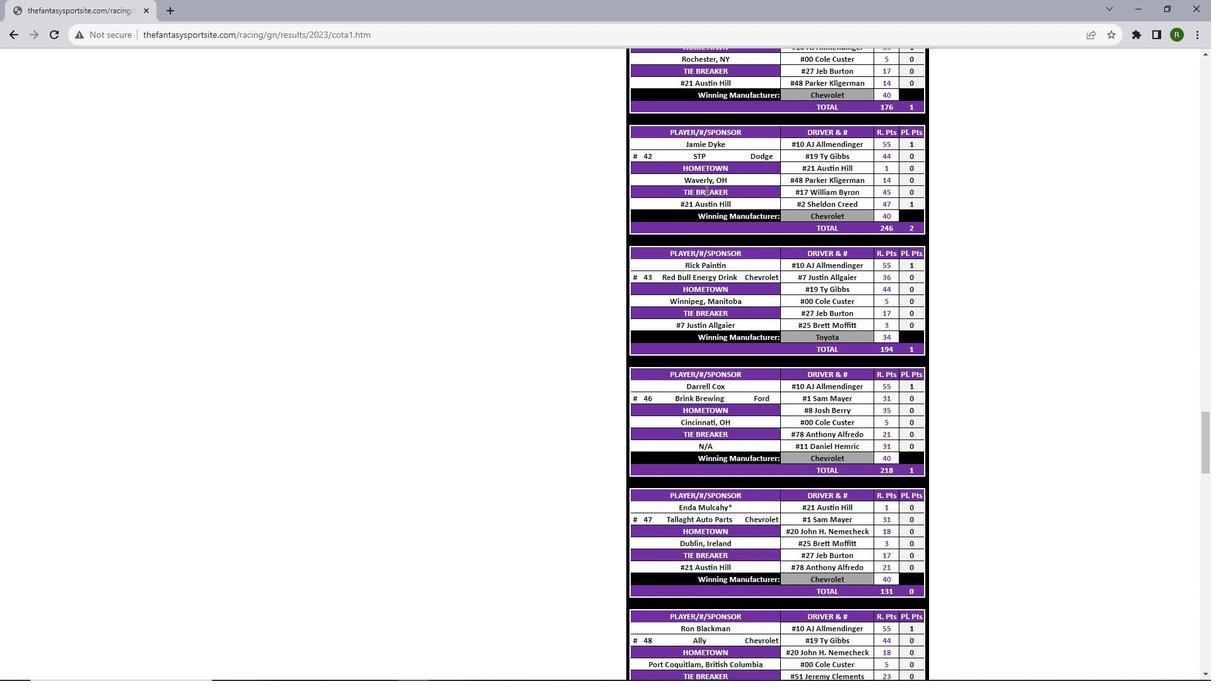 
Action: Mouse scrolled (709, 193) with delta (0, 0)
Screenshot: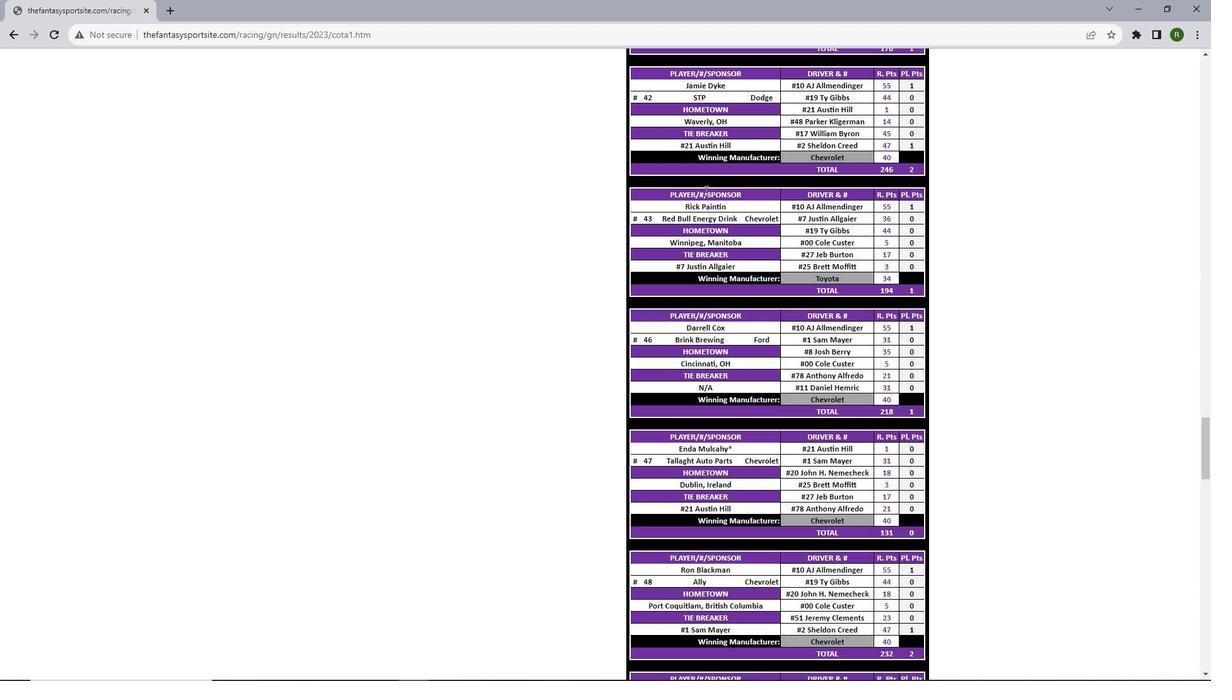 
Action: Mouse scrolled (709, 193) with delta (0, 0)
Screenshot: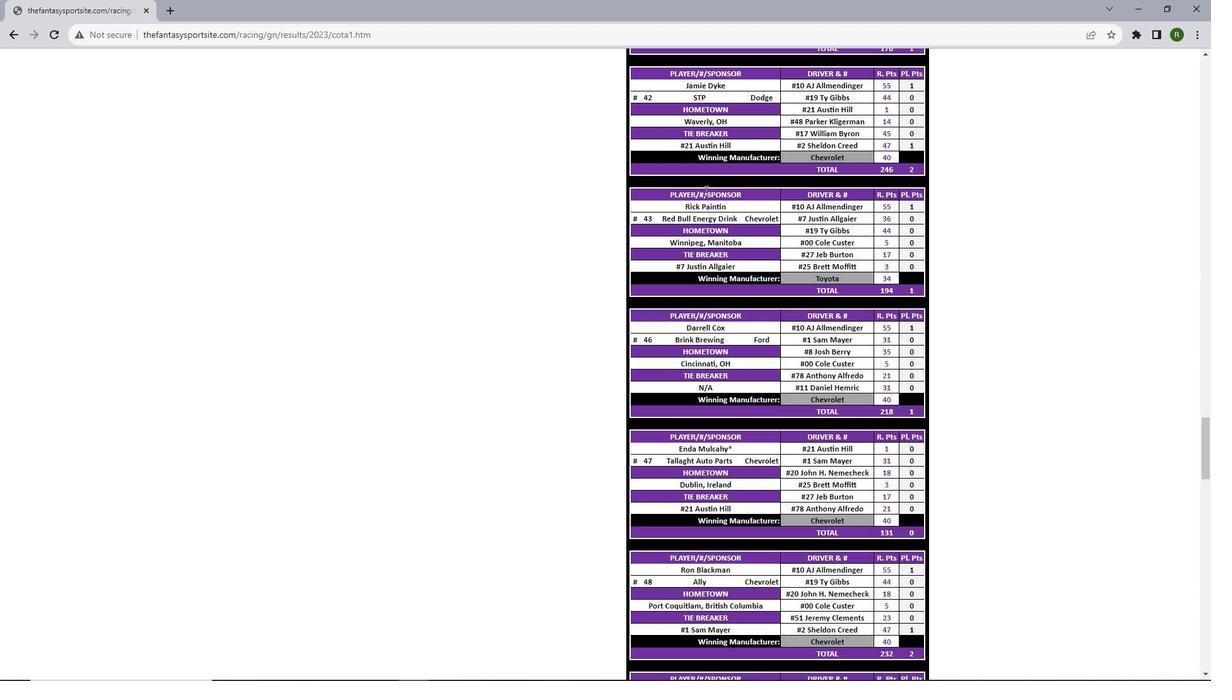 
Action: Mouse scrolled (709, 193) with delta (0, 0)
Screenshot: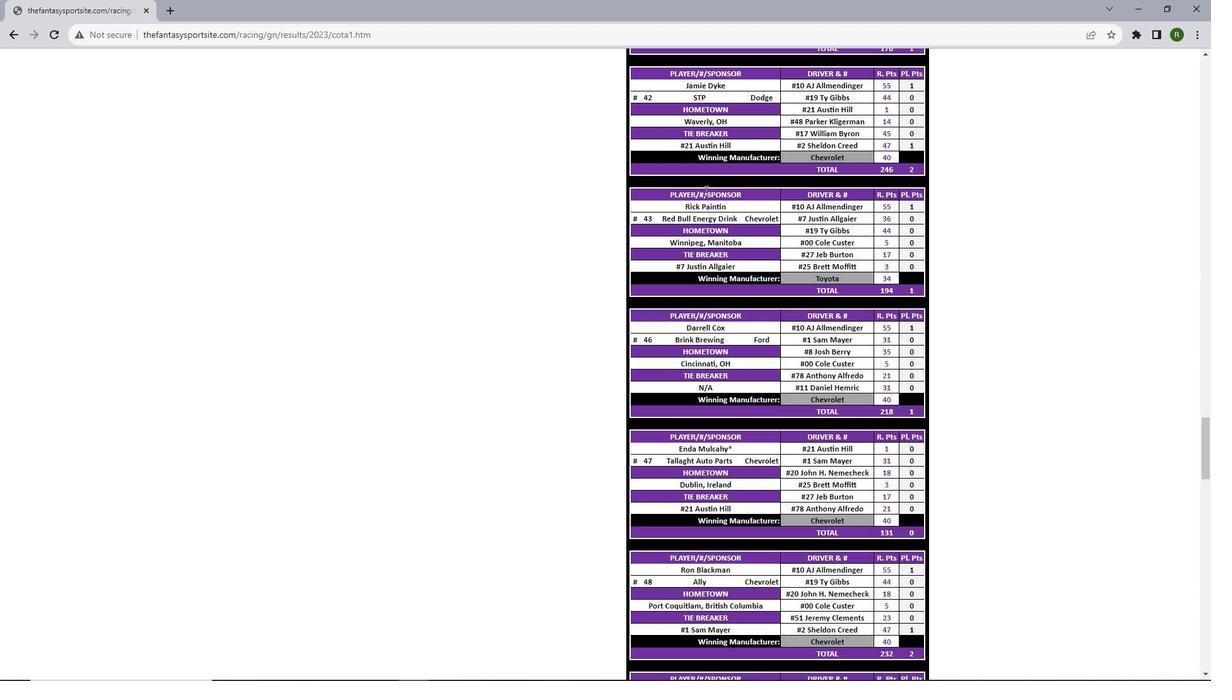 
Action: Mouse scrolled (709, 193) with delta (0, 0)
Screenshot: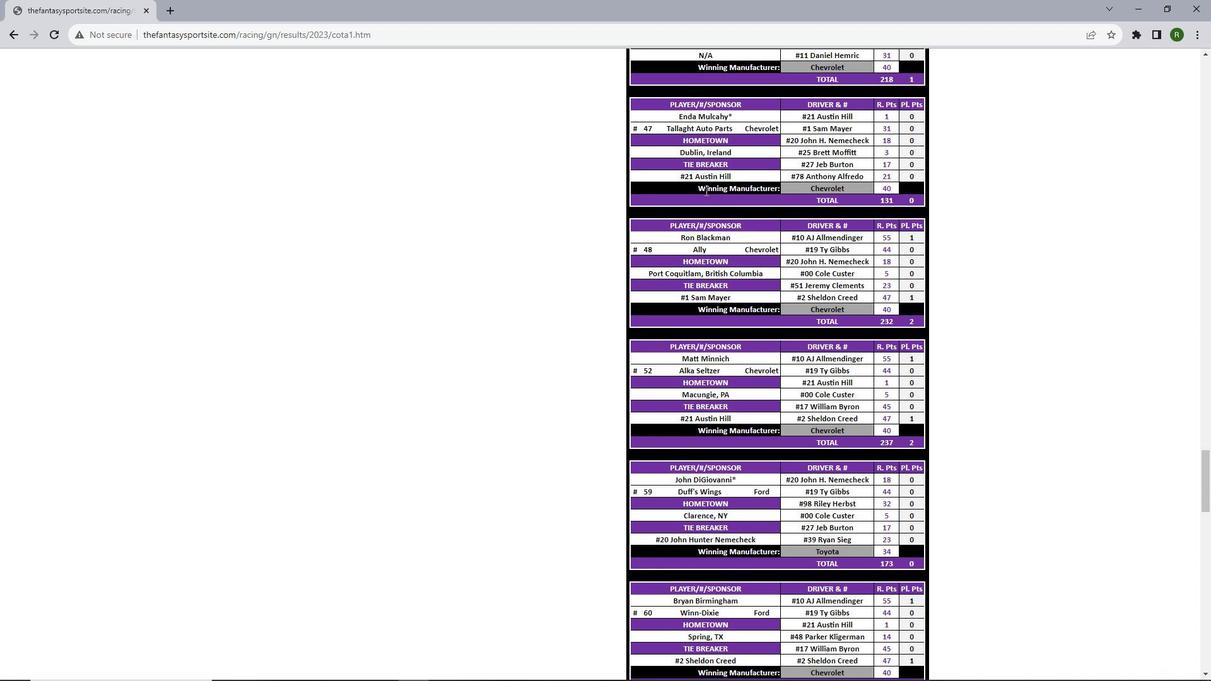 
Action: Mouse scrolled (709, 193) with delta (0, 0)
Screenshot: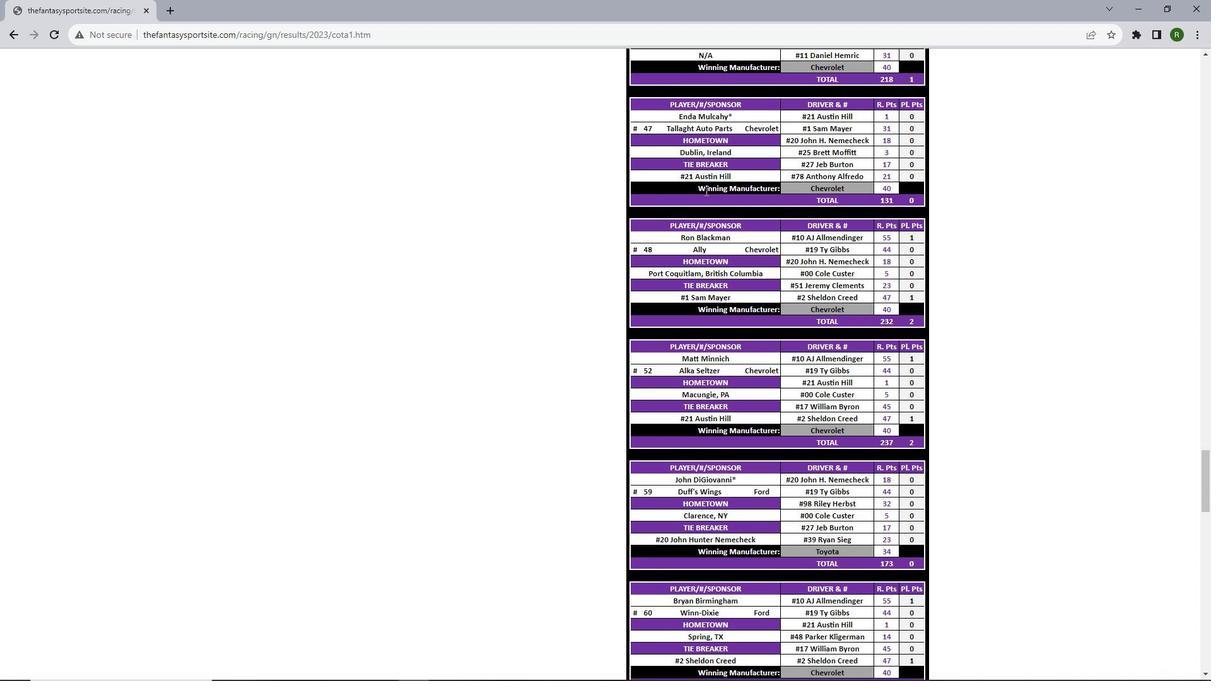 
Action: Mouse scrolled (709, 193) with delta (0, 0)
Screenshot: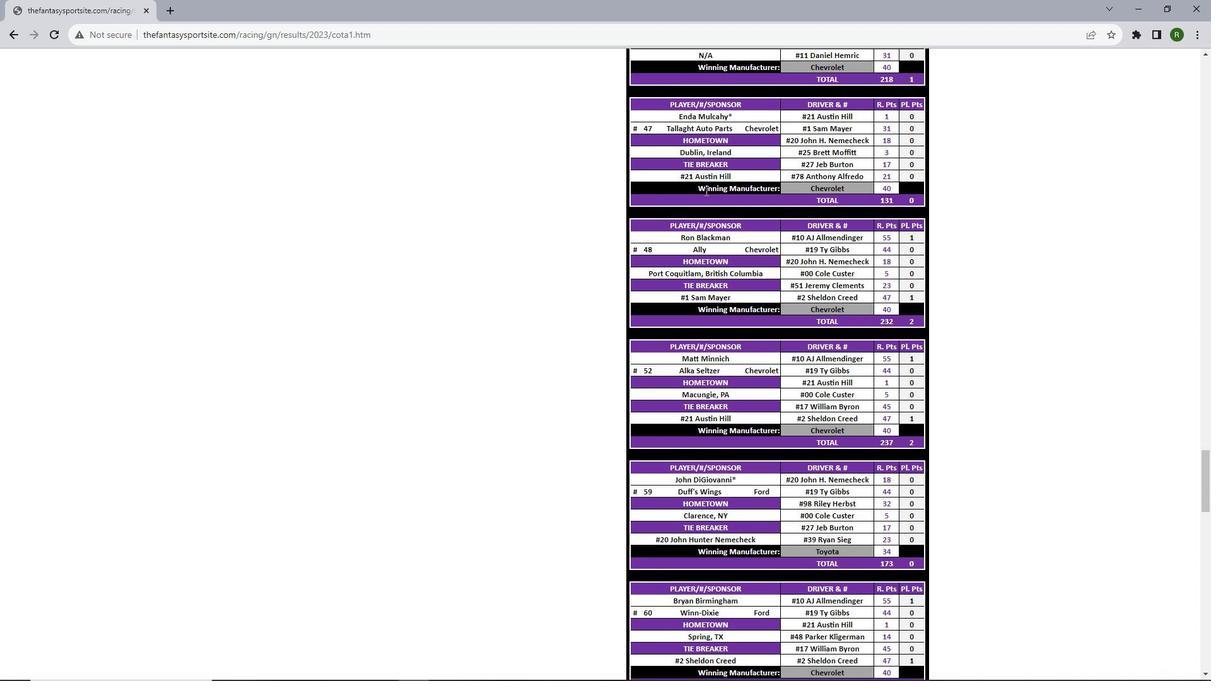 
Action: Mouse scrolled (709, 193) with delta (0, 0)
Screenshot: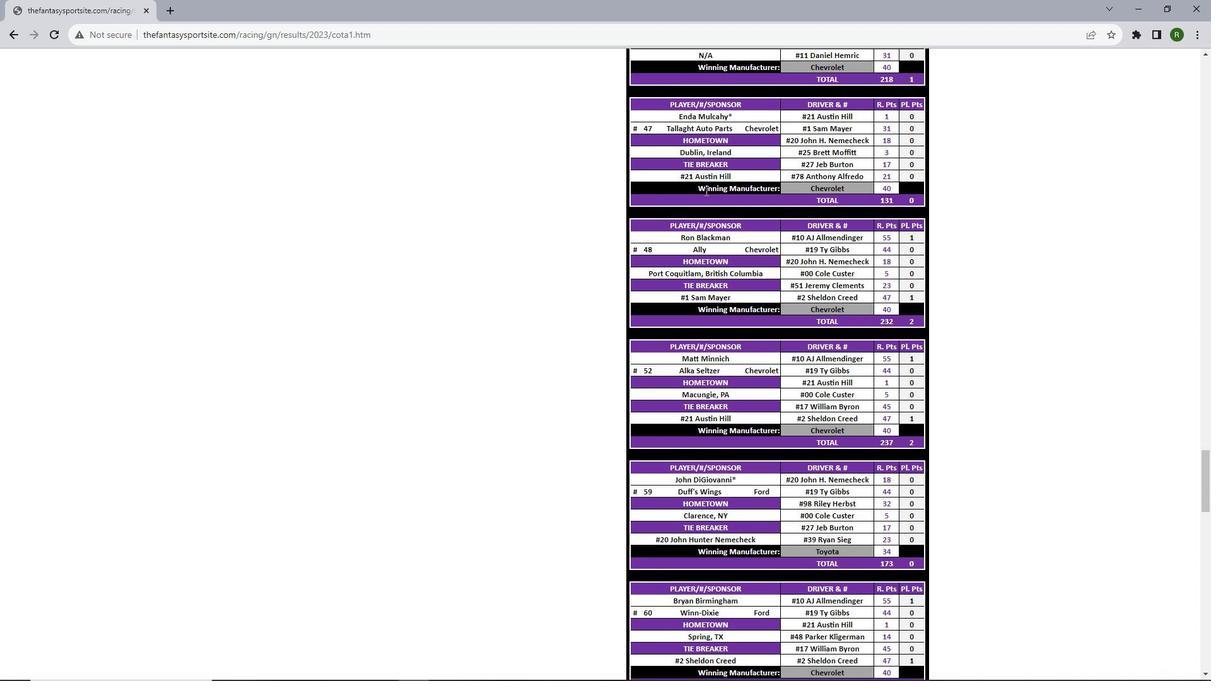 
Action: Mouse scrolled (709, 193) with delta (0, 0)
Screenshot: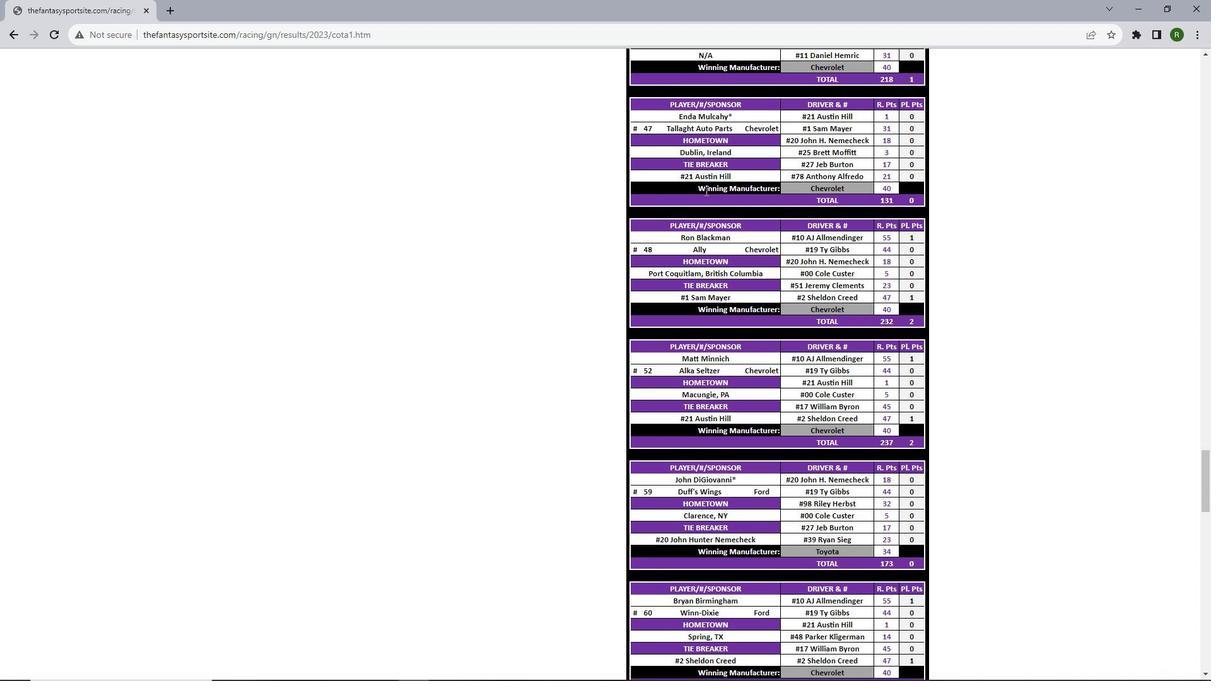 
Action: Mouse scrolled (709, 193) with delta (0, 0)
Screenshot: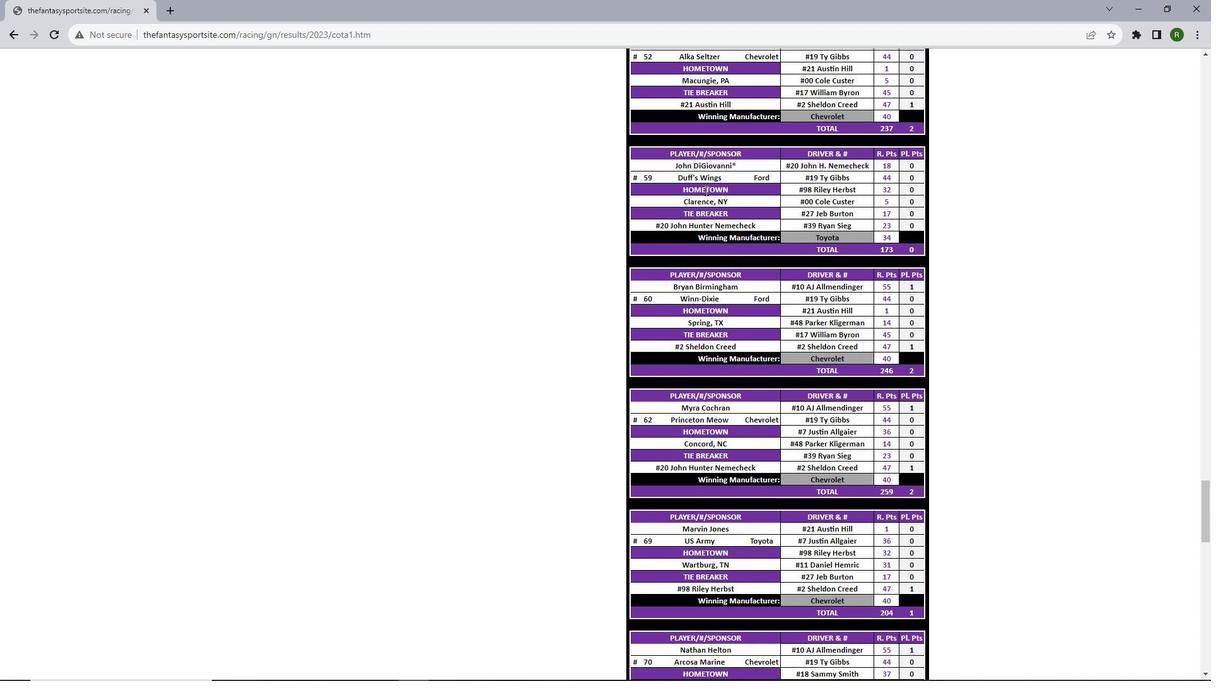 
Action: Mouse scrolled (709, 193) with delta (0, 0)
Screenshot: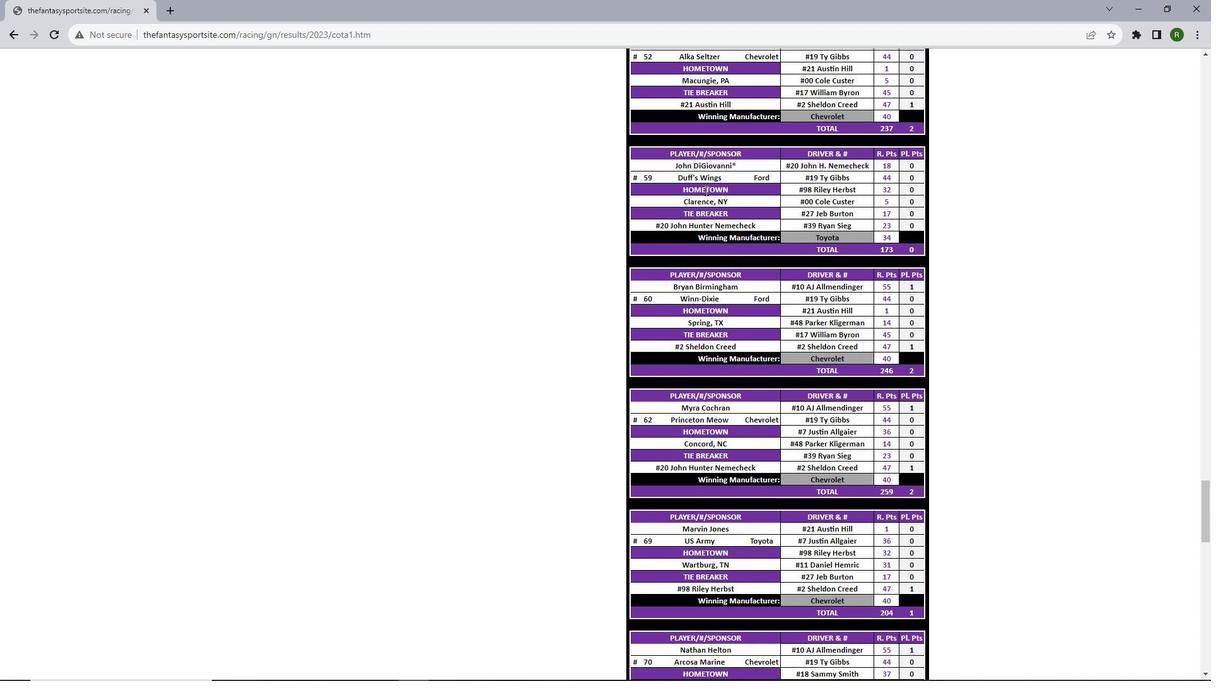 
Action: Mouse scrolled (709, 193) with delta (0, 0)
Screenshot: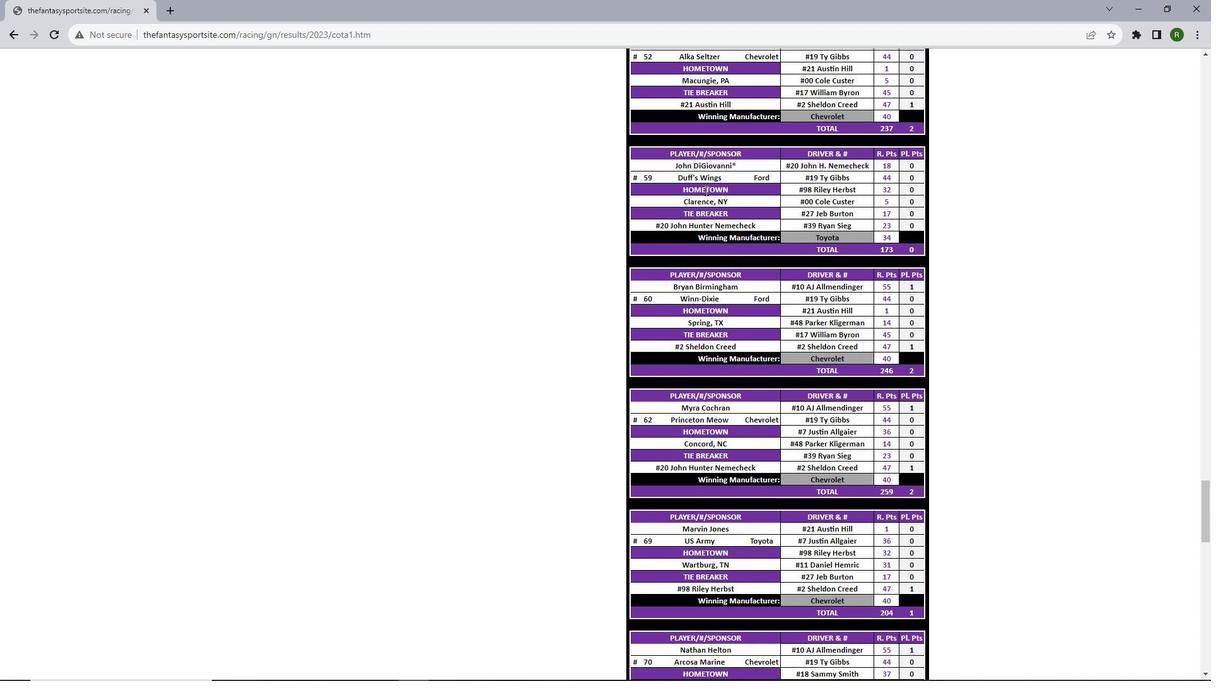 
Action: Mouse scrolled (709, 193) with delta (0, 0)
Screenshot: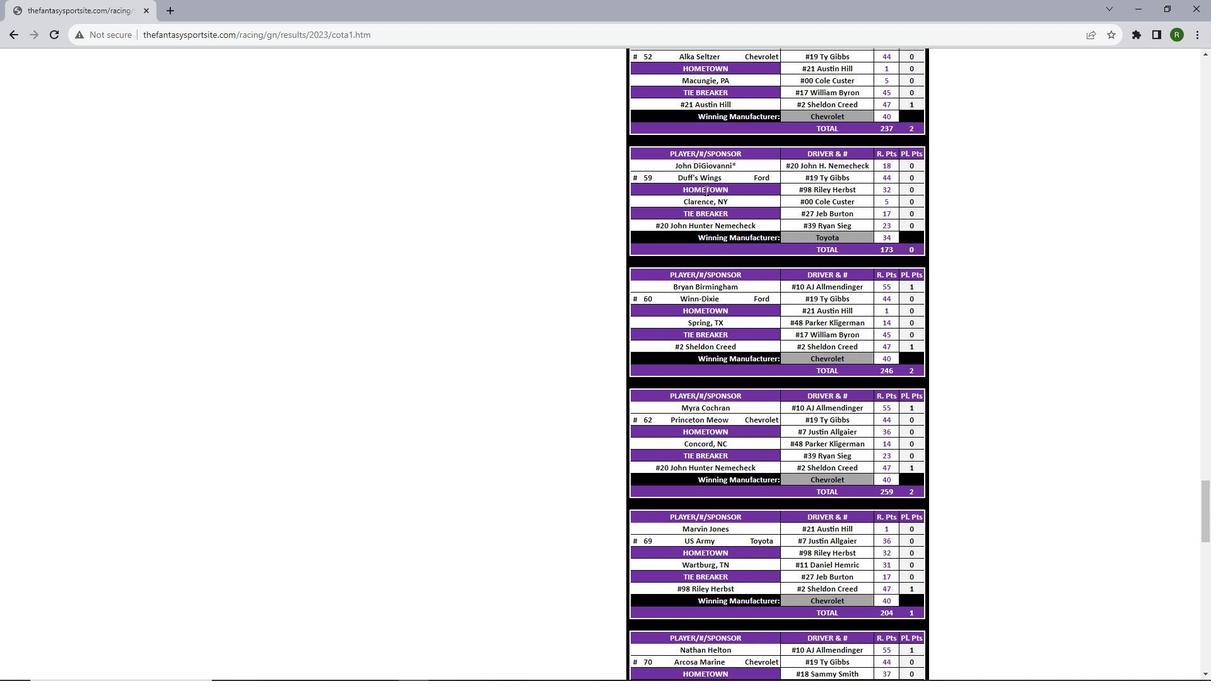 
Action: Mouse scrolled (709, 194) with delta (0, 0)
Screenshot: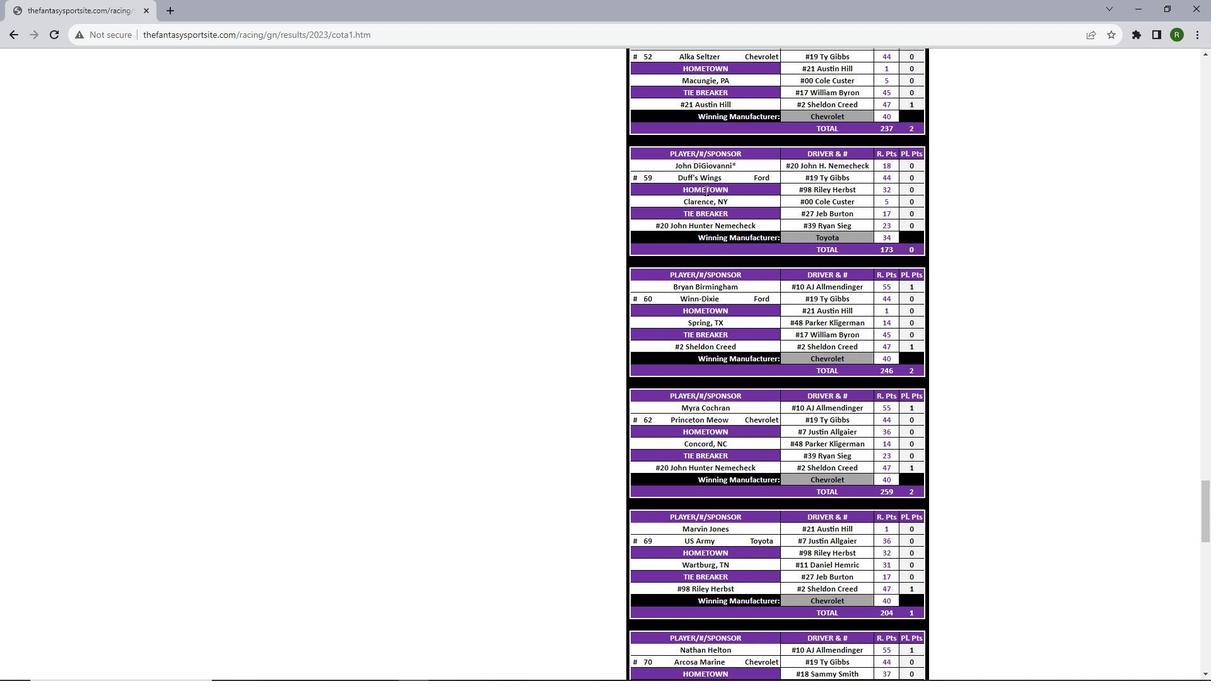 
Action: Mouse scrolled (709, 193) with delta (0, 0)
Screenshot: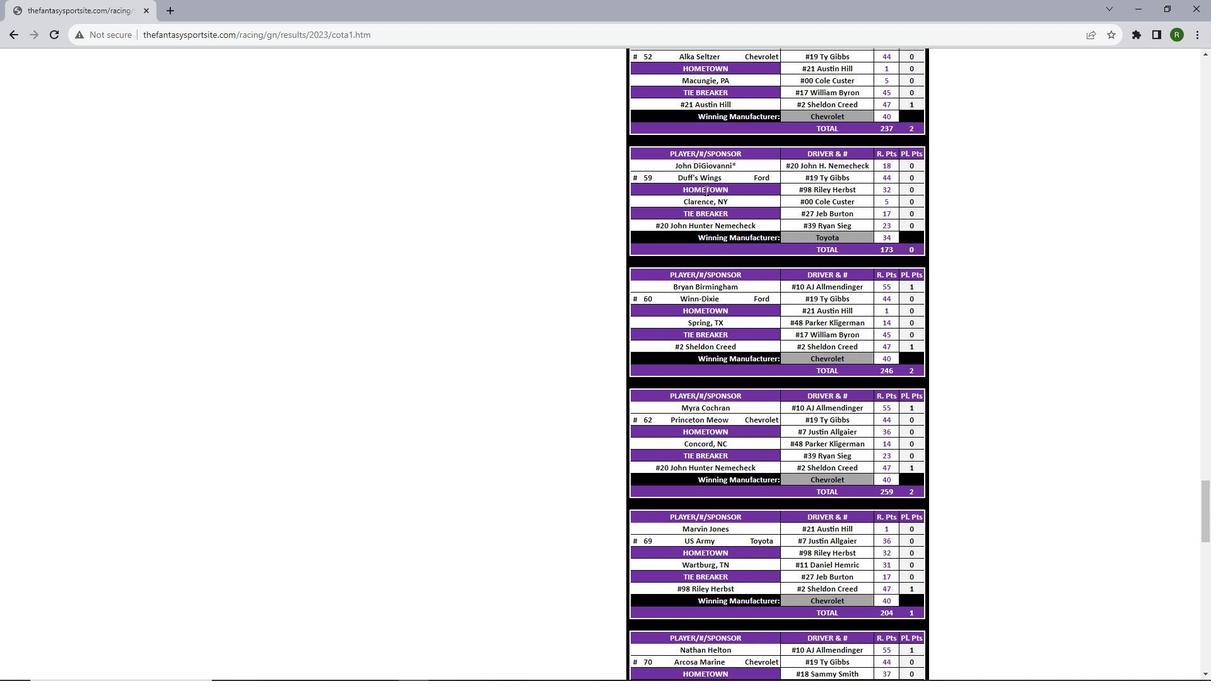 
Action: Mouse scrolled (709, 193) with delta (0, 0)
Screenshot: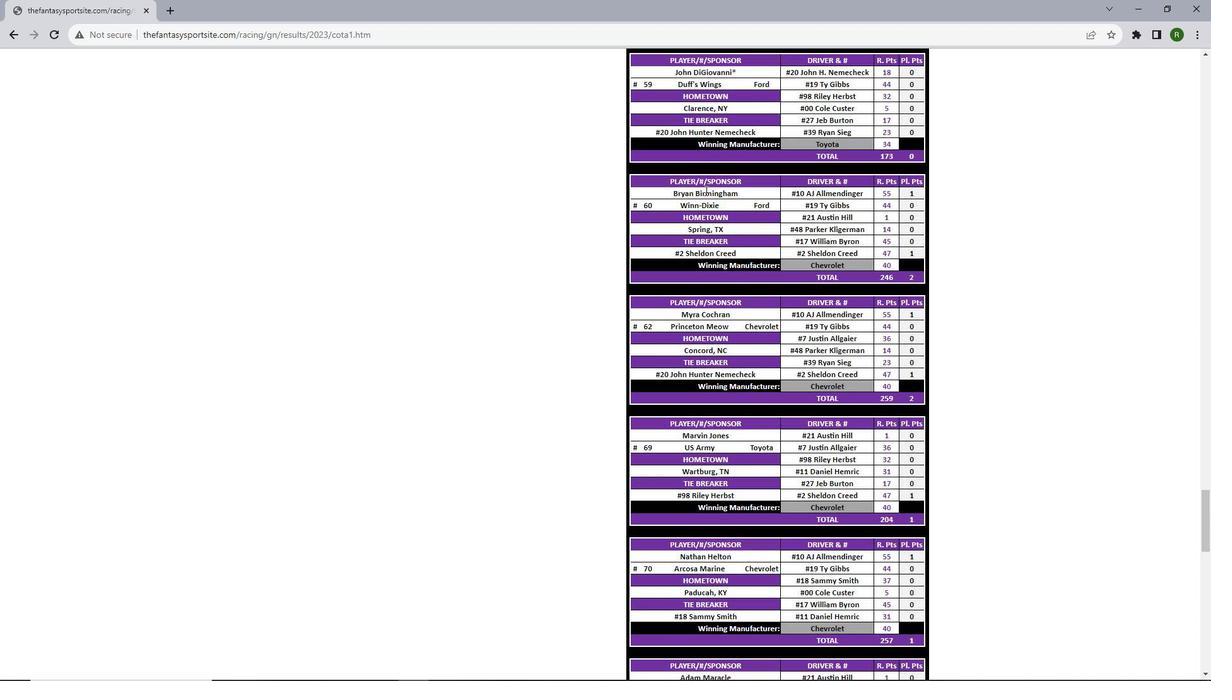 
Action: Mouse scrolled (709, 193) with delta (0, 0)
Screenshot: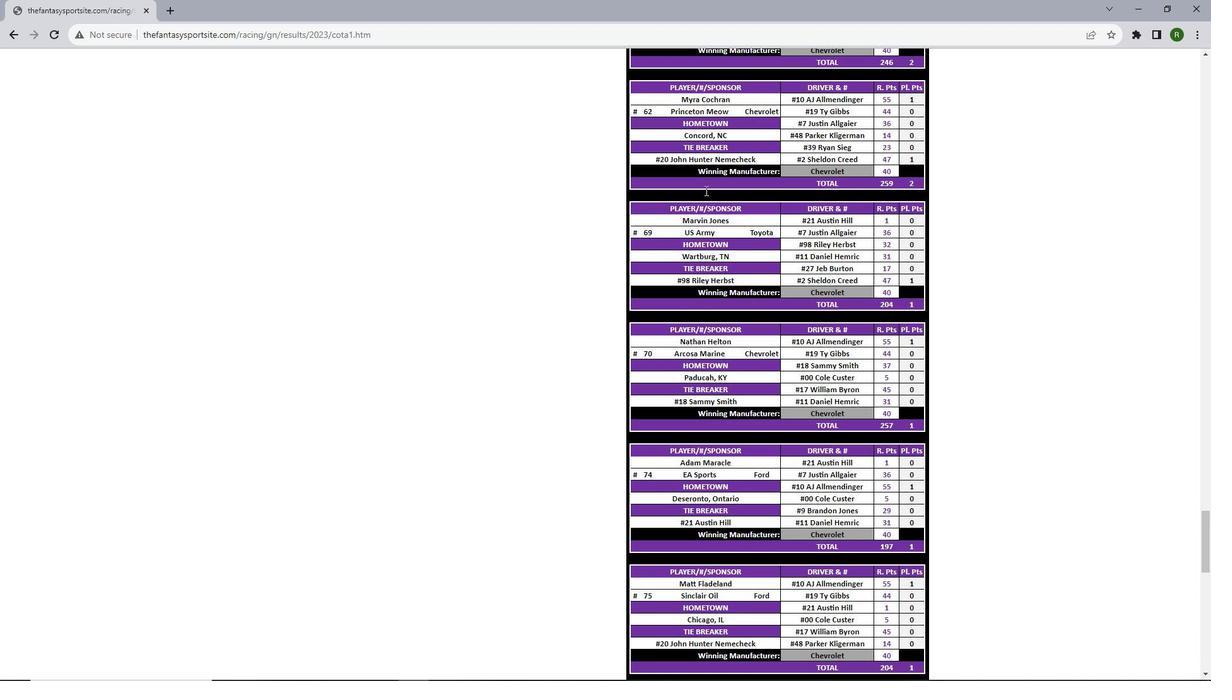 
Action: Mouse scrolled (709, 193) with delta (0, 0)
Screenshot: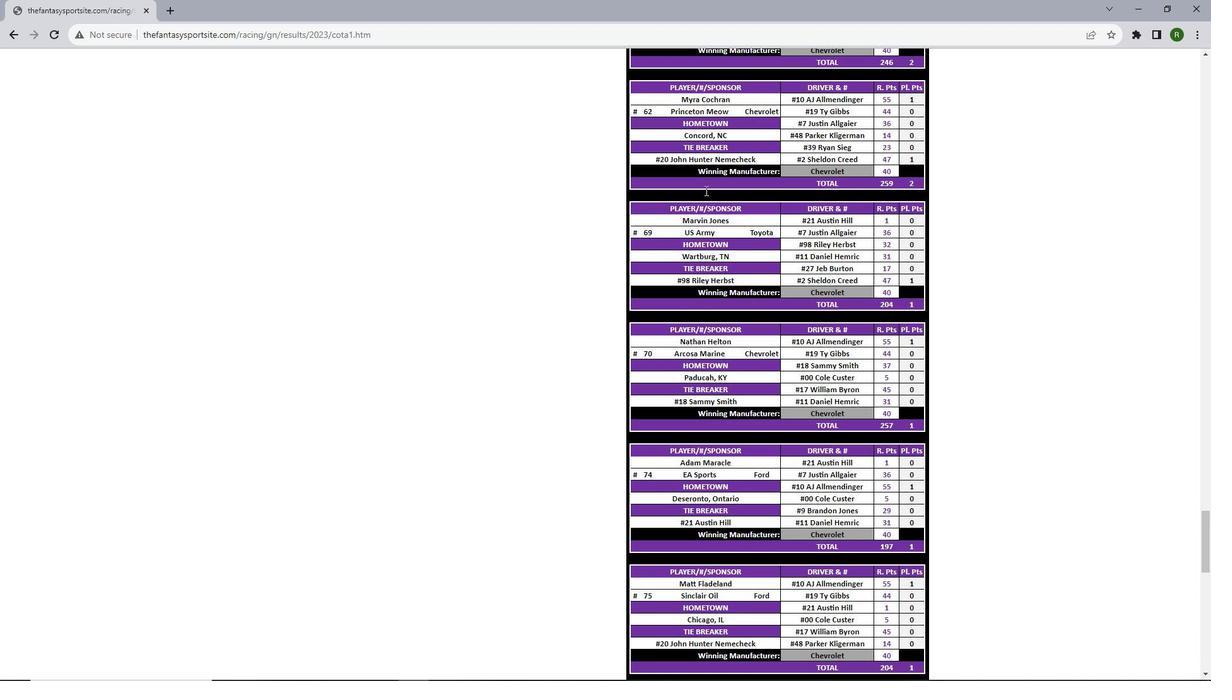 
Action: Mouse scrolled (709, 193) with delta (0, 0)
Screenshot: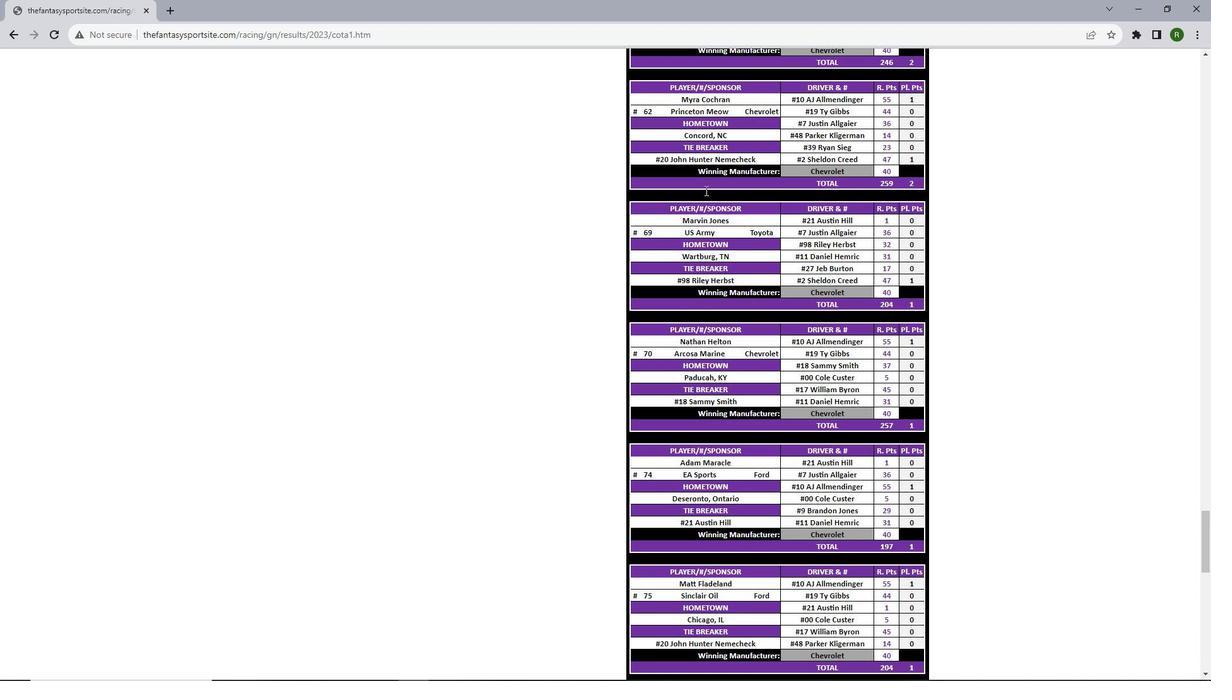 
Action: Mouse scrolled (709, 193) with delta (0, 0)
Screenshot: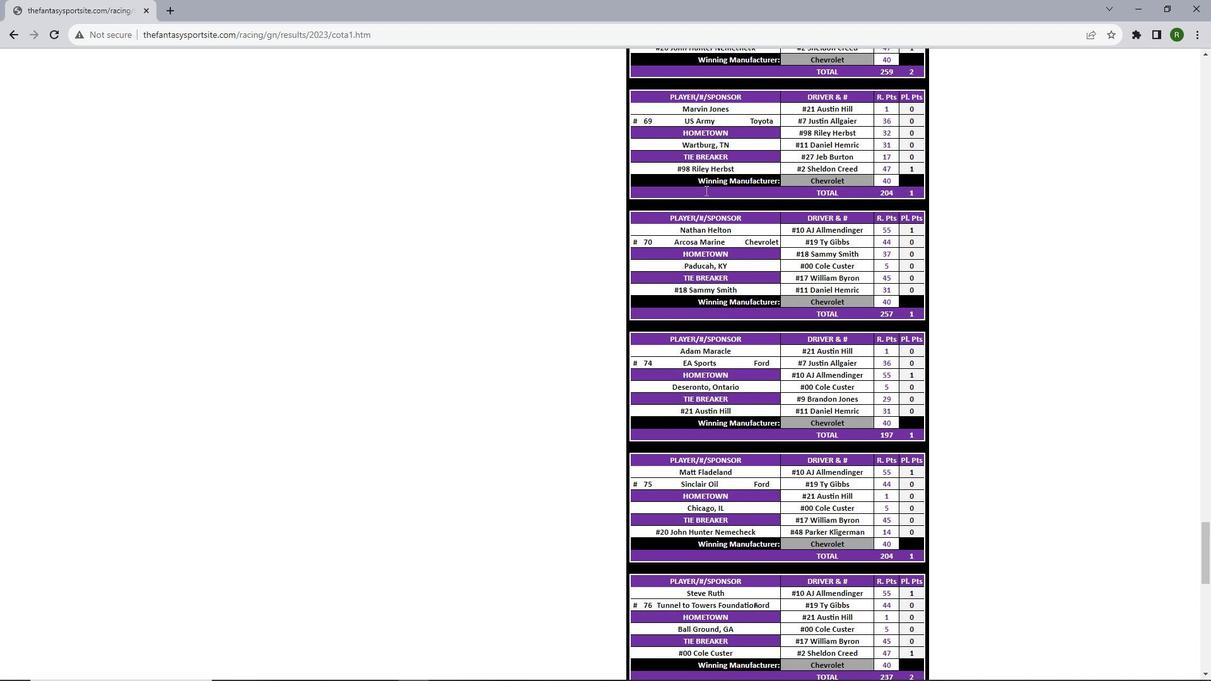 
Action: Mouse scrolled (709, 193) with delta (0, 0)
Screenshot: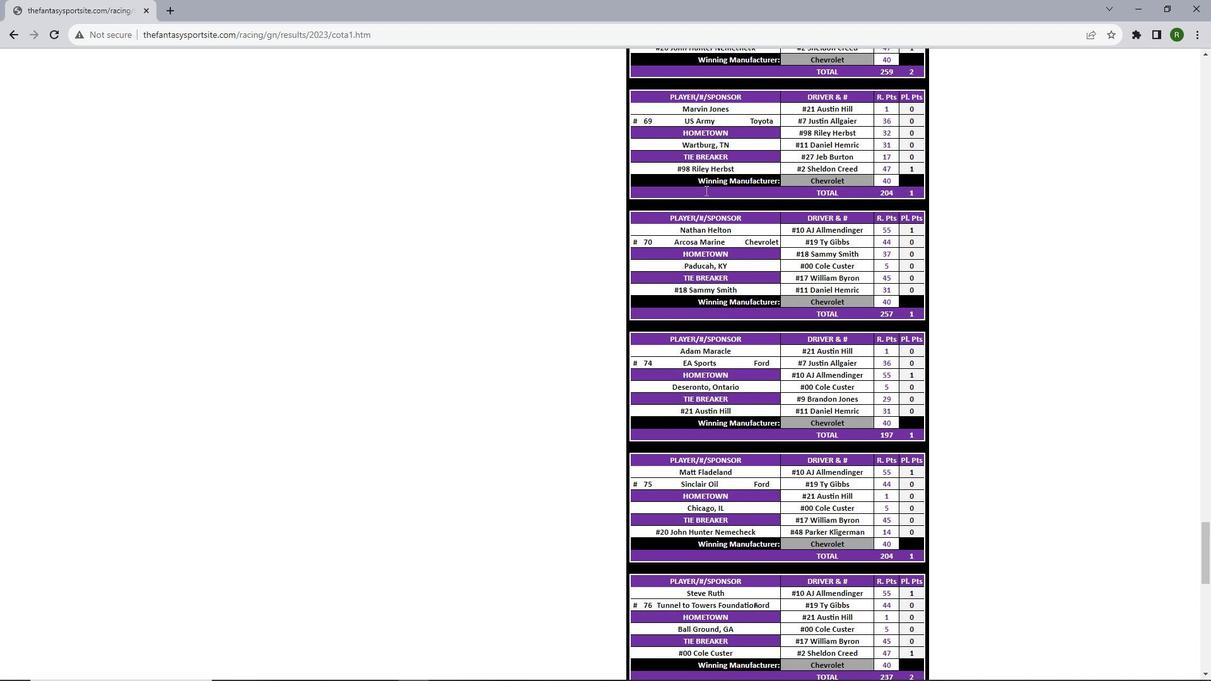 
Action: Mouse scrolled (709, 193) with delta (0, 0)
Screenshot: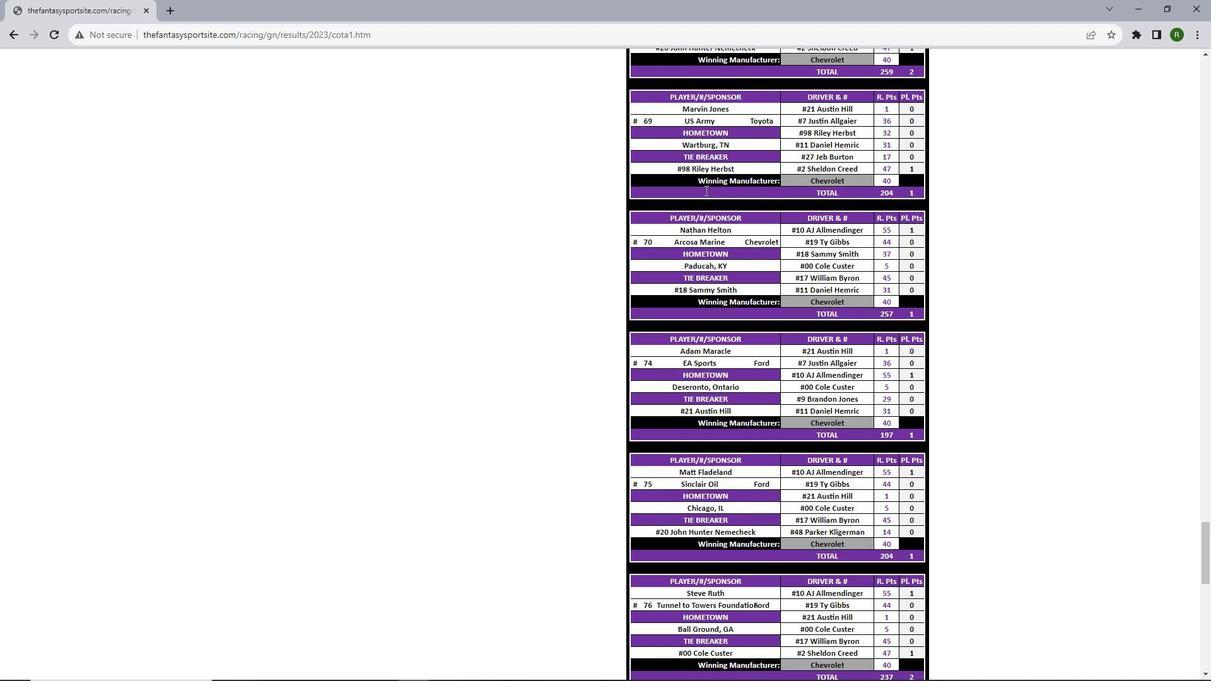 
Action: Mouse scrolled (709, 193) with delta (0, 0)
Screenshot: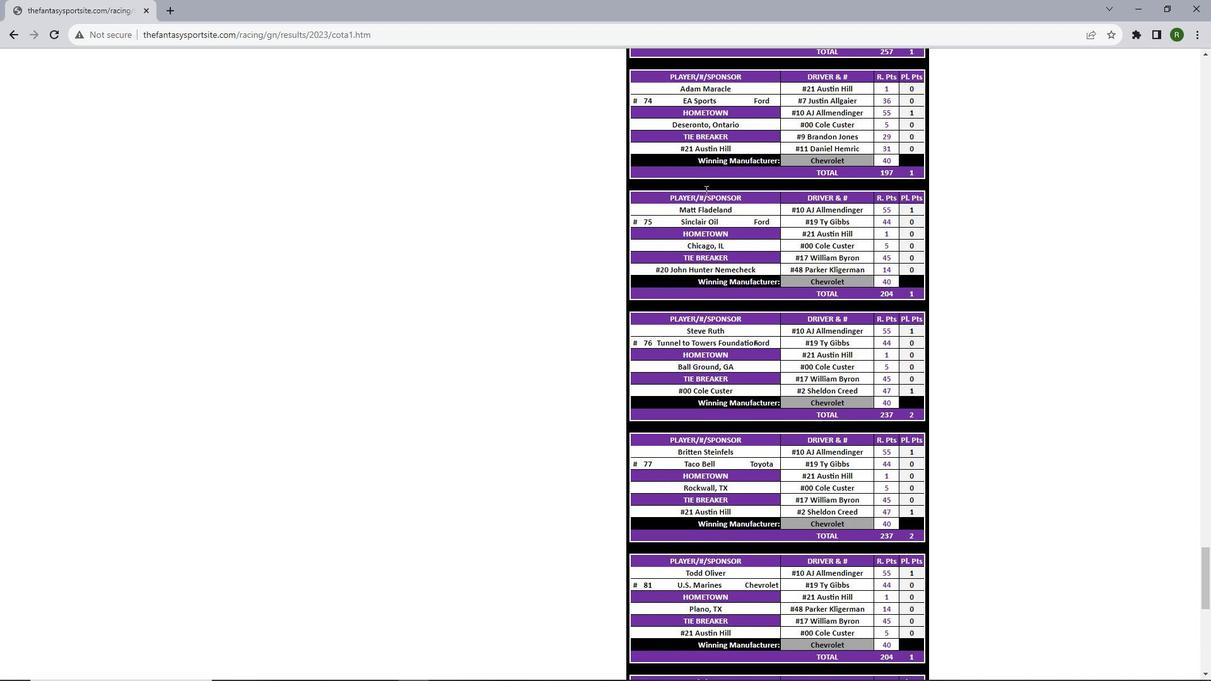 
Action: Mouse scrolled (709, 193) with delta (0, 0)
Screenshot: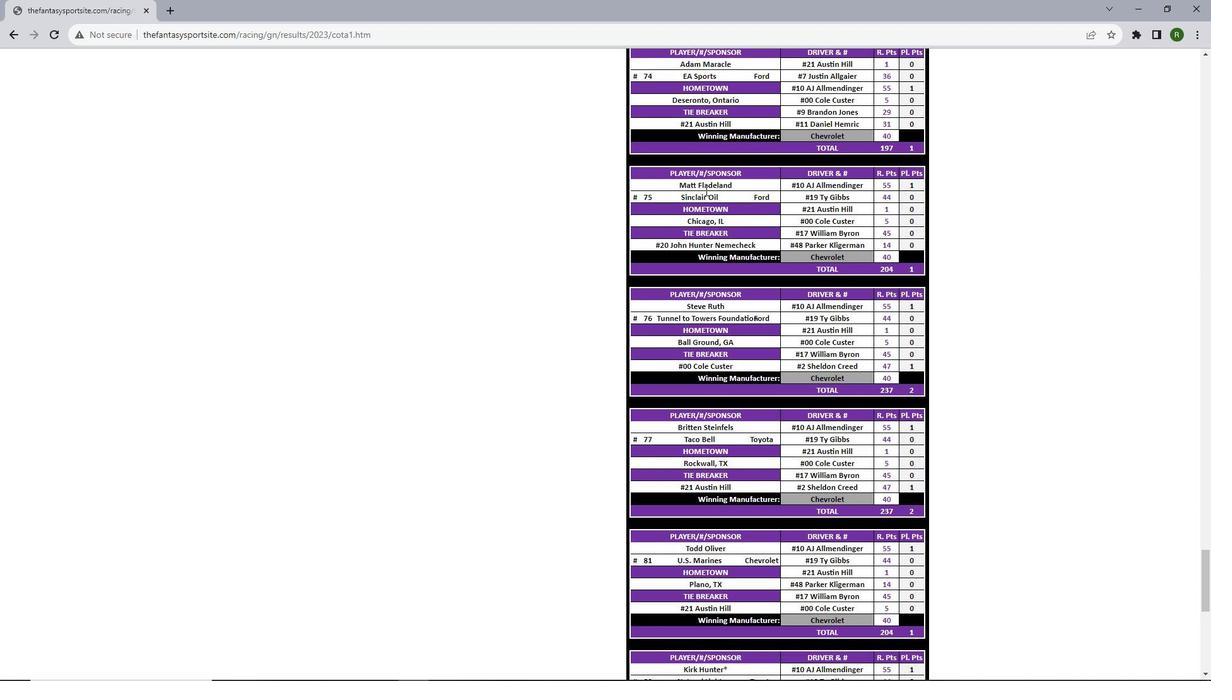 
Action: Mouse scrolled (709, 193) with delta (0, 0)
Screenshot: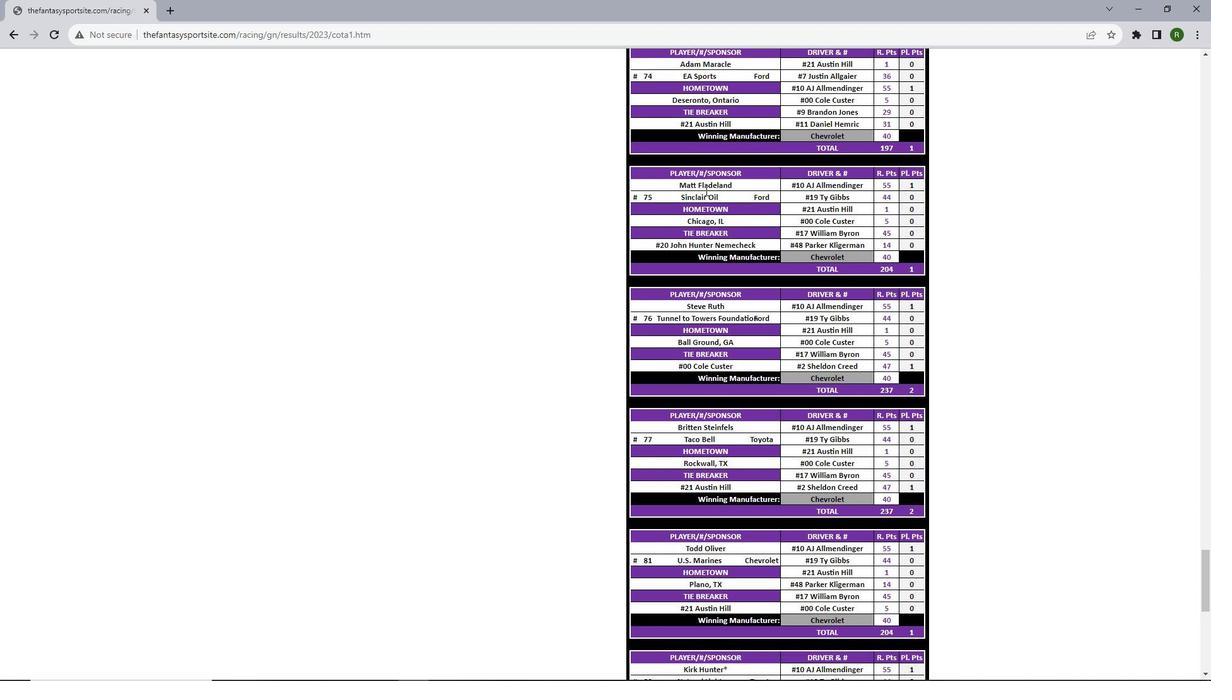 
Action: Mouse scrolled (709, 193) with delta (0, 0)
Screenshot: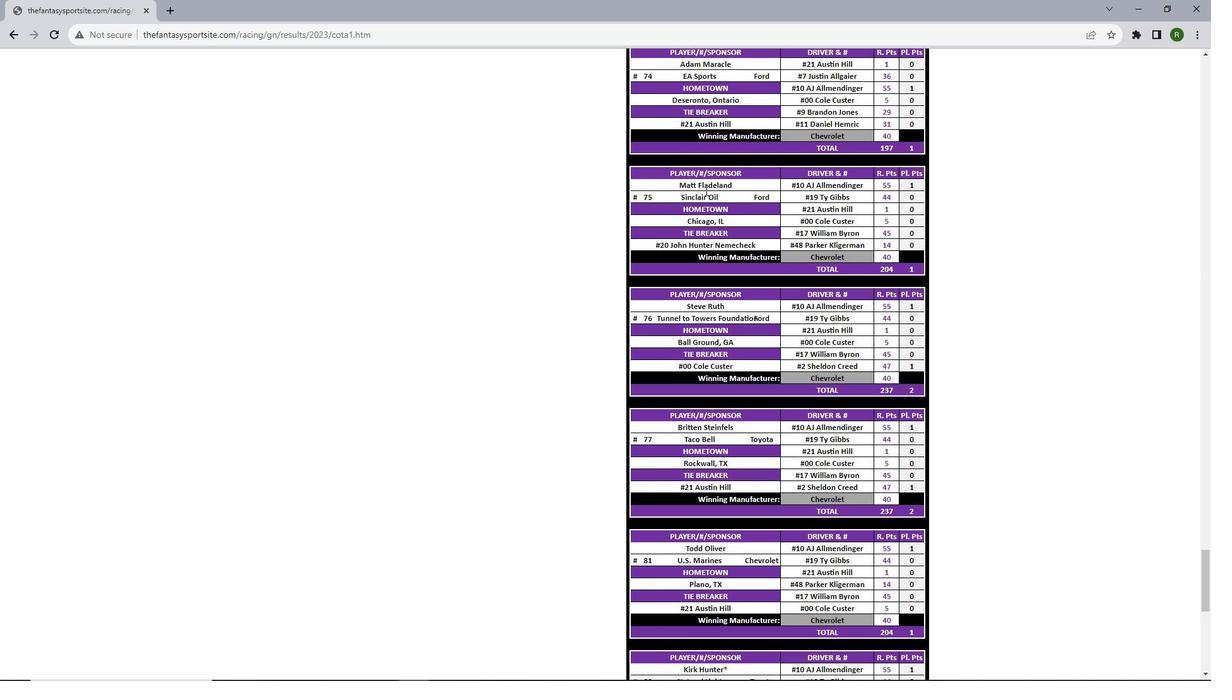
Action: Mouse scrolled (709, 193) with delta (0, 0)
Screenshot: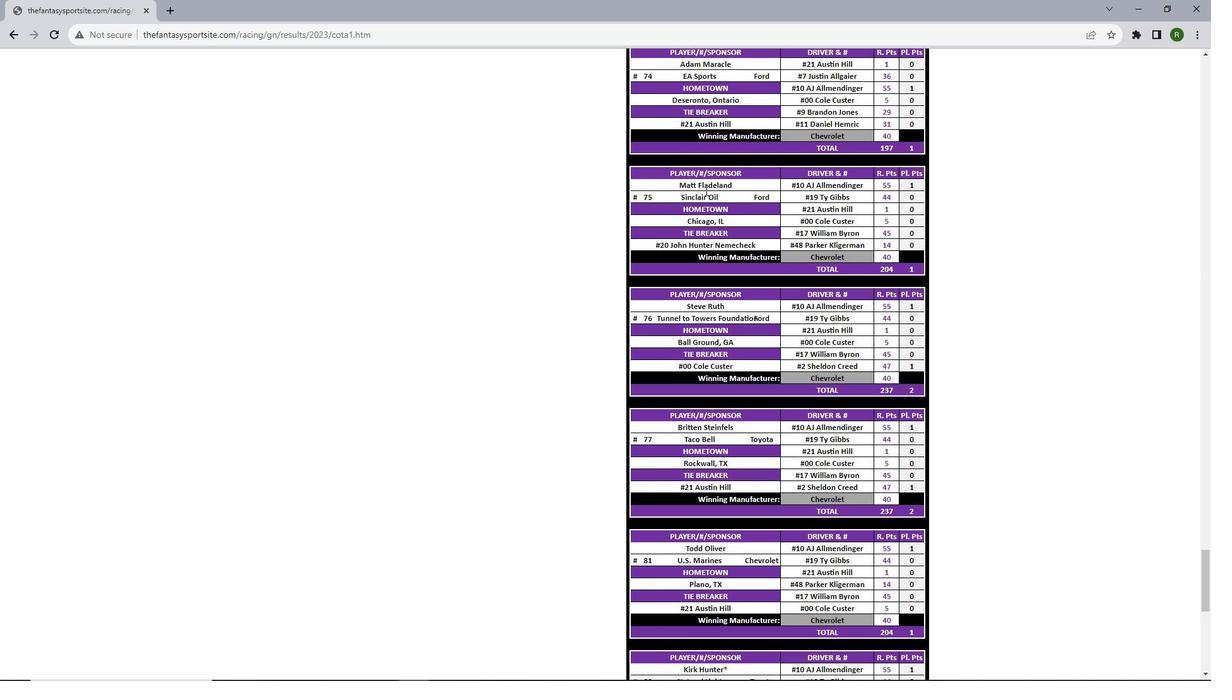 
Action: Mouse scrolled (709, 193) with delta (0, 0)
Screenshot: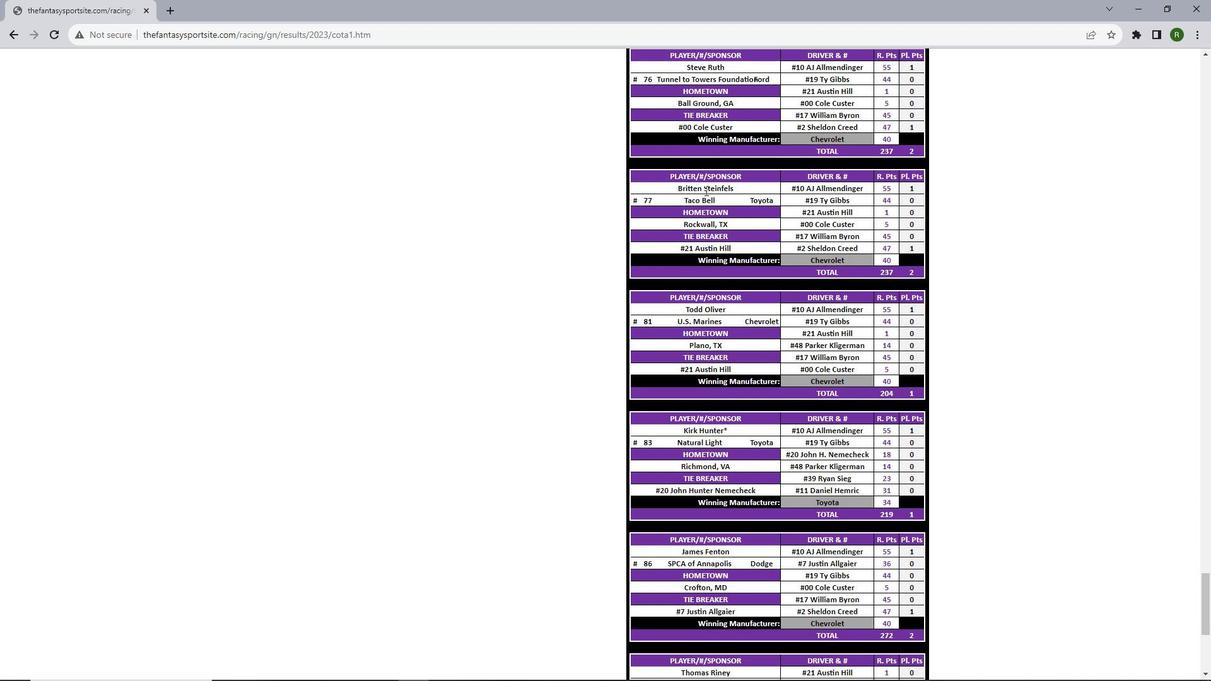 
Action: Mouse scrolled (709, 193) with delta (0, 0)
Screenshot: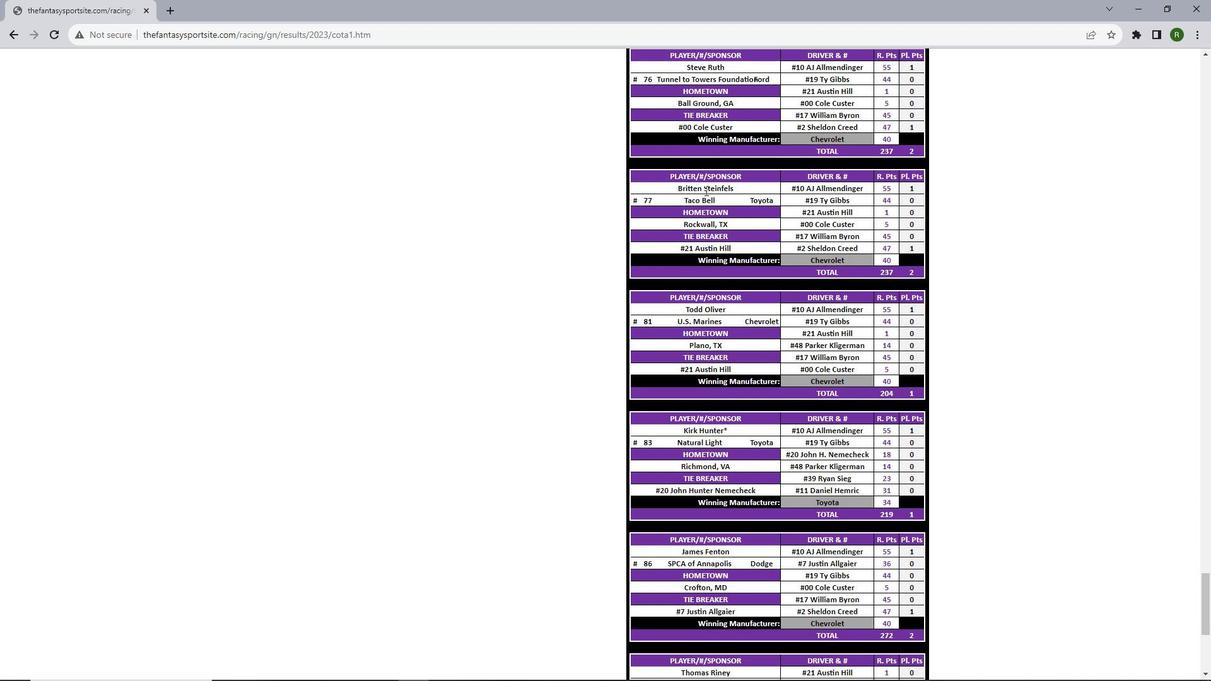 
Action: Mouse scrolled (709, 193) with delta (0, 0)
Screenshot: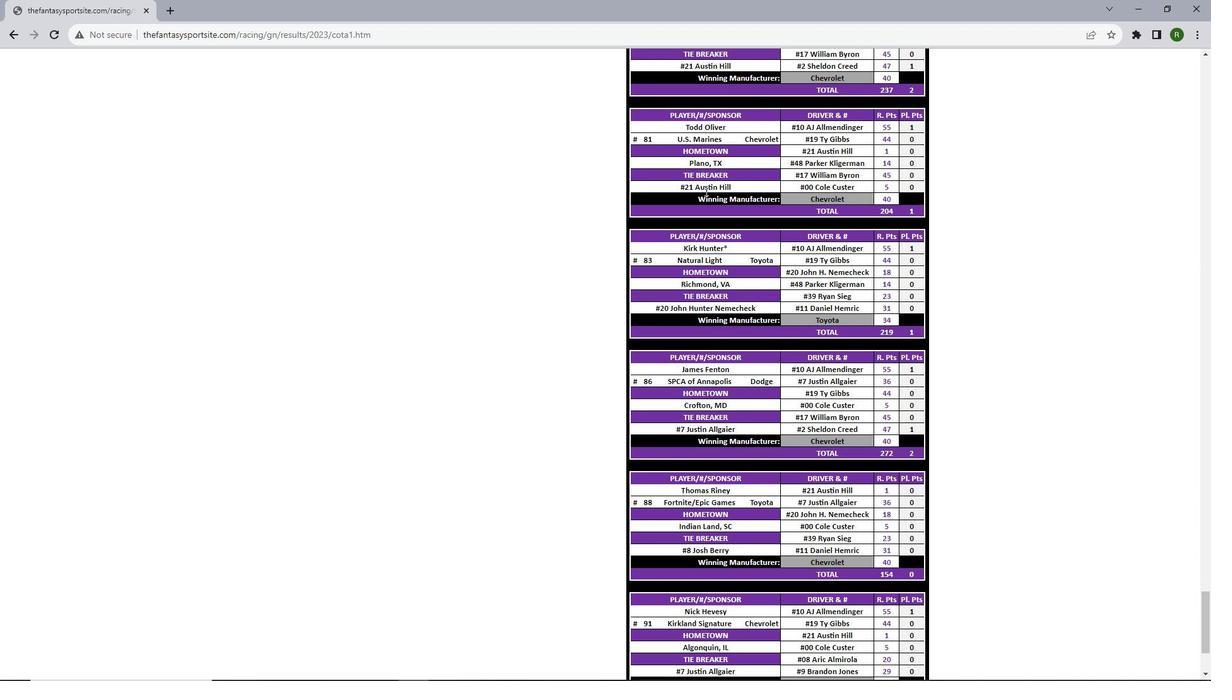 
Action: Mouse scrolled (709, 193) with delta (0, 0)
Screenshot: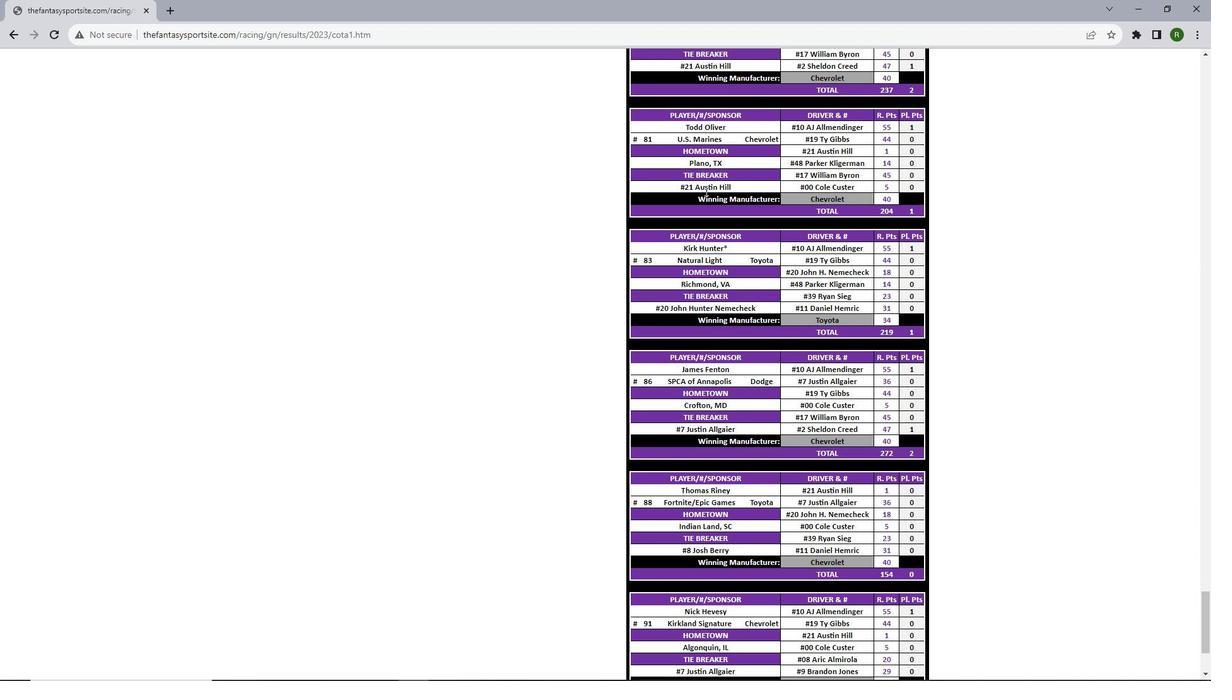 
Action: Mouse scrolled (709, 193) with delta (0, 0)
Screenshot: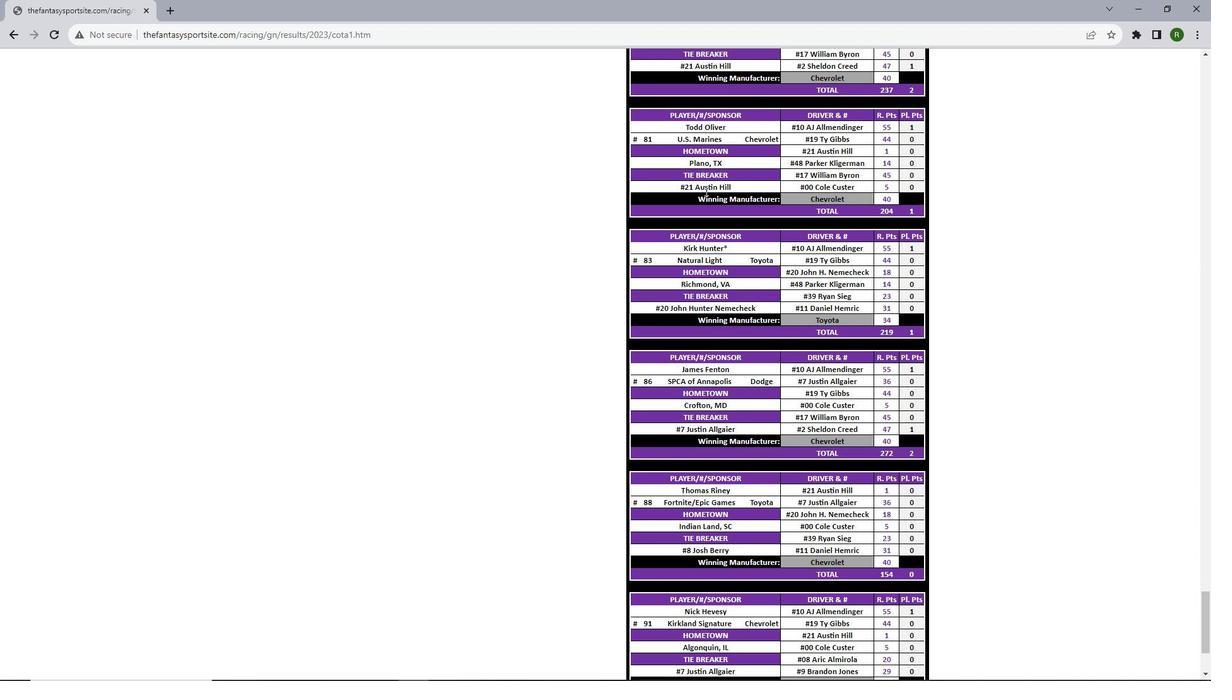 
Action: Mouse scrolled (709, 193) with delta (0, 0)
Screenshot: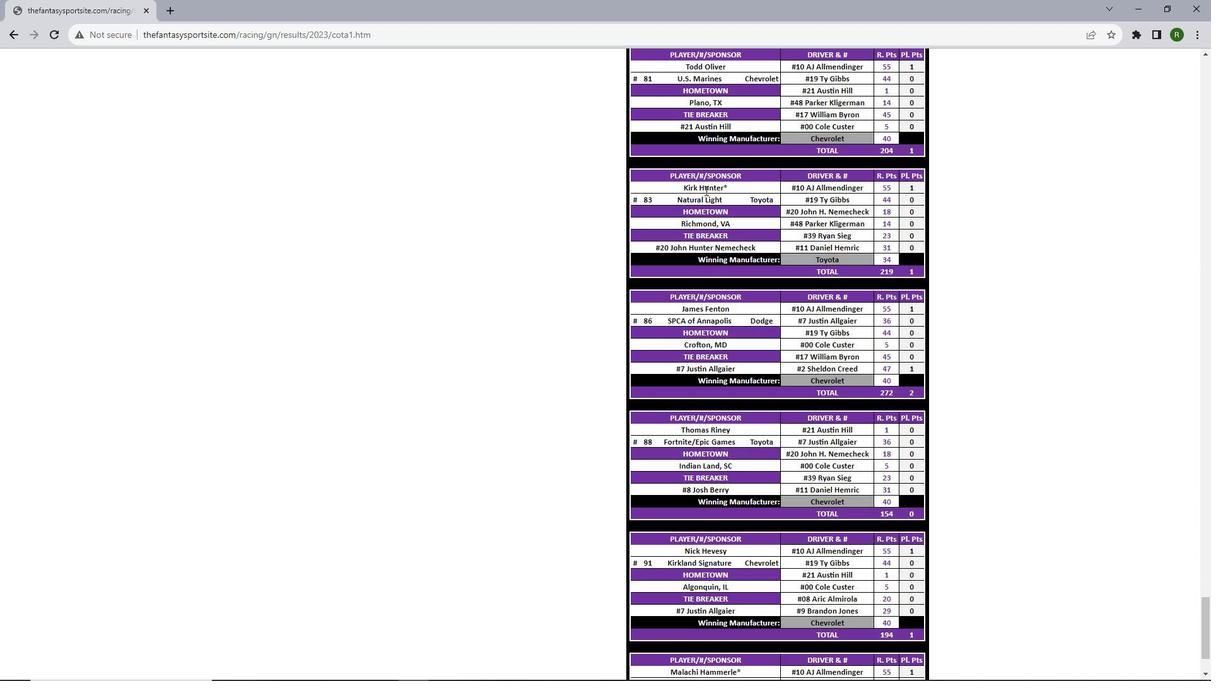 
Action: Mouse scrolled (709, 193) with delta (0, 0)
Screenshot: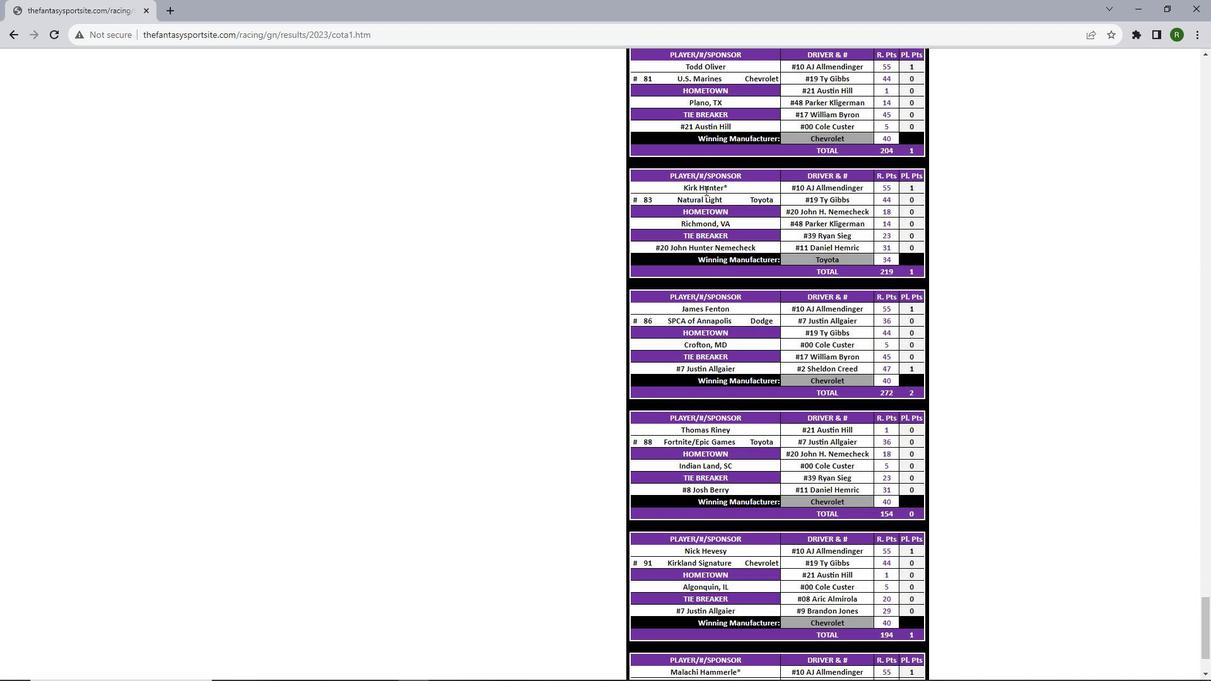 
